 Task: Add a signature Haven Turner containing Have a great Thanksgiving Day, Haven Turner to email address softage.8@softage.net and add a folder Cycling
Action: Mouse moved to (309, 534)
Screenshot: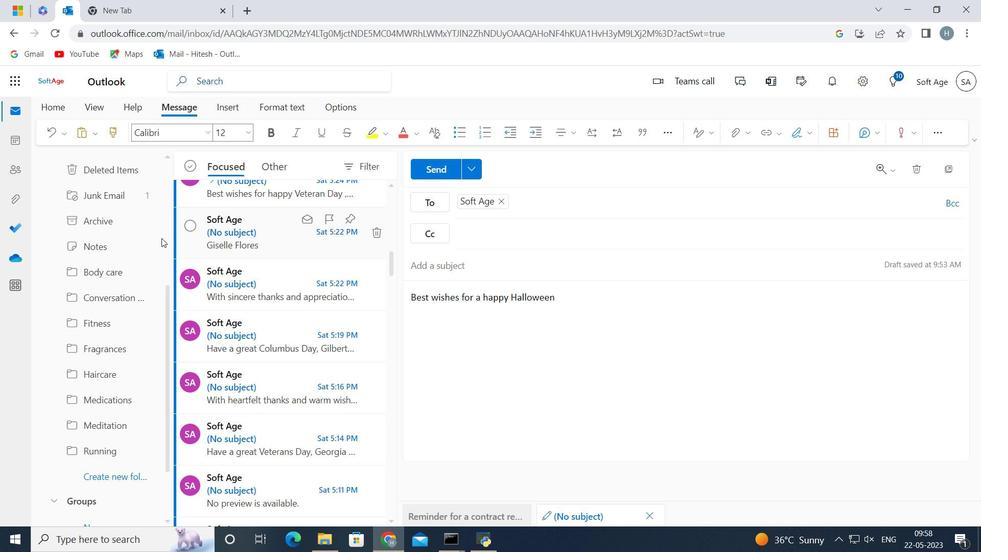 
Action: Mouse pressed left at (309, 534)
Screenshot: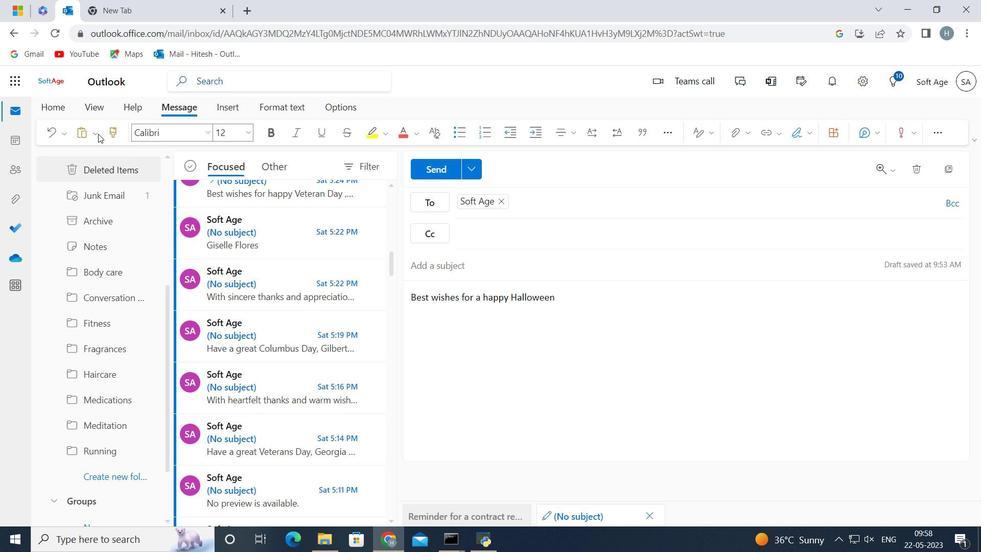 
Action: Mouse moved to (419, 270)
Screenshot: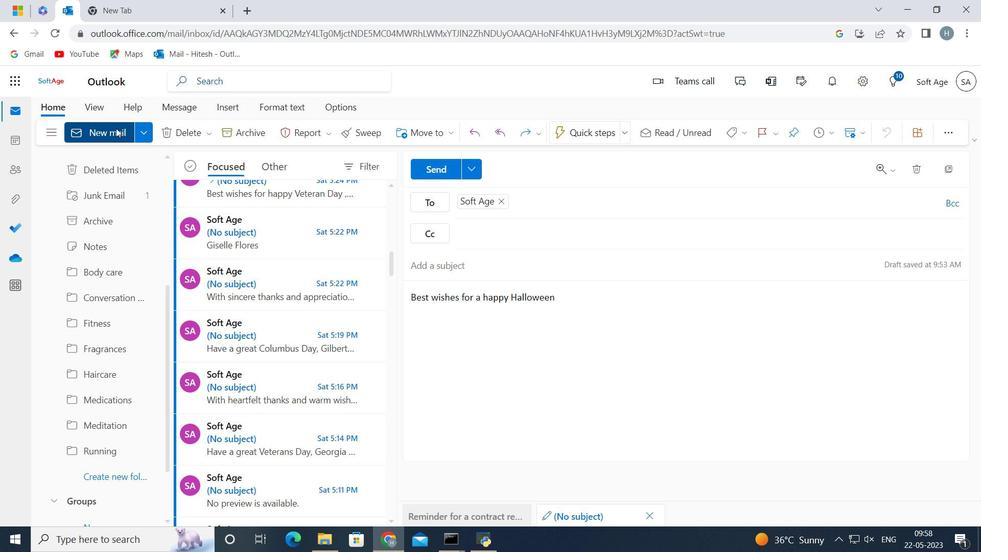 
Action: Mouse pressed left at (419, 270)
Screenshot: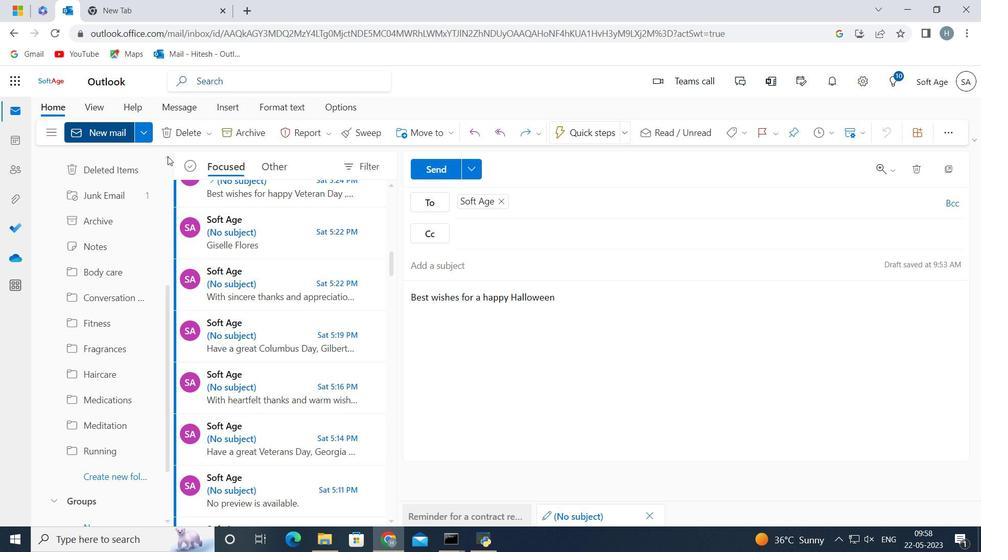 
Action: Mouse moved to (78, 90)
Screenshot: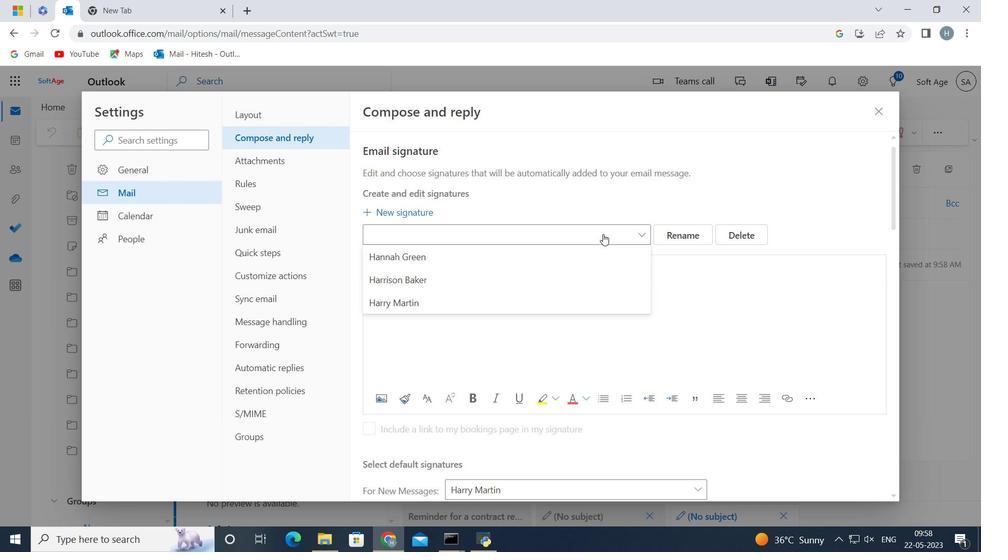 
Action: Mouse pressed left at (78, 90)
Screenshot: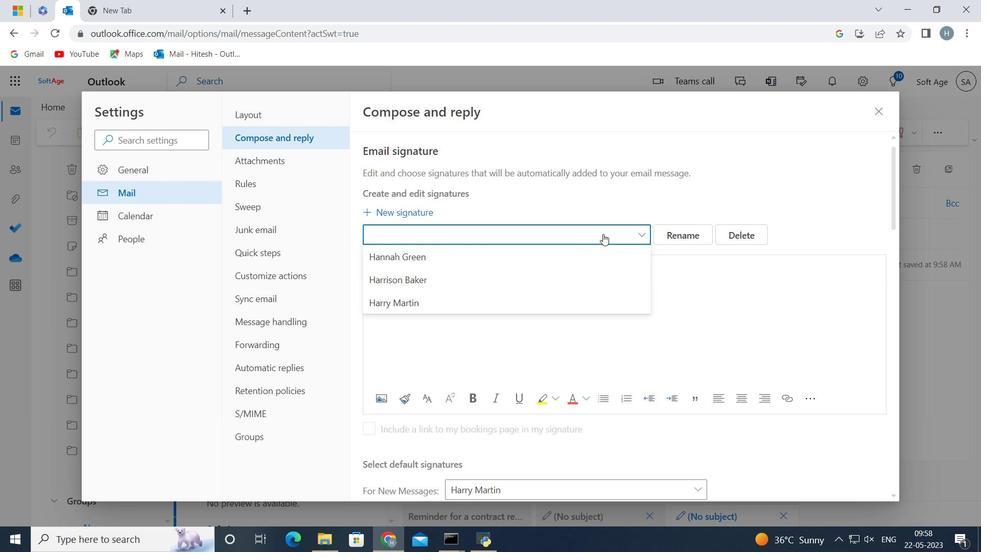 
Action: Mouse moved to (692, 84)
Screenshot: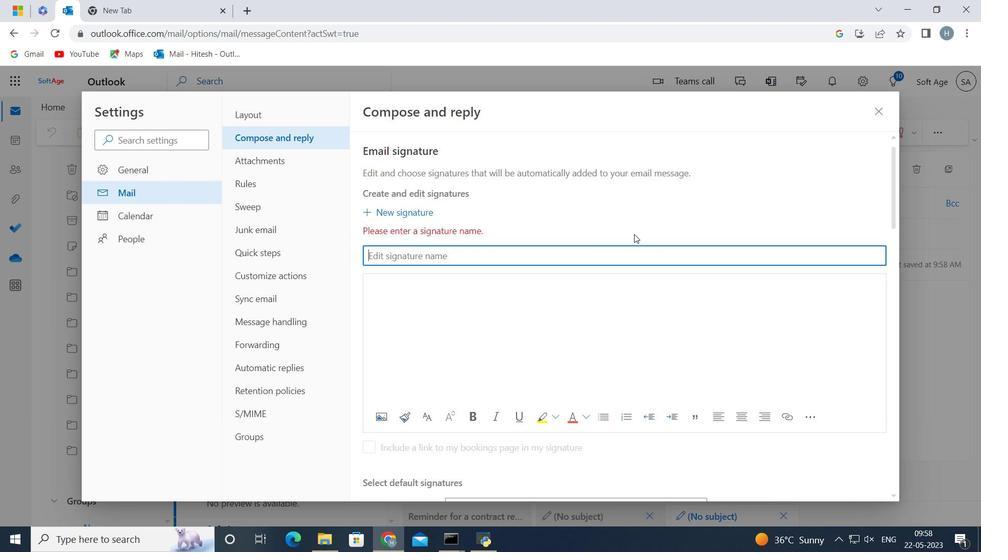 
Action: Mouse pressed left at (692, 84)
Screenshot: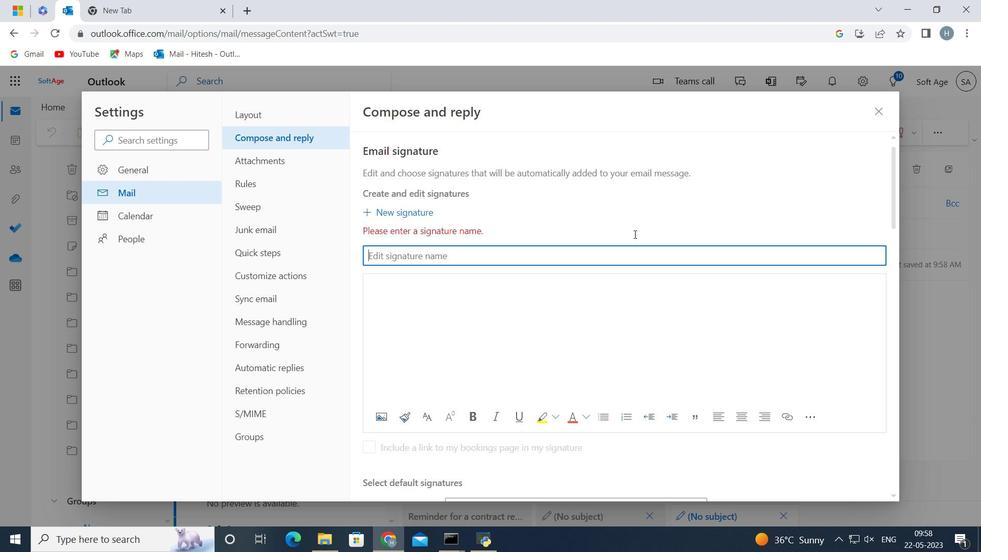 
Action: Mouse moved to (668, 152)
Screenshot: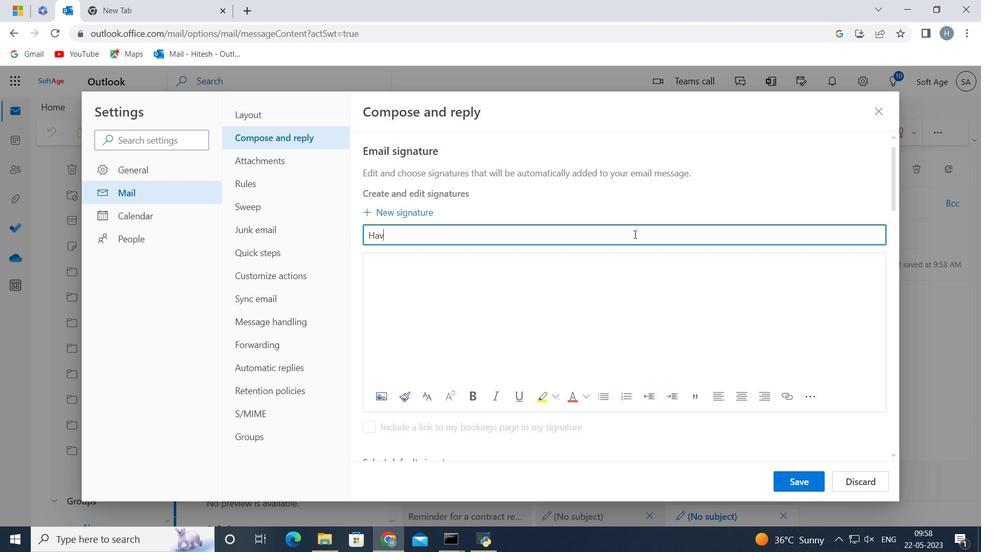 
Action: Mouse pressed left at (668, 152)
Screenshot: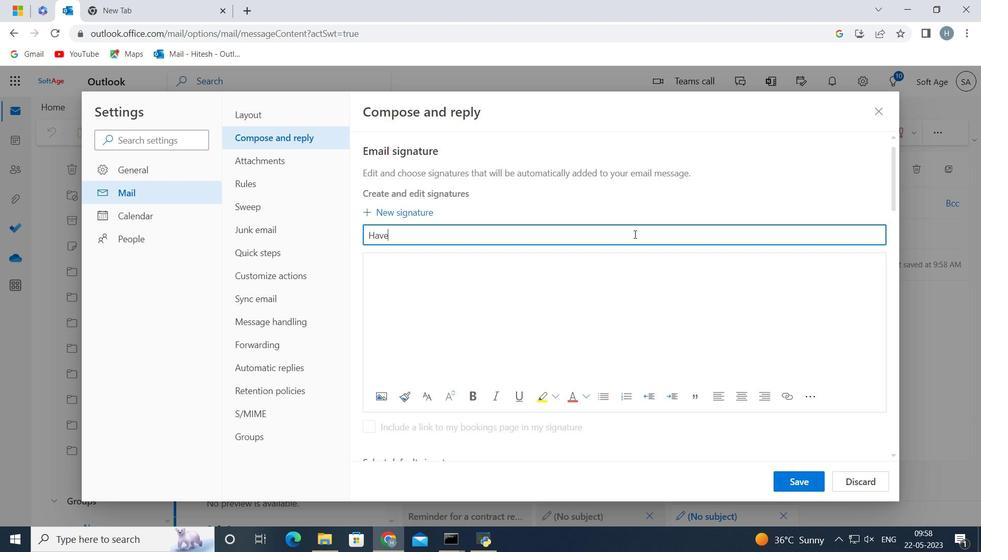 
Action: Mouse moved to (425, 152)
Screenshot: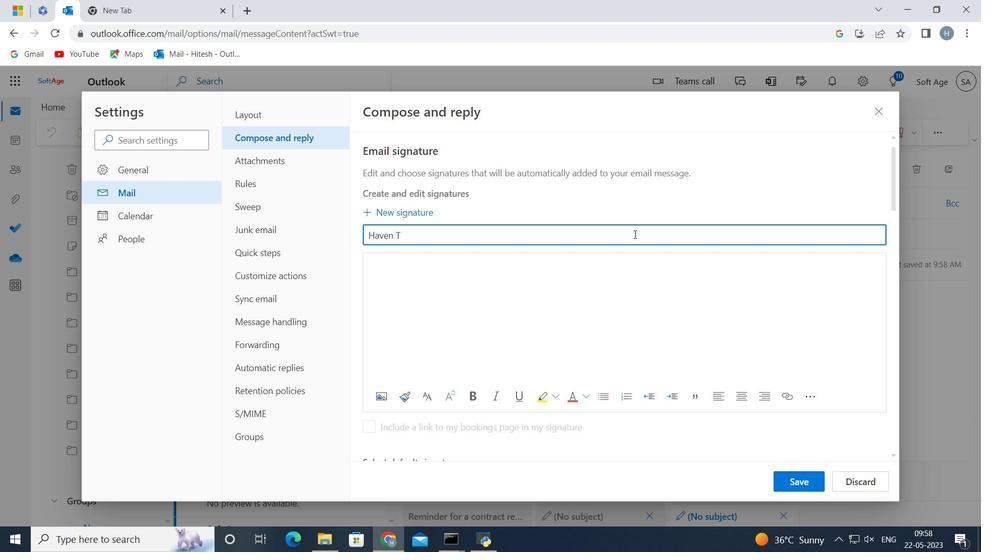 
Action: Mouse pressed left at (425, 152)
Screenshot: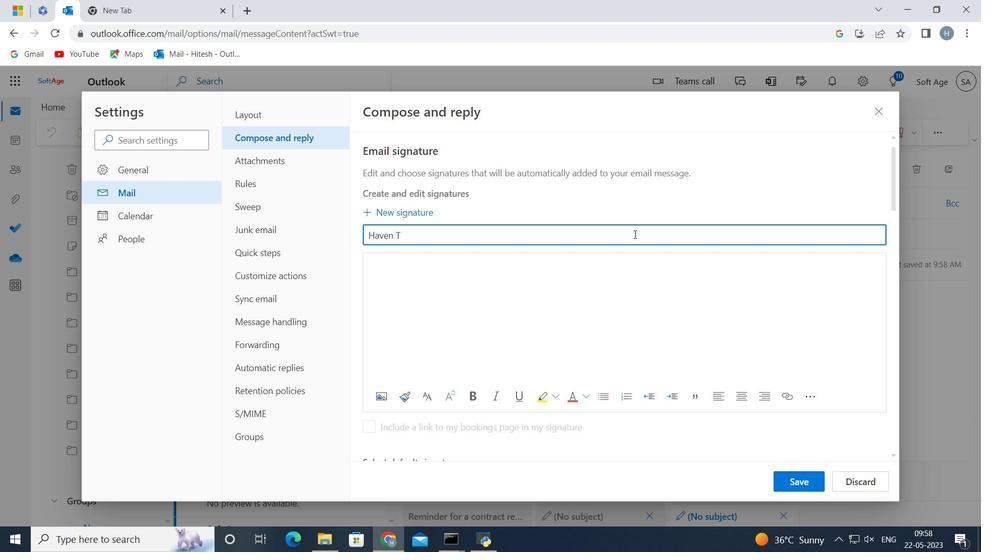 
Action: Mouse moved to (454, 171)
Screenshot: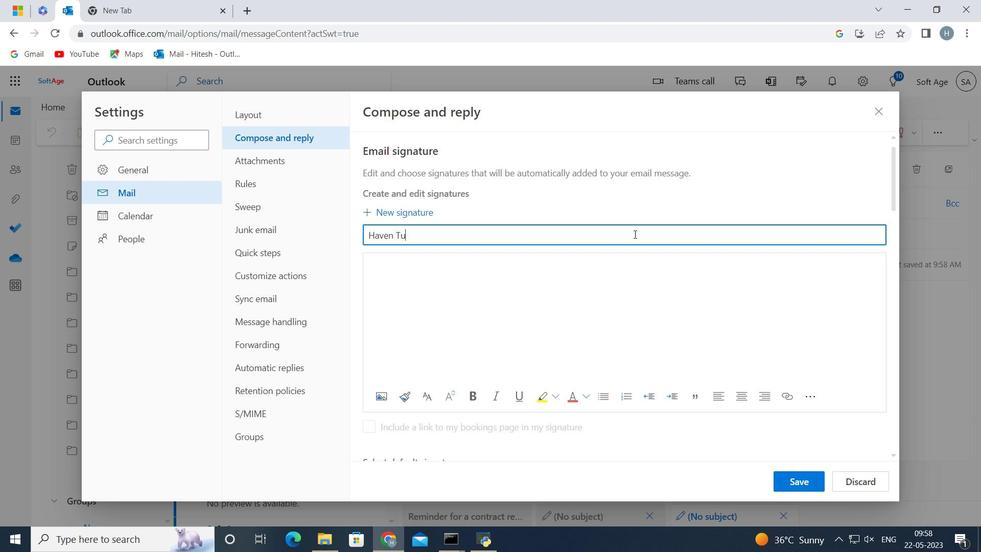 
Action: Mouse pressed left at (454, 171)
Screenshot: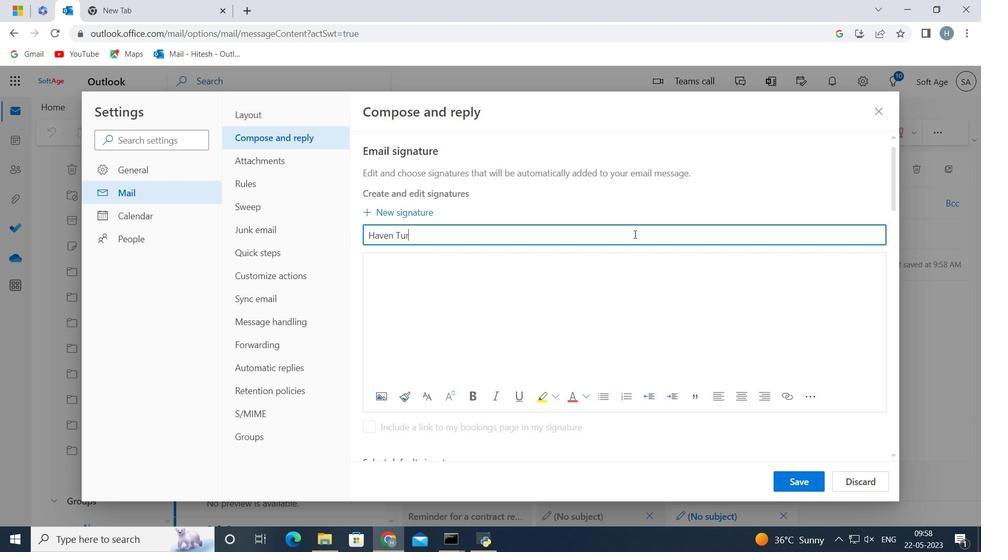 
Action: Key pressed <Key.caps_lock>H<Key.caps_lock>aven<Key.space><Key.caps_lock>T<Key.caps_lock>urner
Screenshot: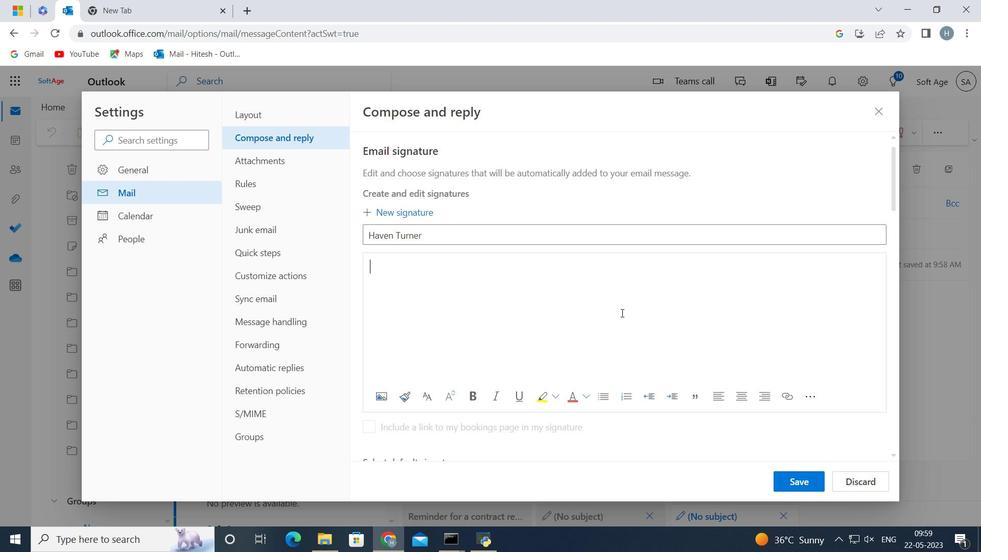 
Action: Mouse moved to (451, 212)
Screenshot: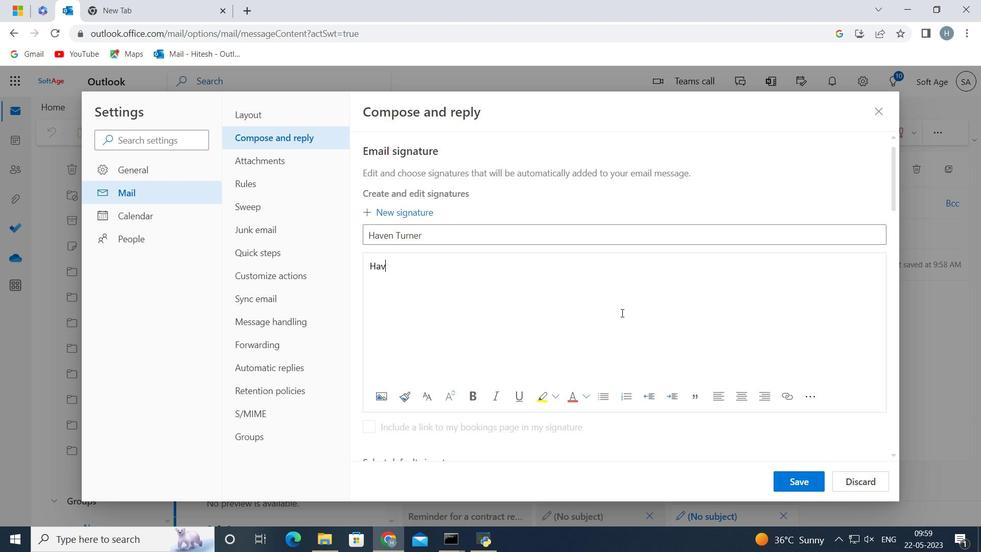 
Action: Mouse pressed left at (451, 212)
Screenshot: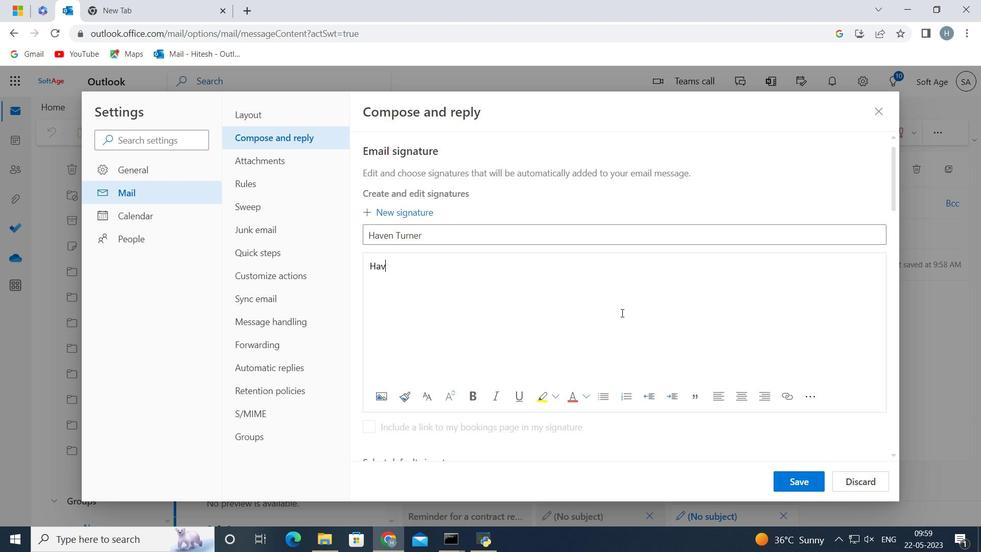 
Action: Key pressed <Key.caps_lock>H<Key.caps_lock>ave<Key.space>a<Key.space>great<Key.space><Key.caps_lock>T<Key.caps_lock>hanksgiving<Key.space><Key.caps_lock>D<Key.caps_lock>ay,<Key.enter>
Screenshot: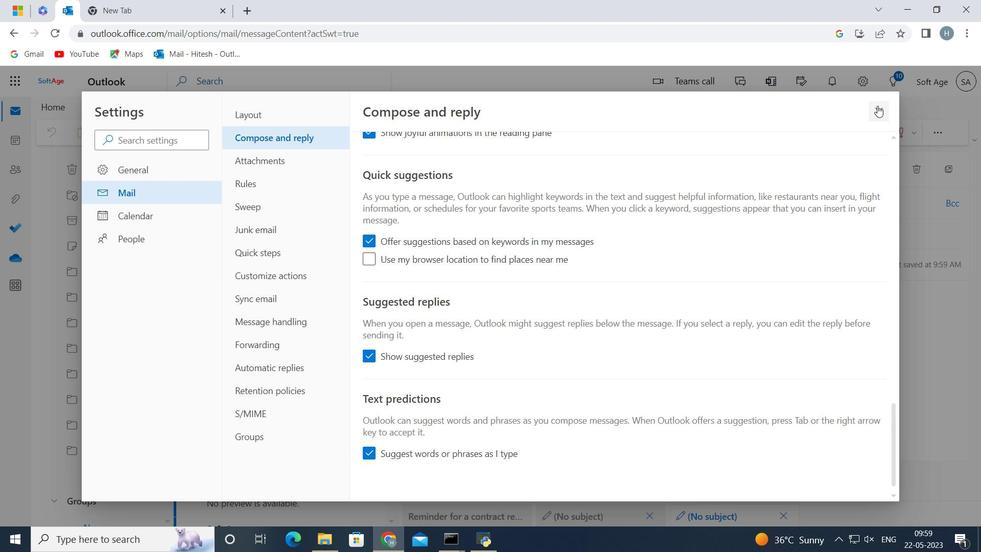 
Action: Mouse moved to (276, 313)
Screenshot: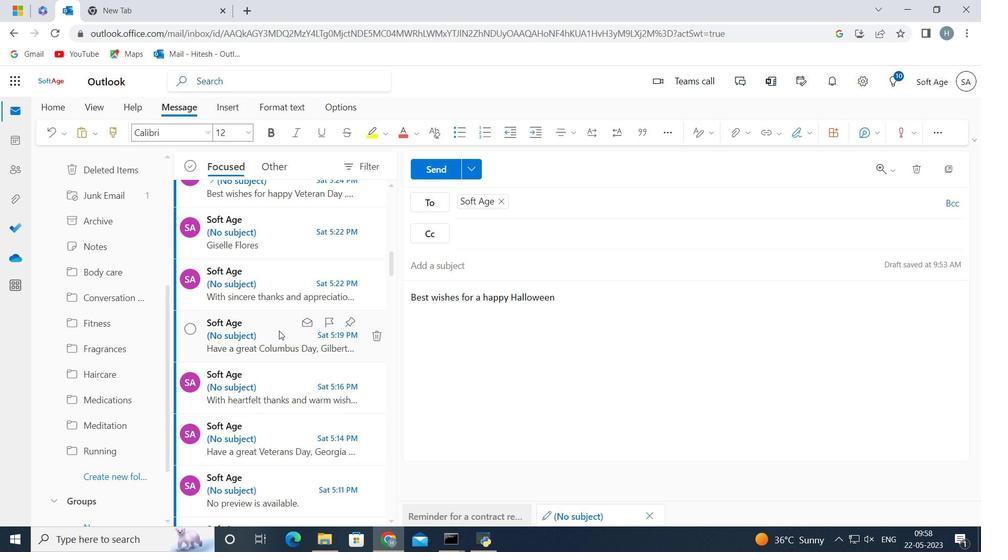 
Action: Key pressed <Key.caps_lock>
Screenshot: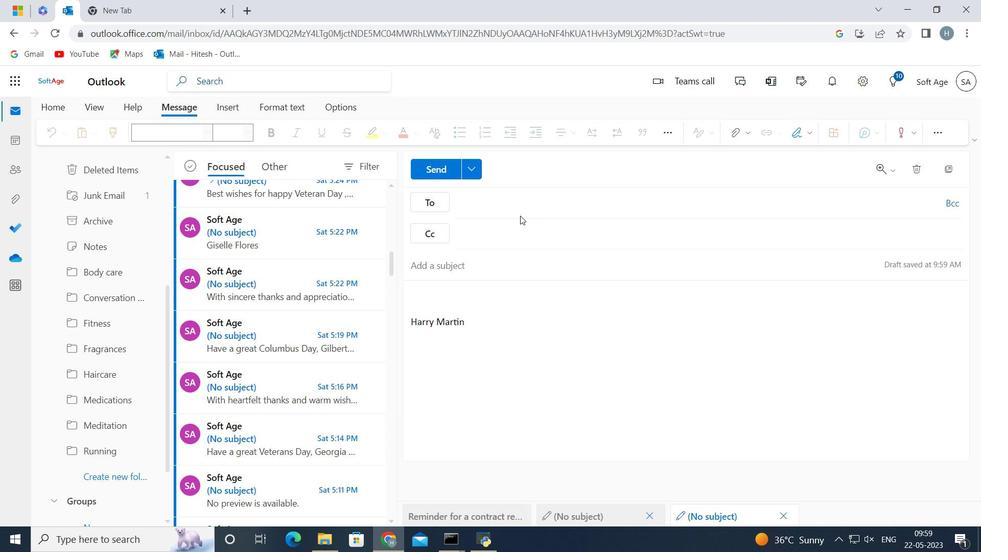 
Action: Mouse moved to (178, 247)
Screenshot: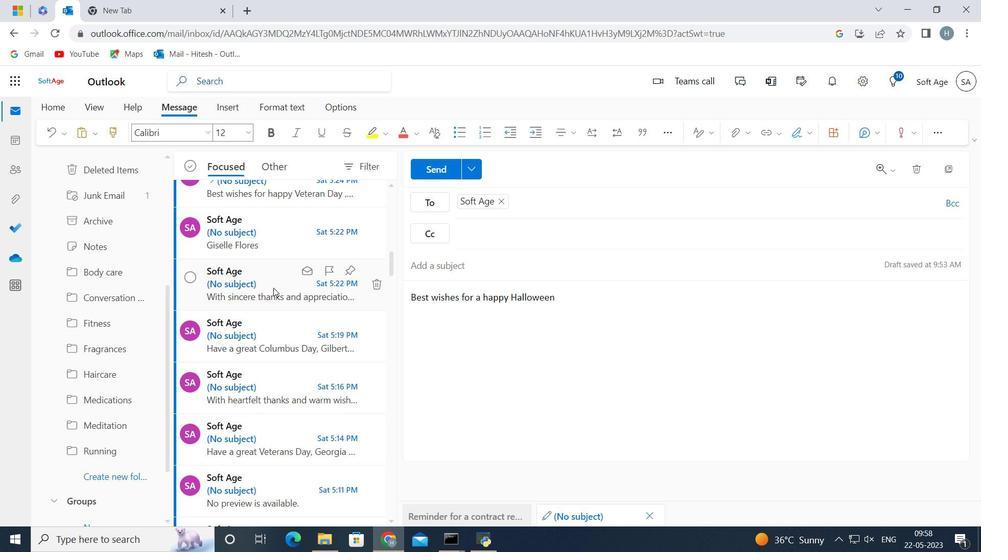 
Action: Key pressed H
Screenshot: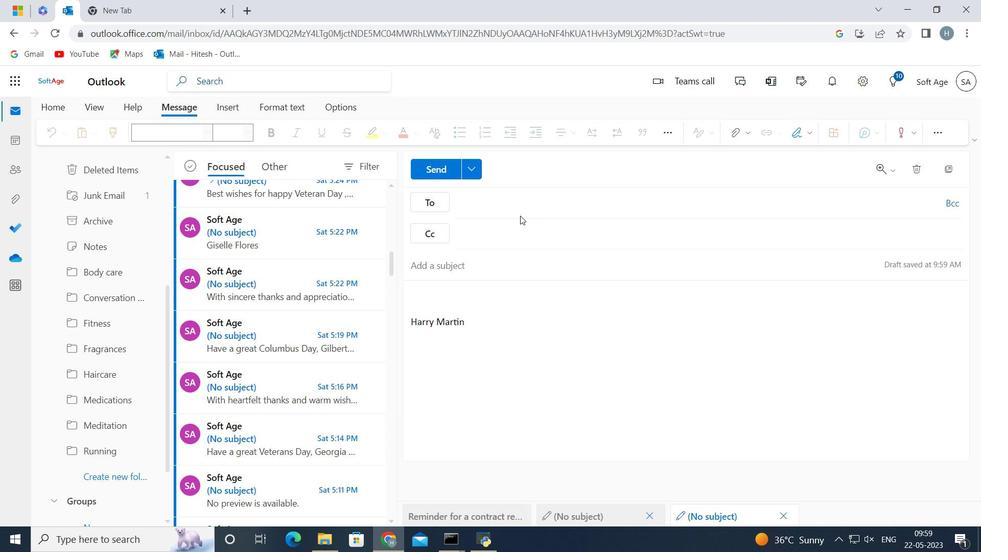 
Action: Mouse moved to (157, 226)
Screenshot: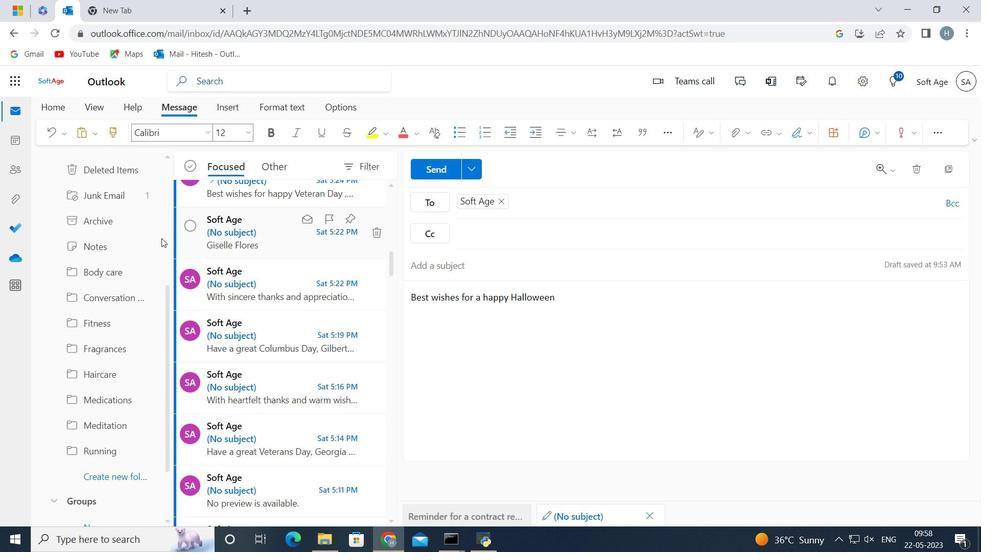 
Action: Key pressed <Key.caps_lock>
Screenshot: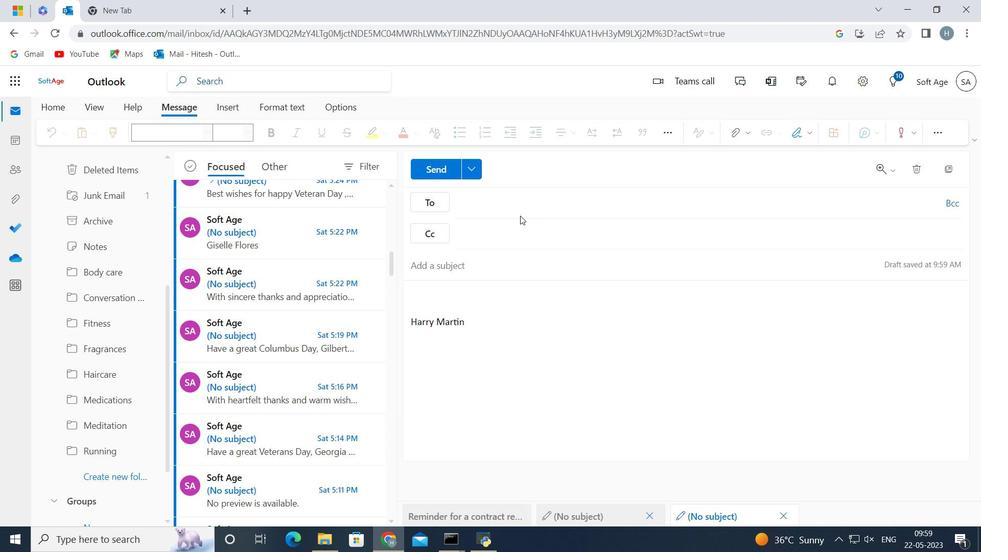 
Action: Mouse moved to (66, 108)
Screenshot: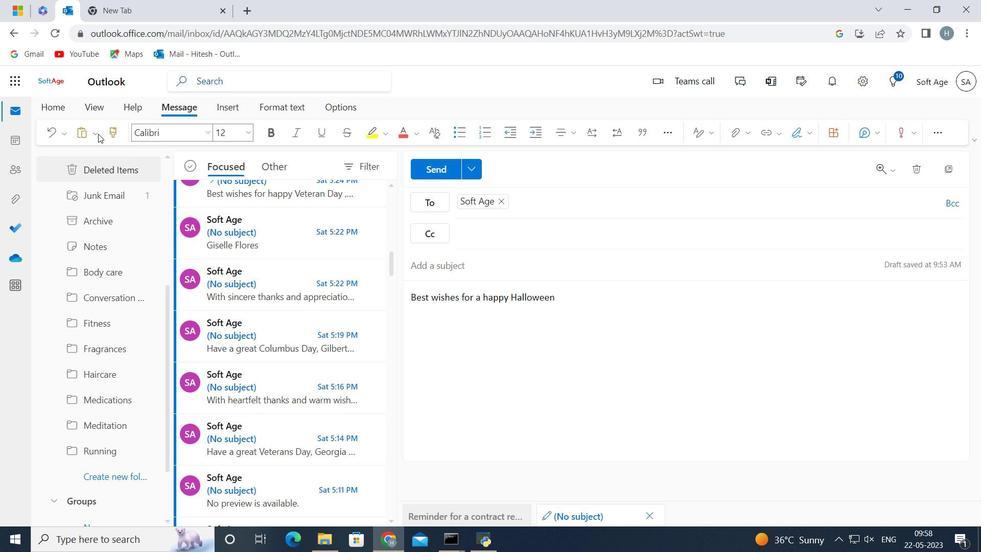 
Action: Key pressed av
Screenshot: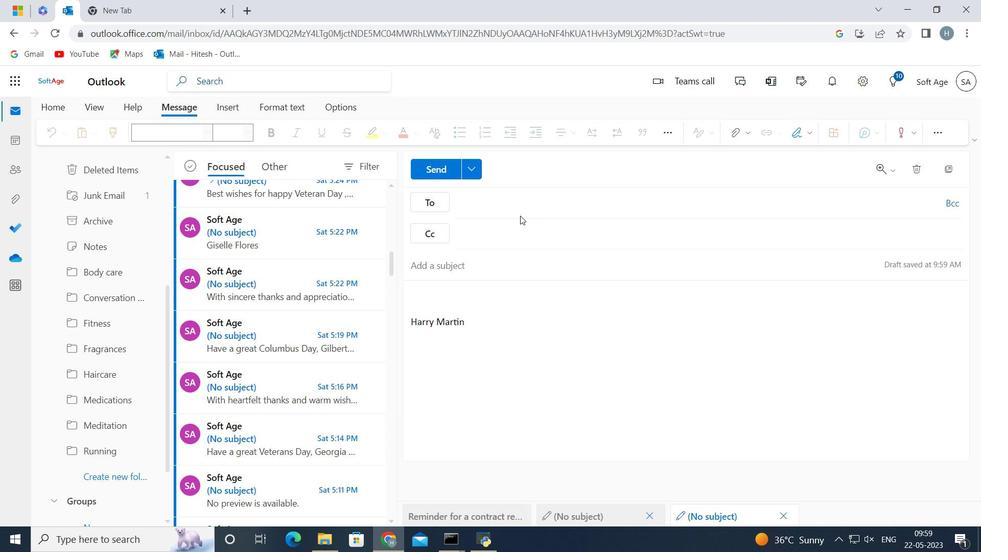 
Action: Mouse moved to (55, 104)
Screenshot: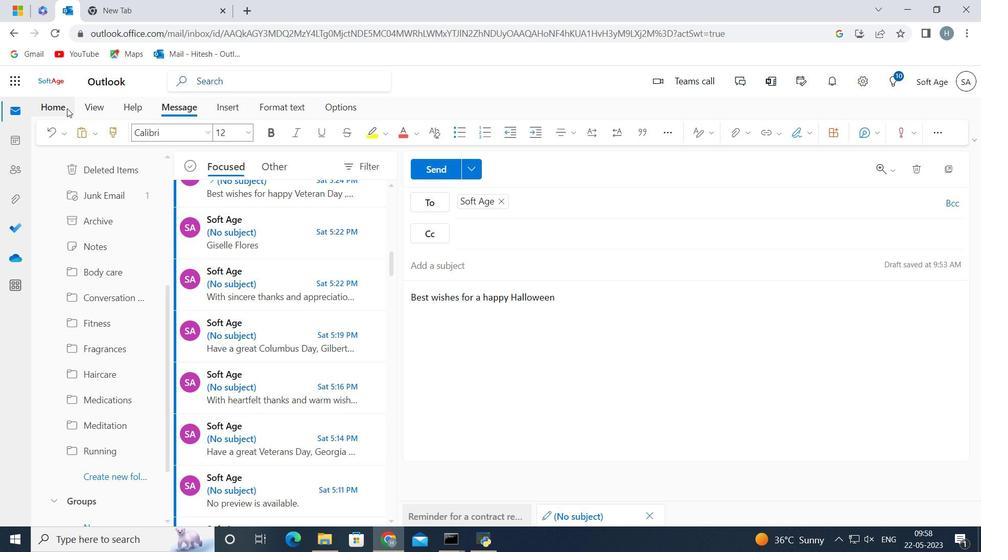 
Action: Key pressed e
Screenshot: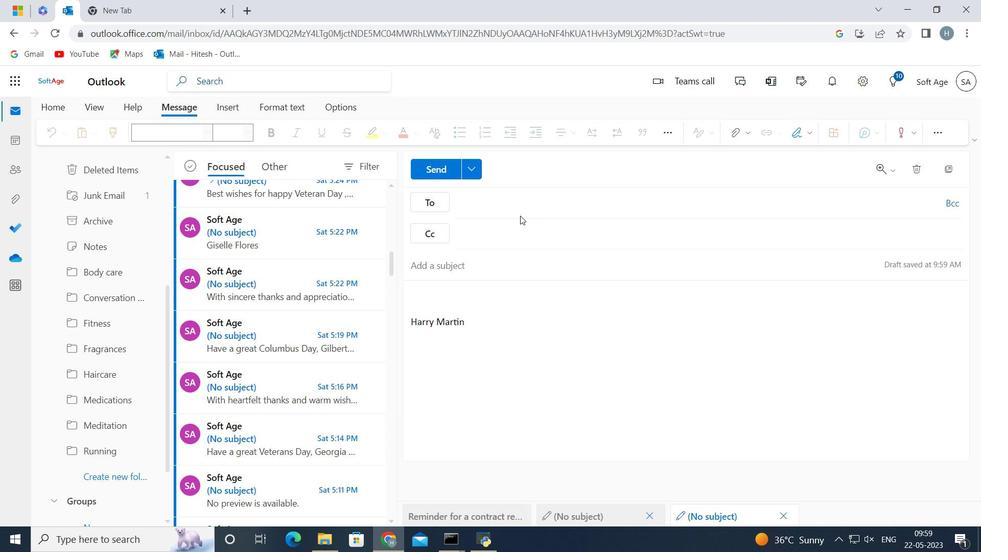 
Action: Mouse pressed left at (55, 104)
Screenshot: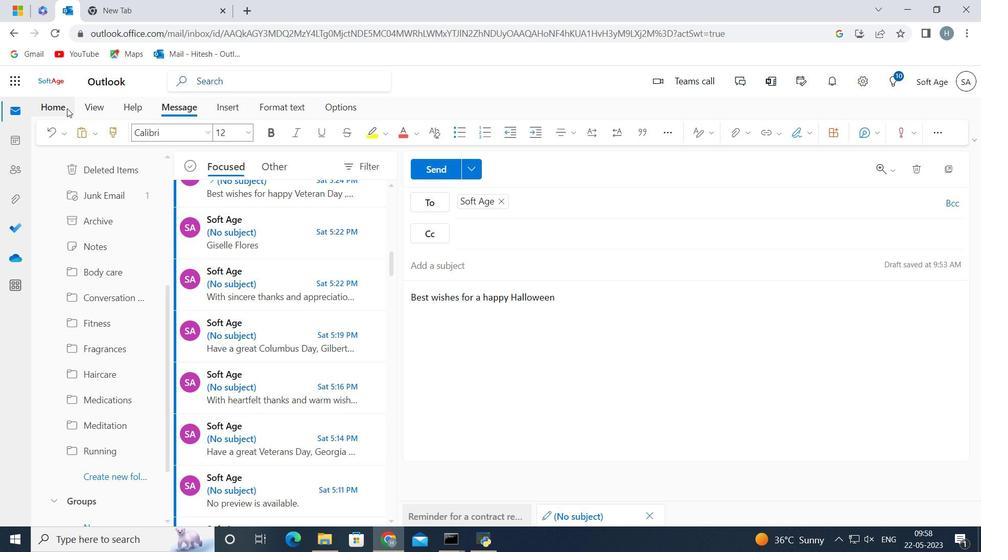 
Action: Key pressed n<Key.space>
Screenshot: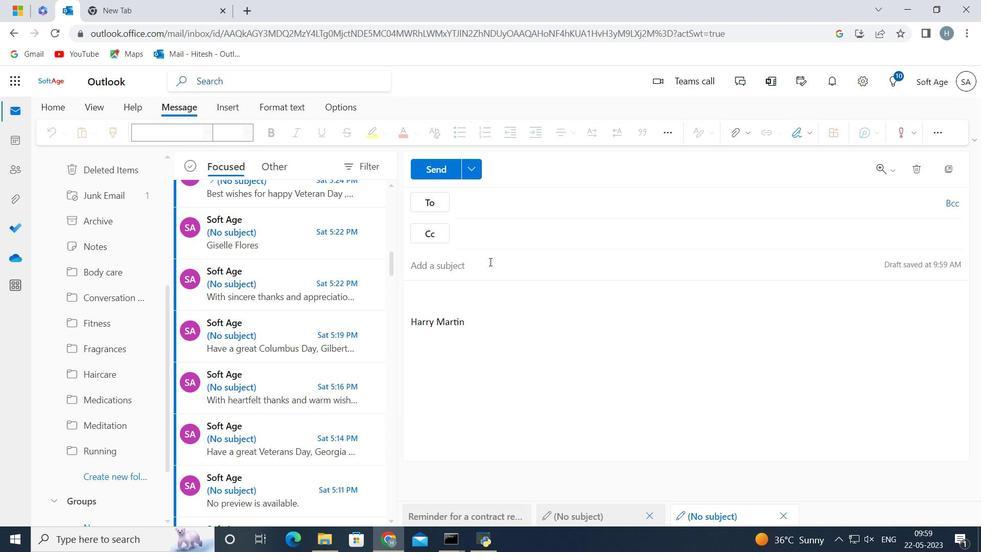 
Action: Mouse moved to (98, 118)
Screenshot: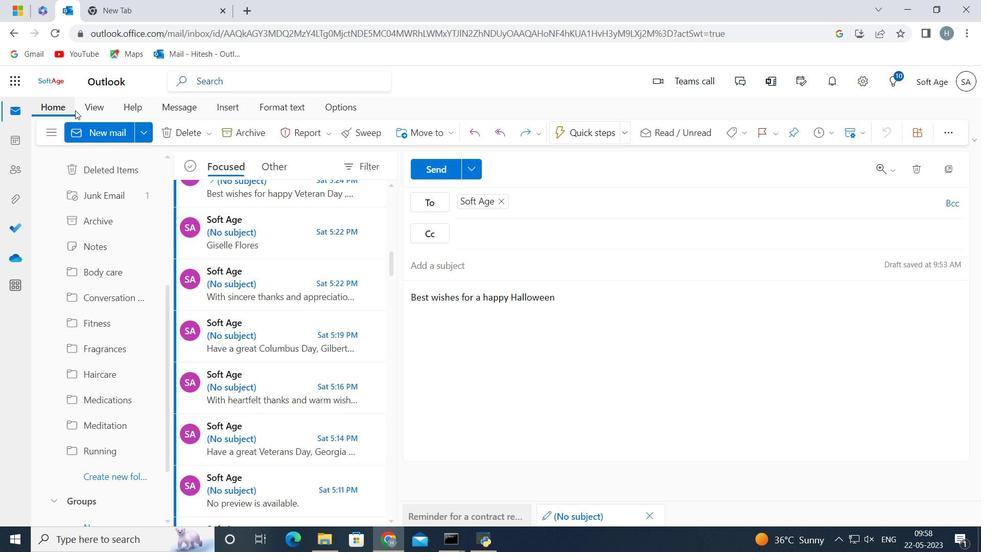 
Action: Key pressed <Key.caps_lock>
Screenshot: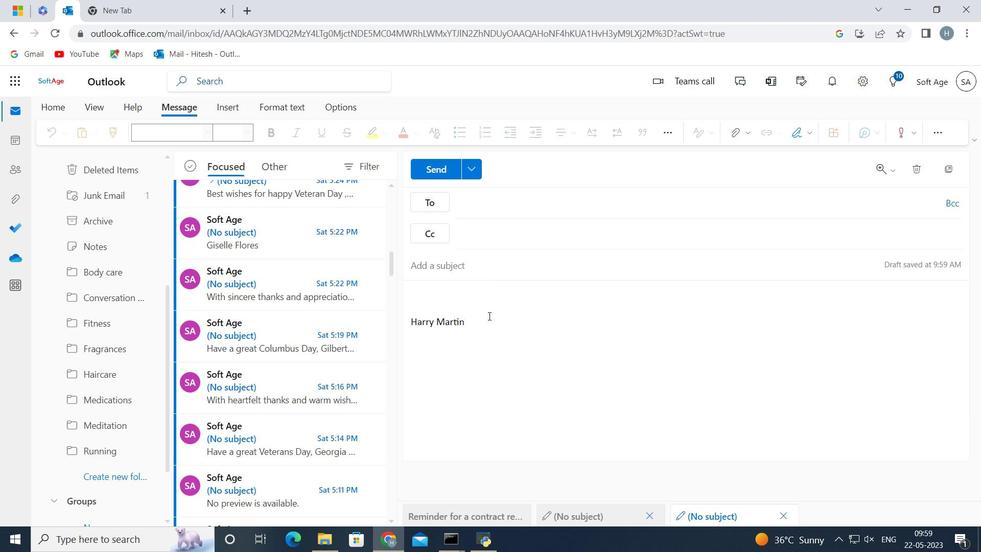
Action: Mouse moved to (116, 128)
Screenshot: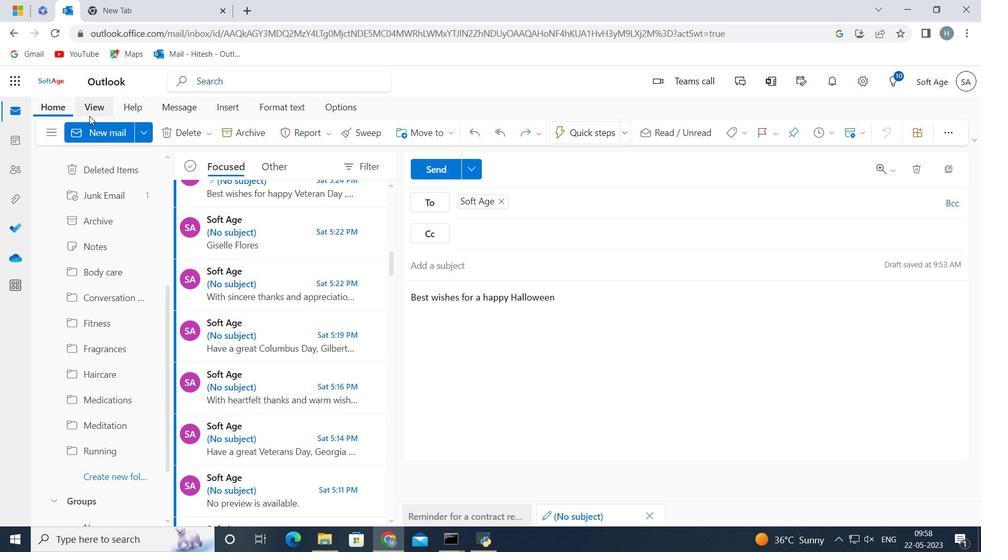 
Action: Key pressed T<Key.caps_lock>u
Screenshot: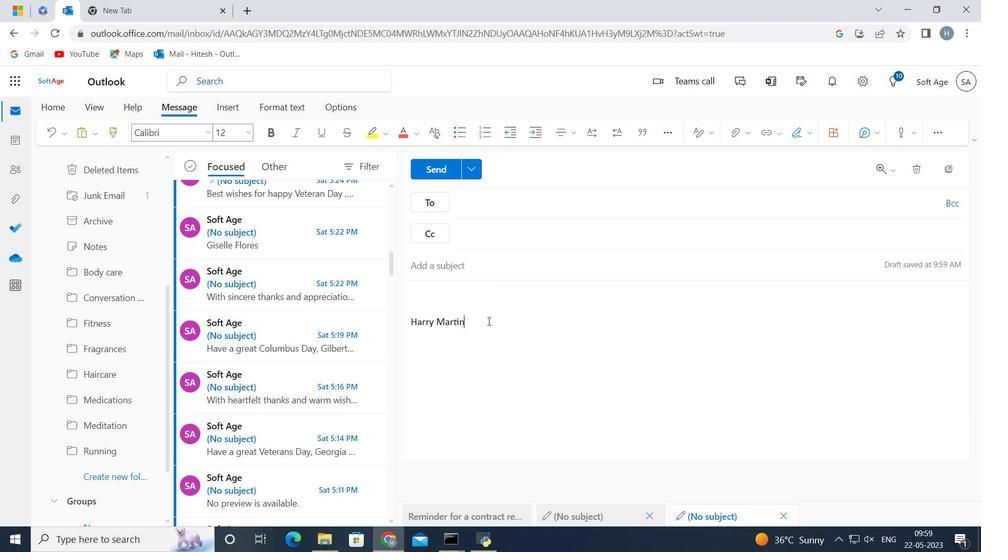 
Action: Mouse pressed left at (116, 128)
Screenshot: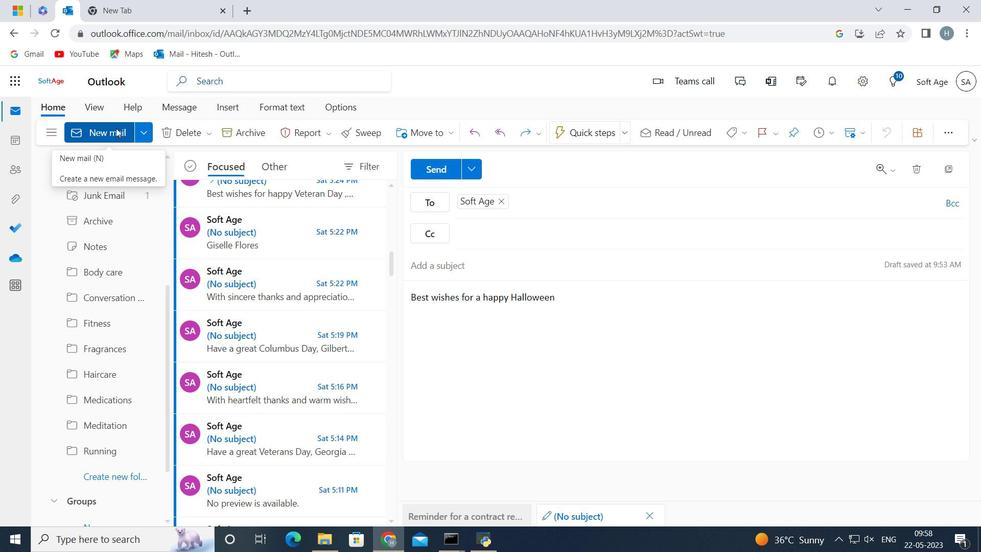 
Action: Key pressed rne
Screenshot: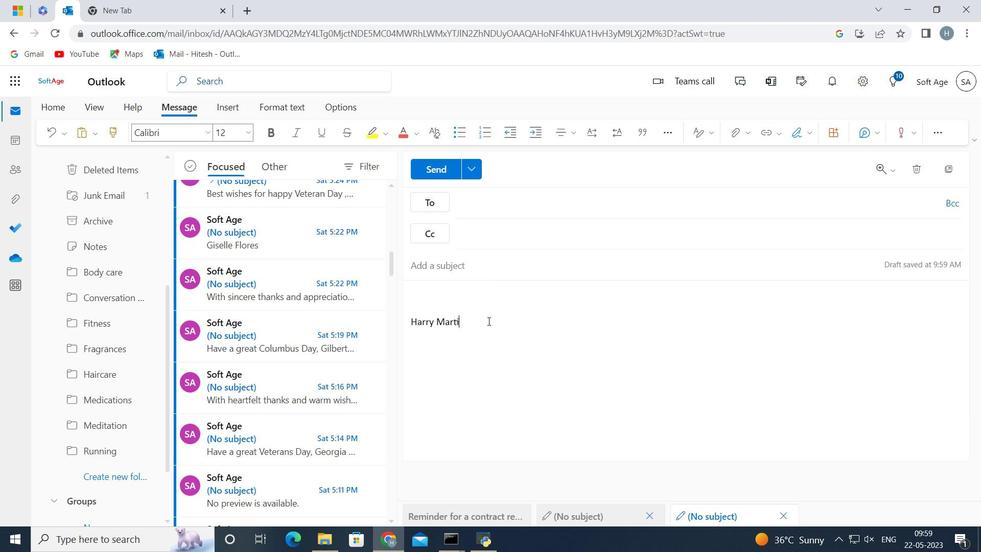 
Action: Mouse moved to (196, 168)
Screenshot: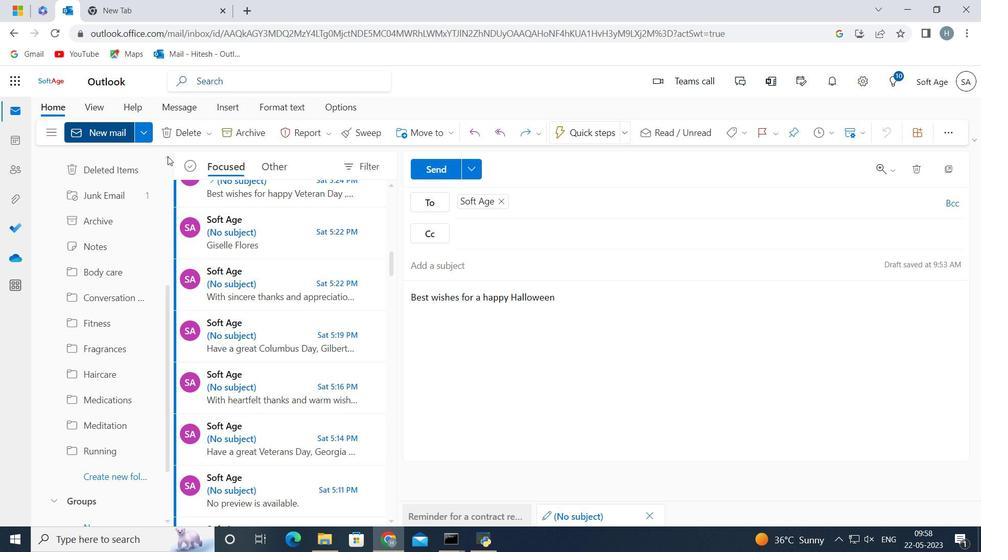 
Action: Key pressed r
Screenshot: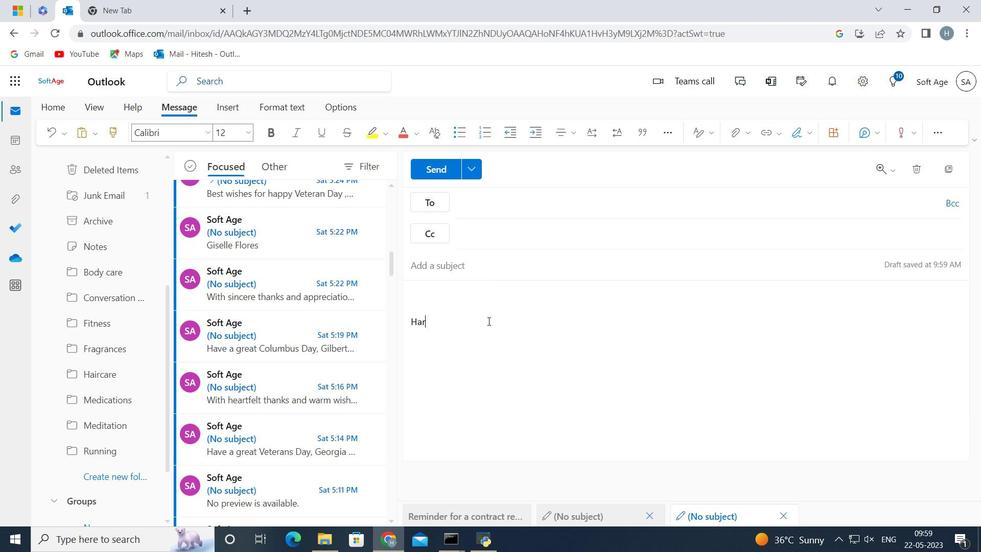 
Action: Mouse moved to (800, 130)
Screenshot: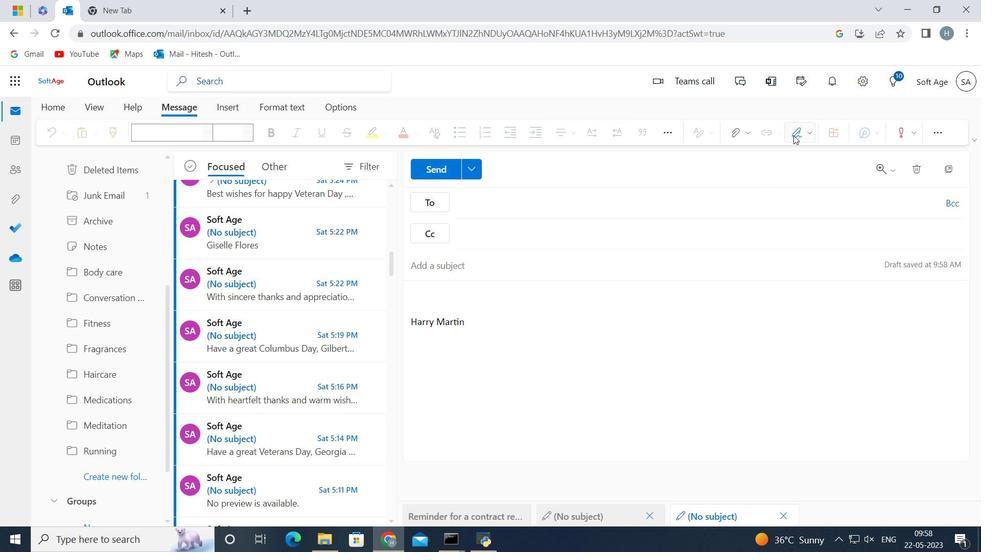 
Action: Mouse pressed left at (800, 130)
Screenshot: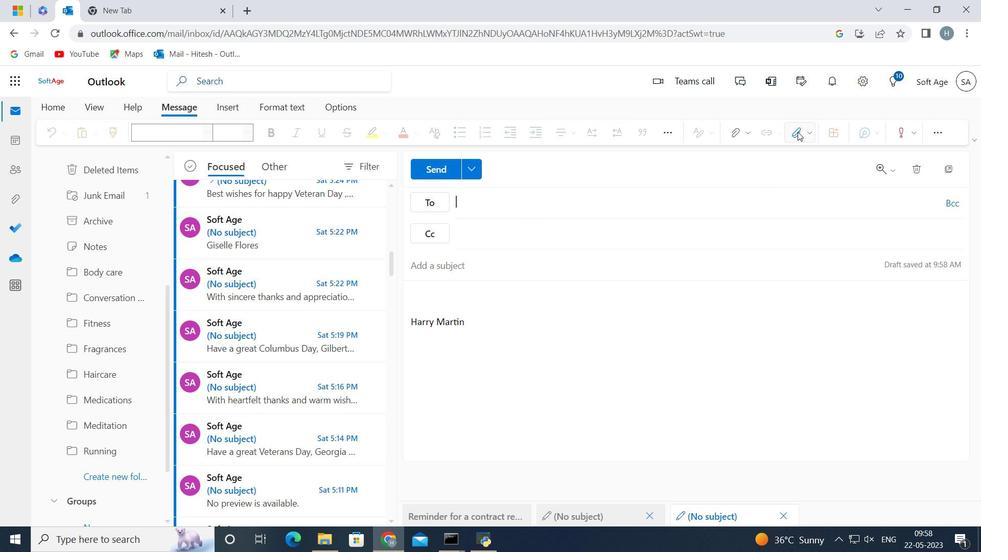 
Action: Mouse pressed left at (737, 491)
Screenshot: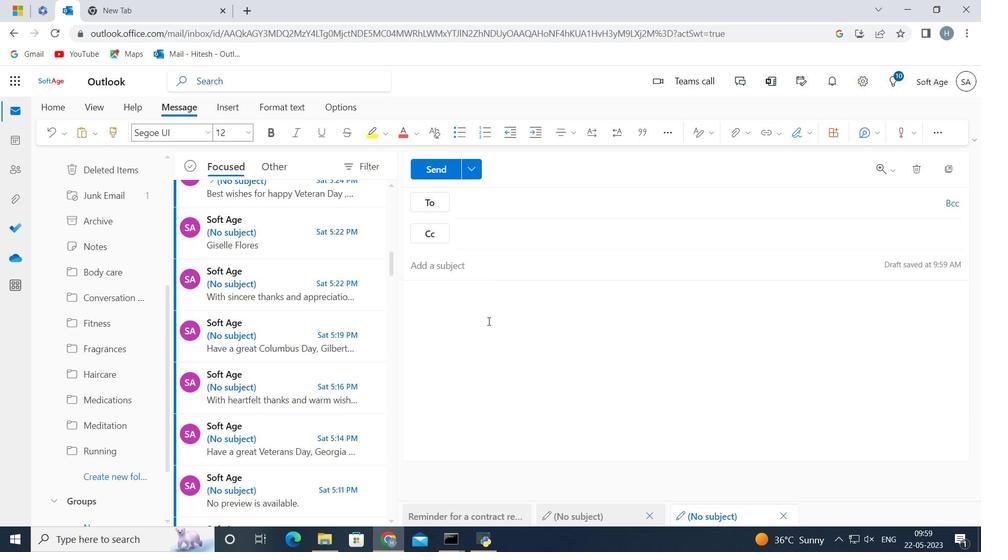 
Action: Mouse moved to (799, 76)
Screenshot: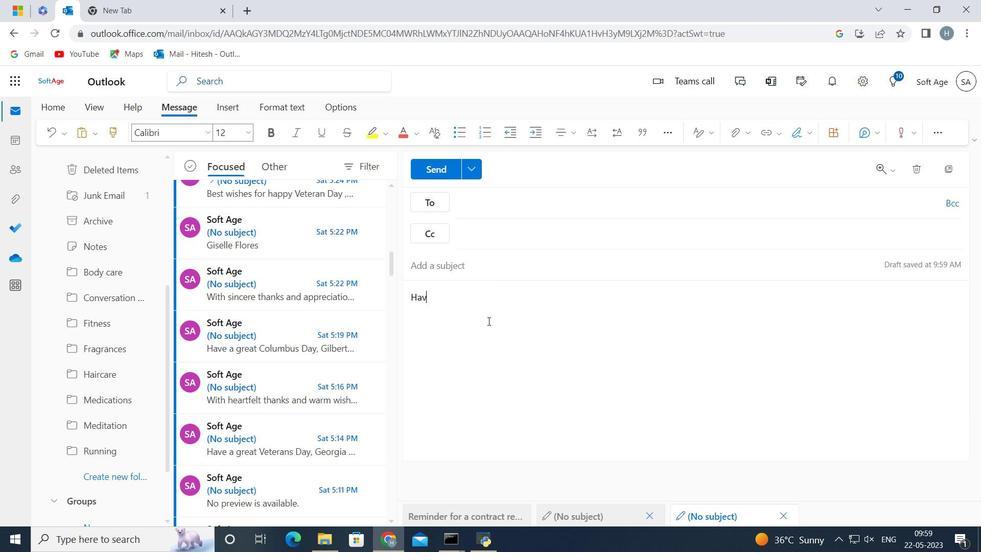 
Action: Mouse pressed left at (772, 228)
Screenshot: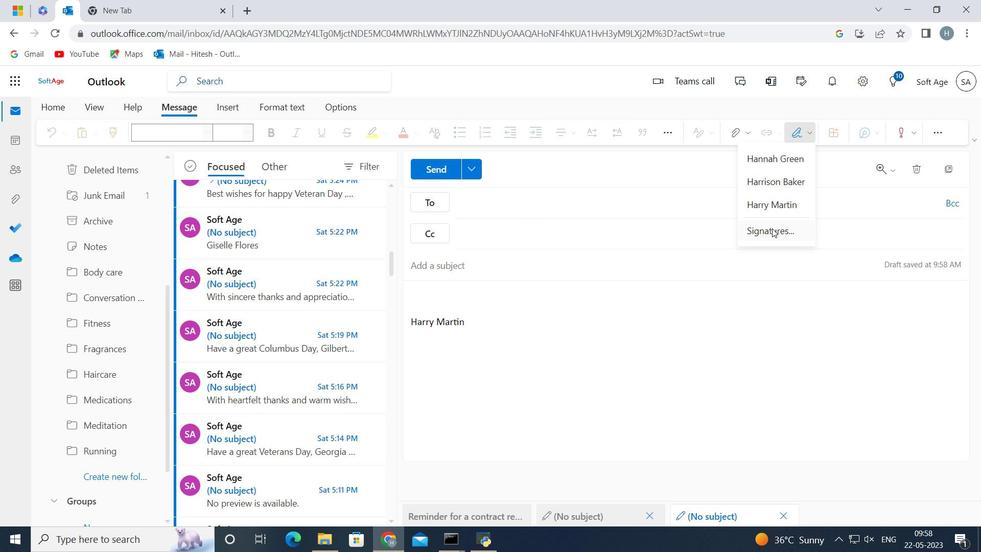 
Action: Mouse moved to (799, 74)
Screenshot: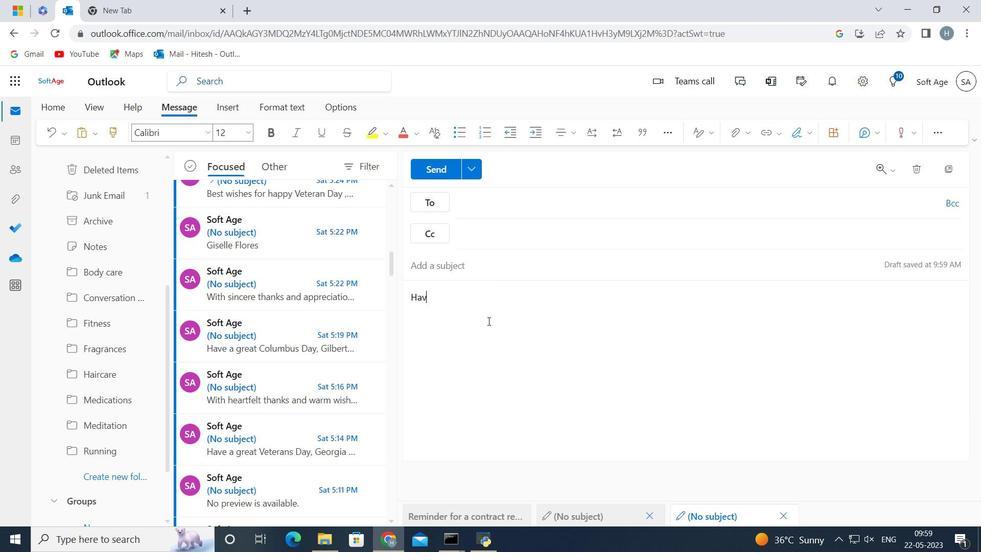 
Action: Mouse pressed left at (799, 74)
Screenshot: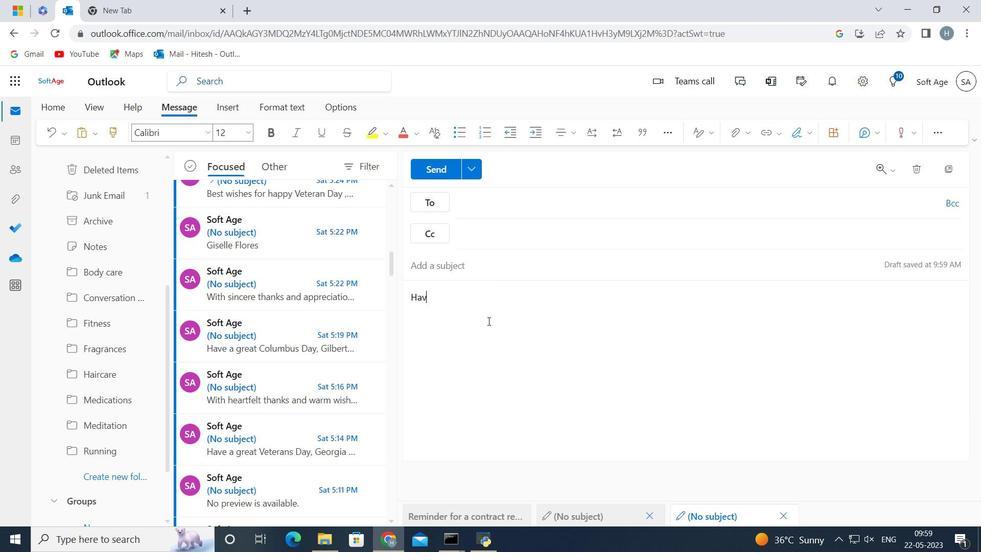 
Action: Mouse moved to (638, 235)
Screenshot: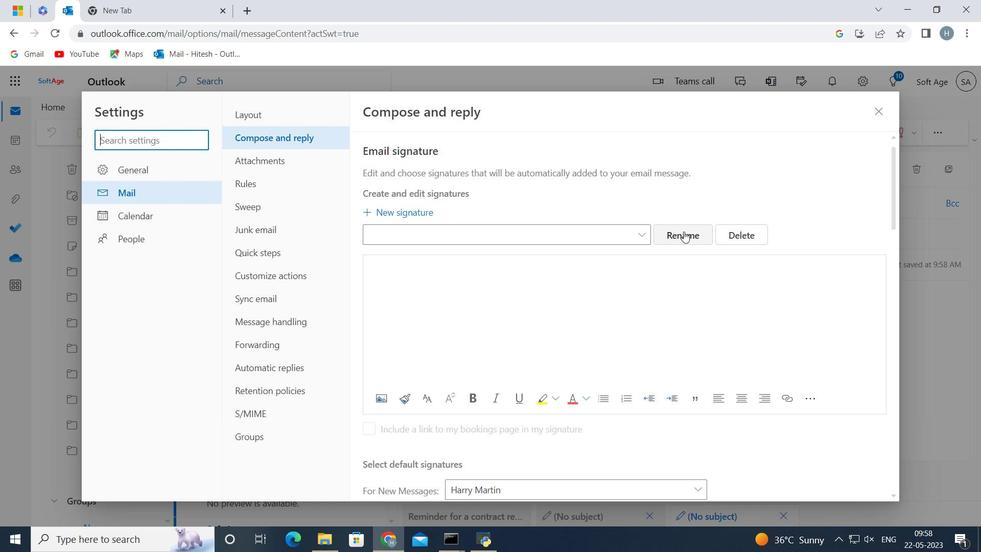 
Action: Mouse pressed left at (965, 79)
Screenshot: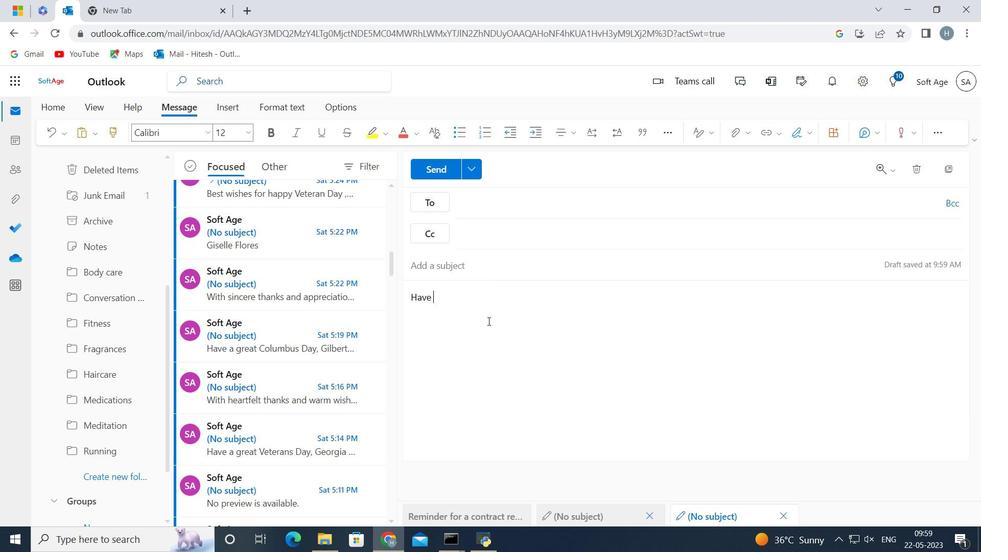 
Action: Mouse moved to (694, 87)
Screenshot: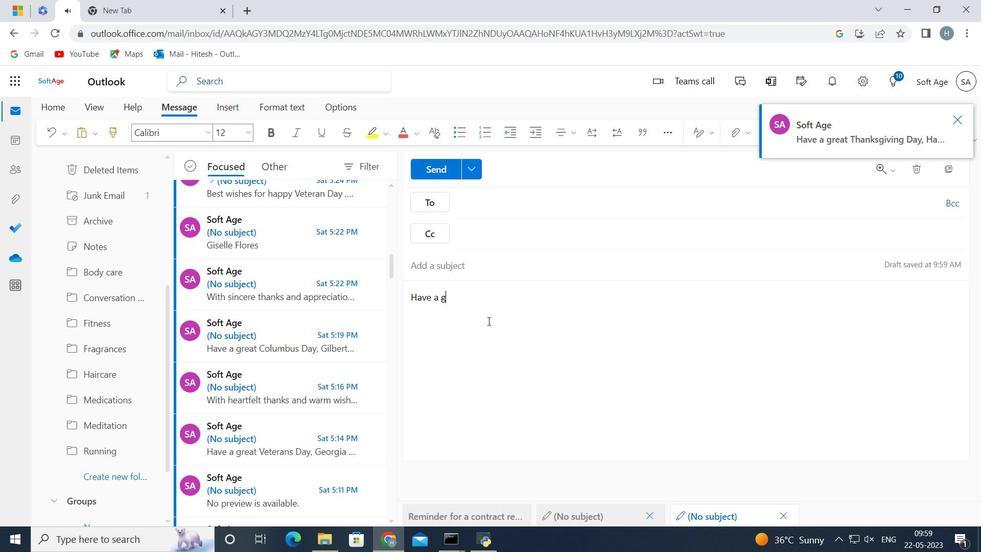 
Action: Mouse pressed left at (694, 87)
Screenshot: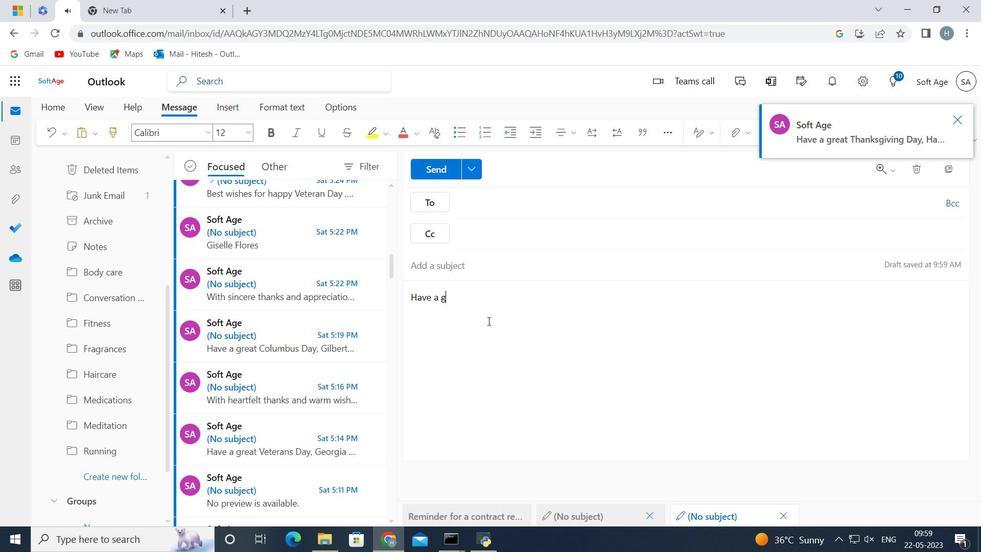 
Action: Mouse pressed left at (603, 234)
Screenshot: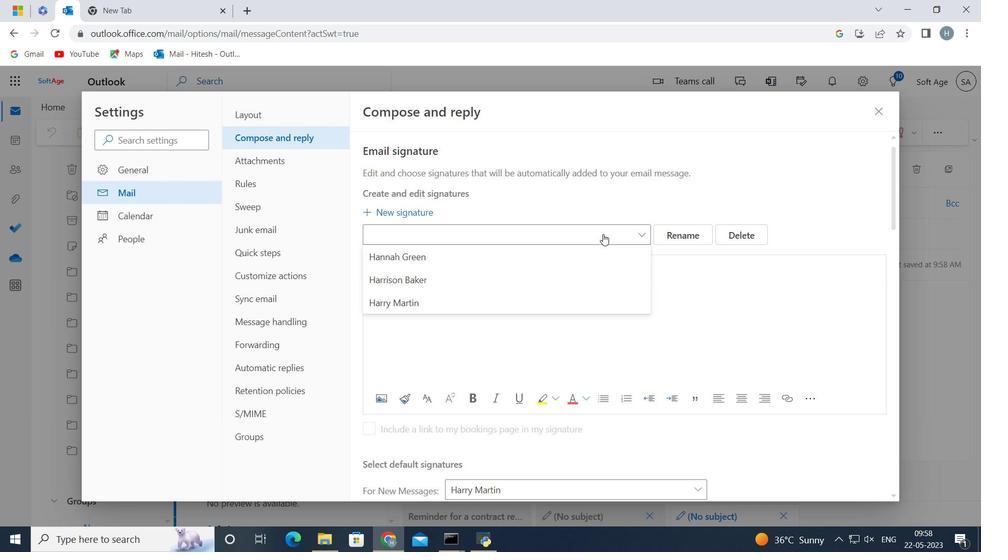 
Action: Mouse moved to (670, 139)
Screenshot: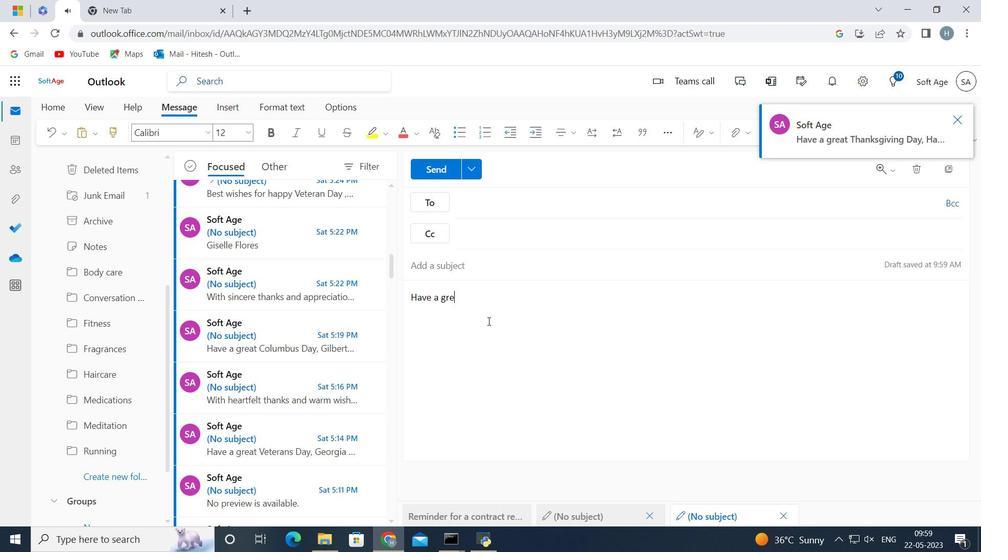
Action: Mouse pressed left at (674, 232)
Screenshot: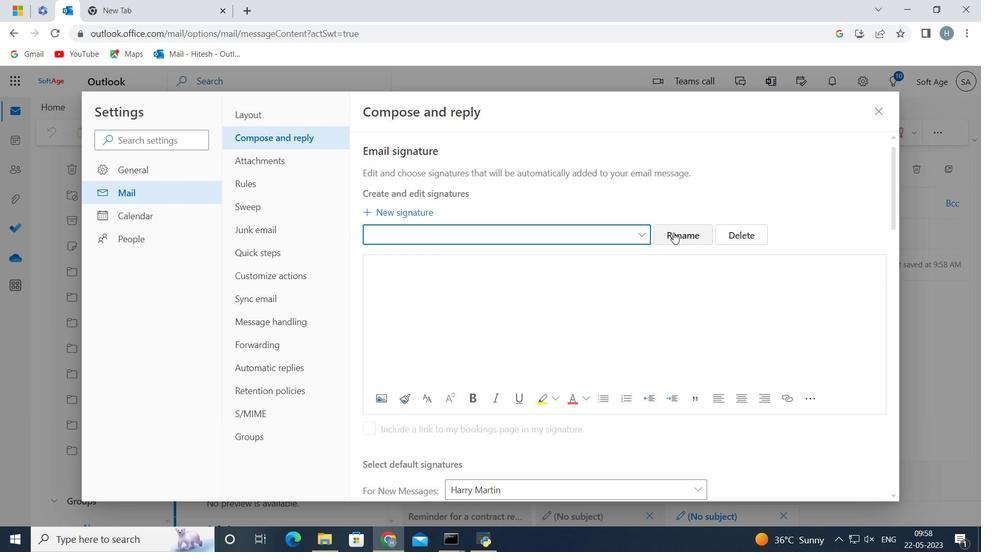 
Action: Mouse moved to (640, 234)
Screenshot: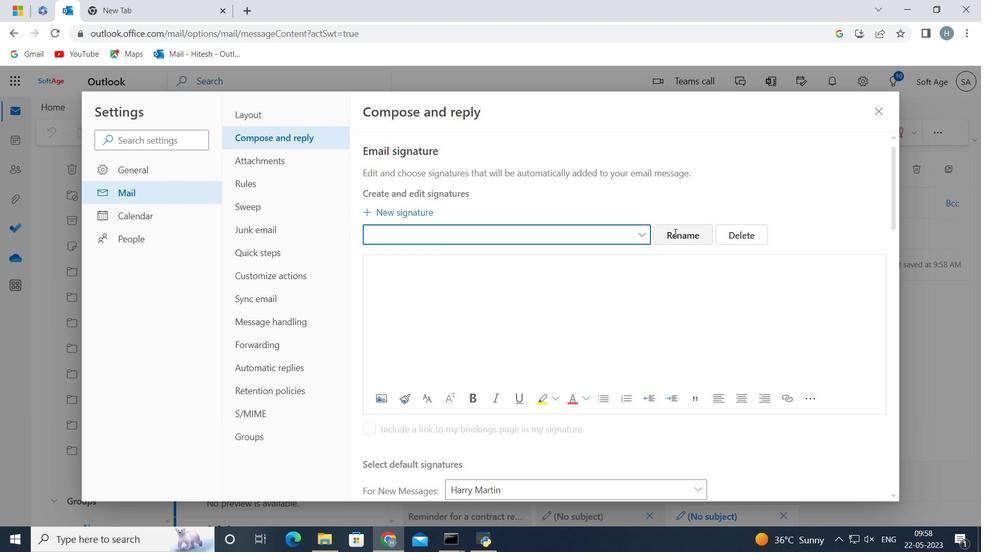 
Action: Mouse pressed left at (669, 143)
Screenshot: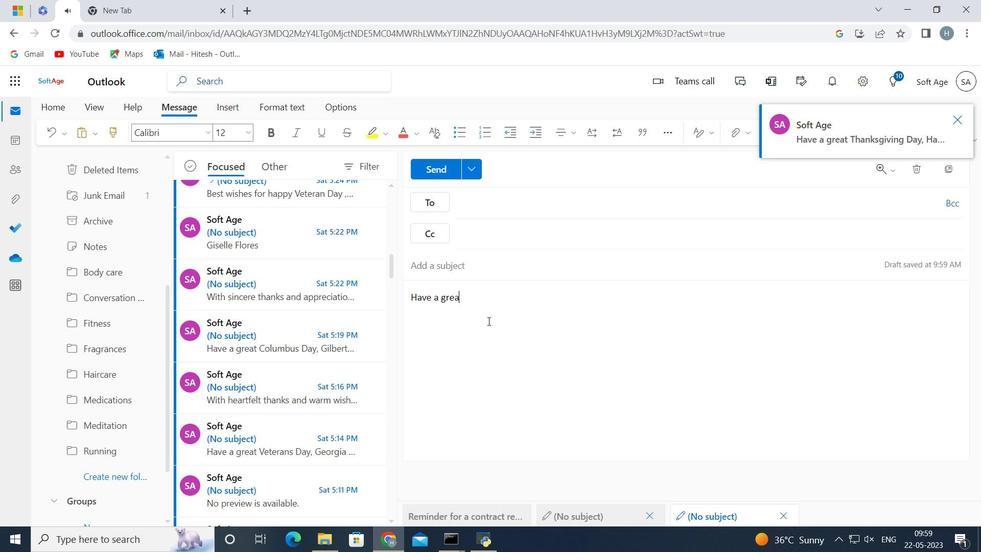 
Action: Mouse moved to (655, 144)
Screenshot: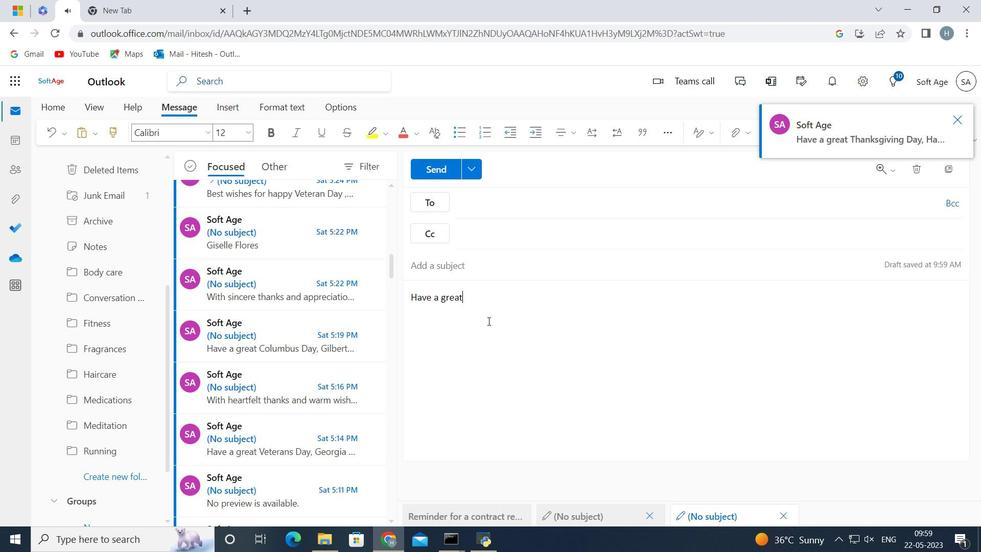 
Action: Mouse pressed left at (634, 234)
Screenshot: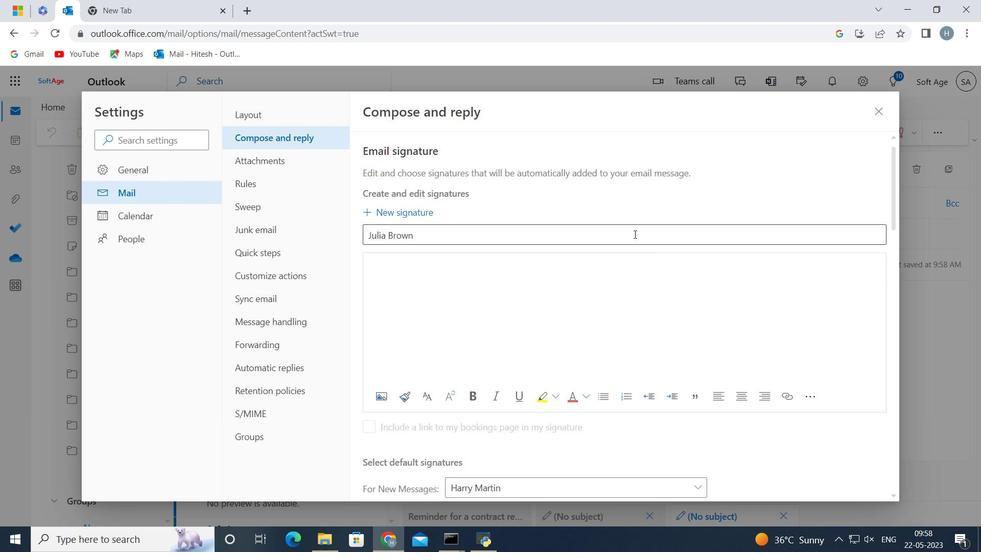 
Action: Mouse moved to (435, 152)
Screenshot: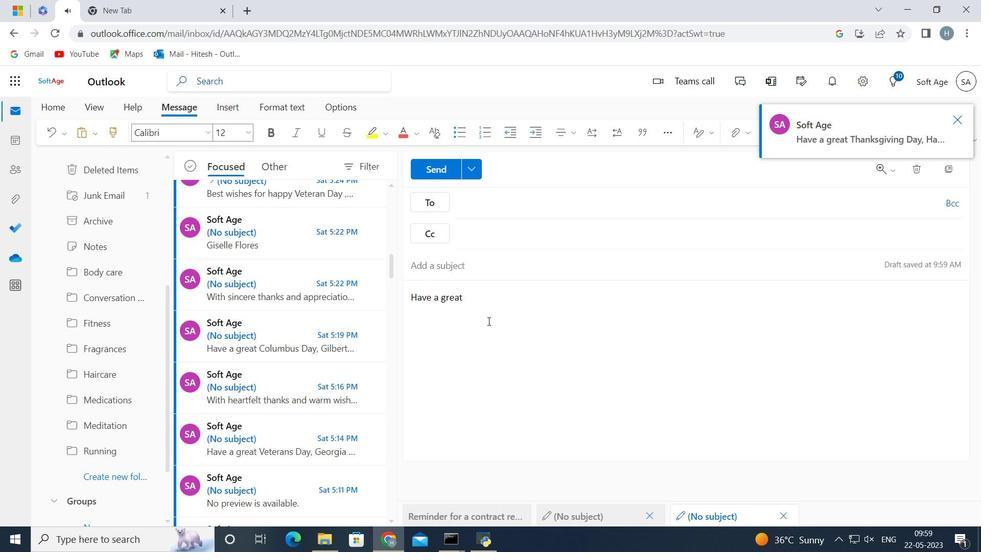 
Action: Key pressed <Key.backspace>
Screenshot: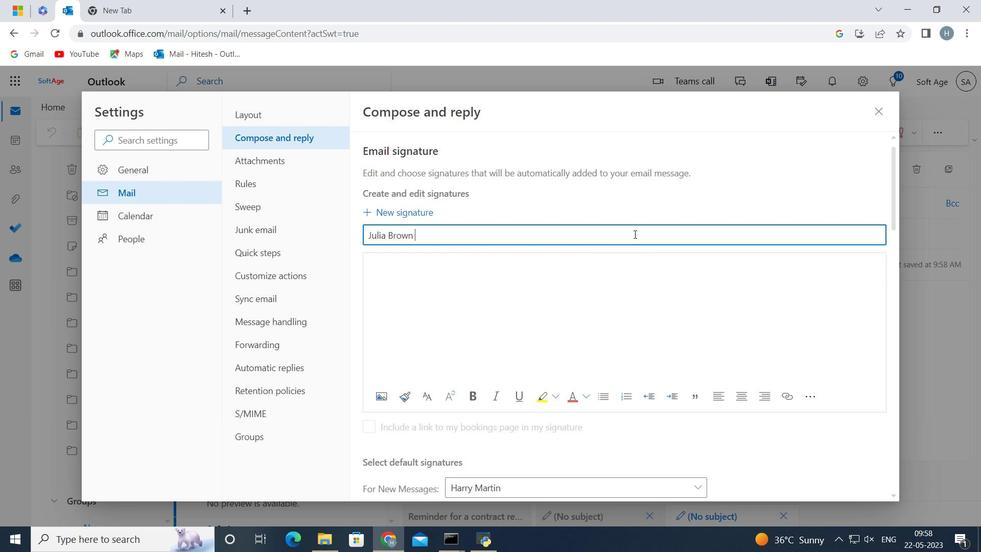 
Action: Mouse moved to (423, 138)
Screenshot: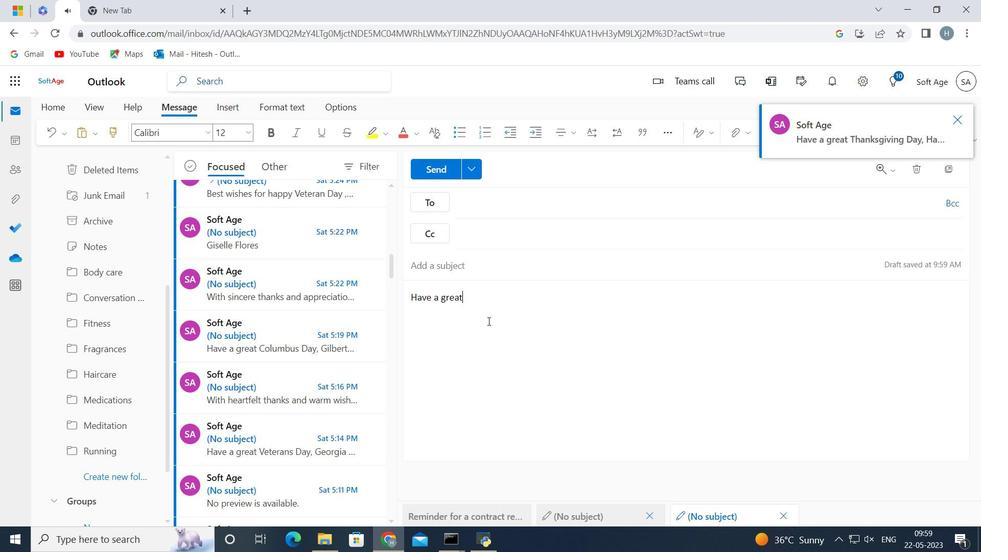 
Action: Key pressed <Key.backspace>
Screenshot: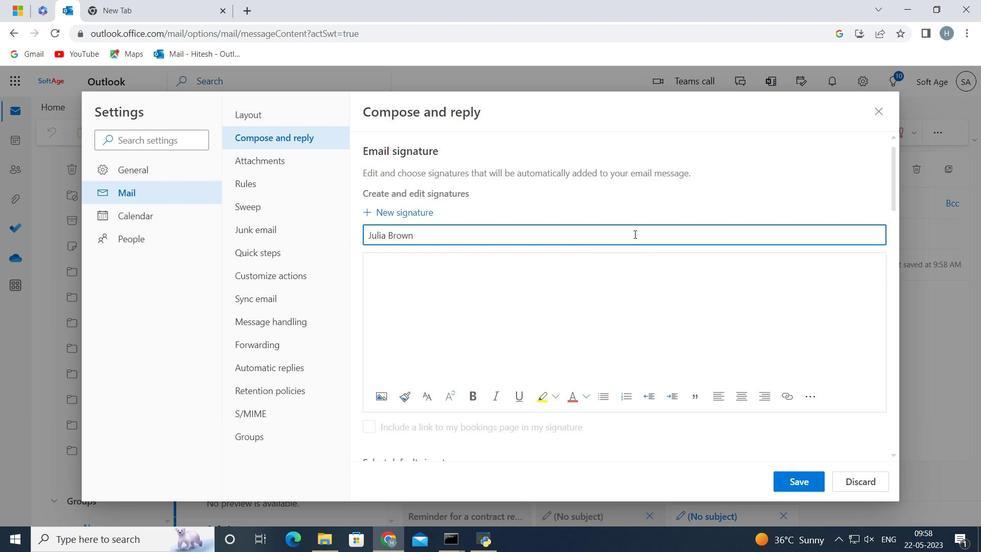 
Action: Mouse moved to (422, 140)
Screenshot: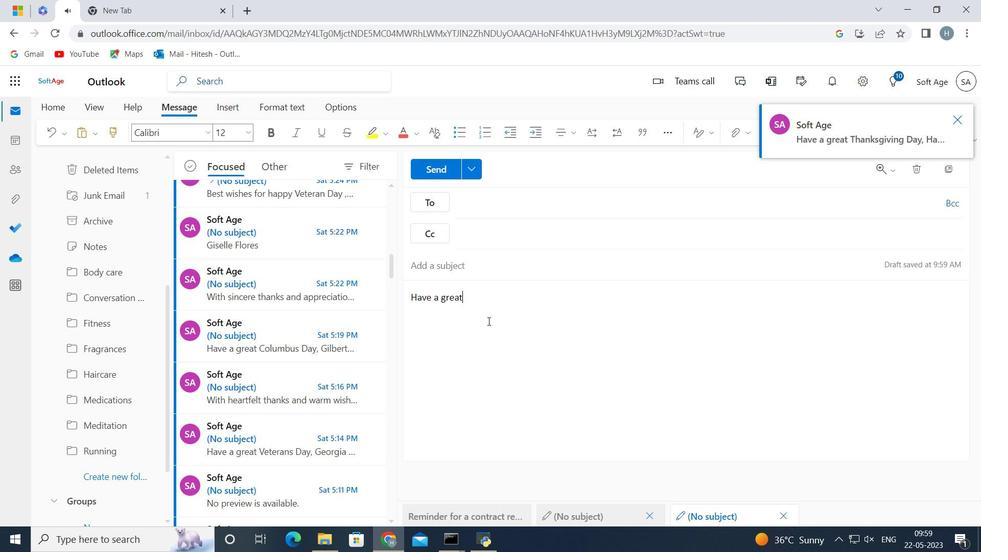 
Action: Key pressed <Key.backspace>
Screenshot: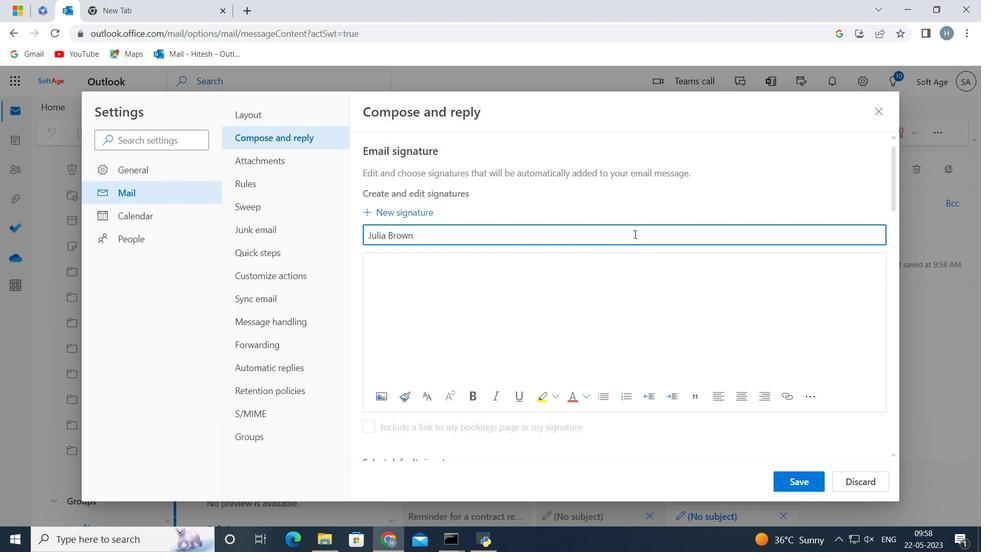 
Action: Mouse moved to (422, 141)
Screenshot: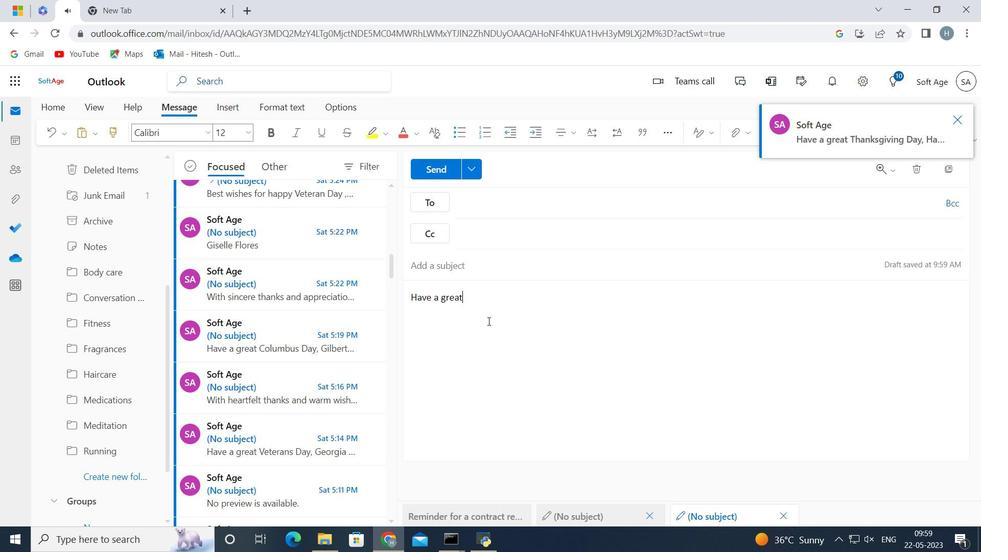 
Action: Key pressed <Key.backspace><Key.backspace>
Screenshot: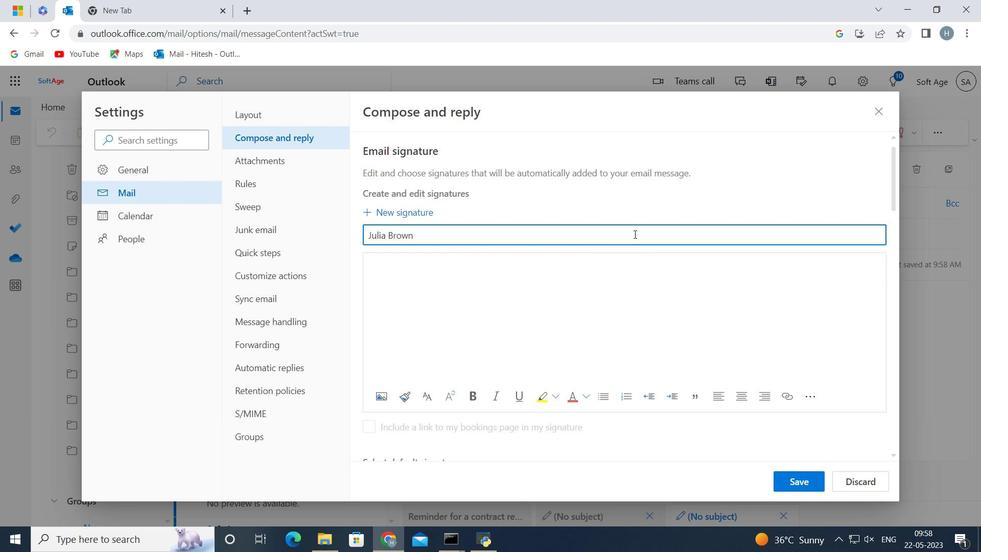
Action: Mouse moved to (421, 141)
Screenshot: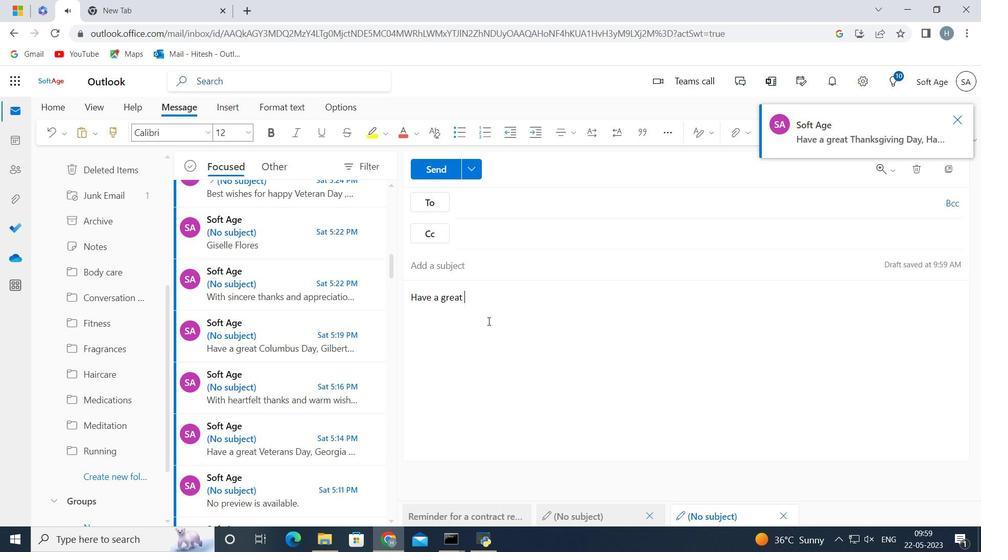 
Action: Key pressed <Key.backspace>
Screenshot: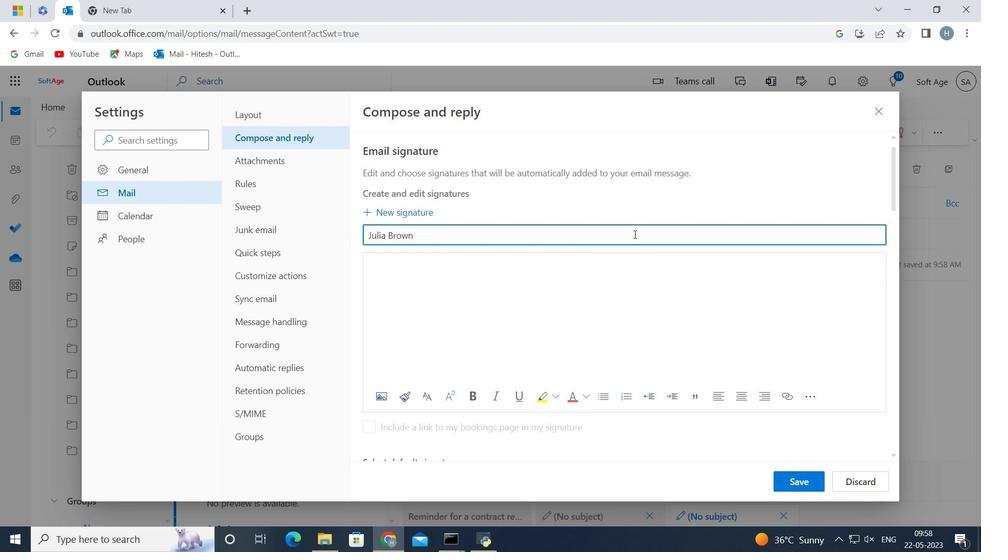 
Action: Mouse moved to (421, 142)
Screenshot: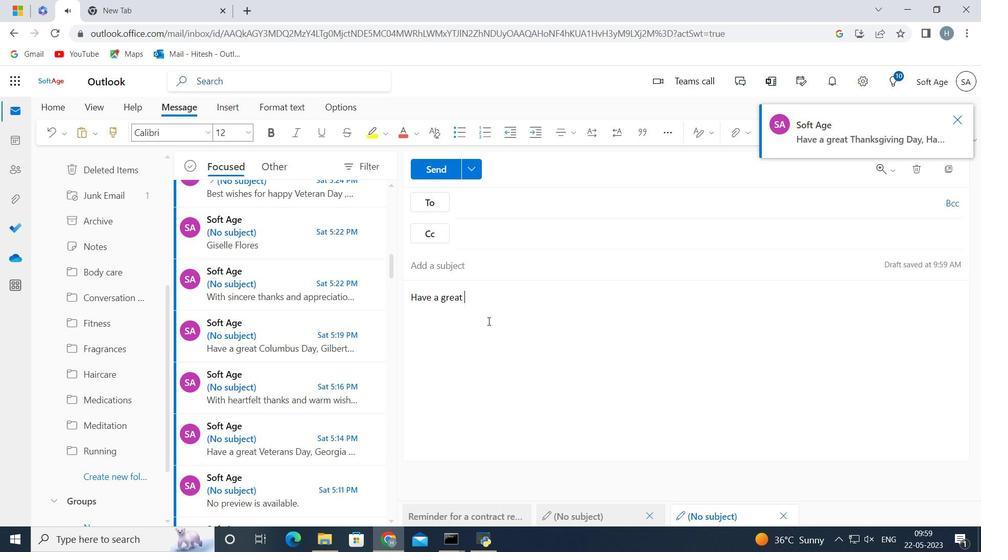 
Action: Key pressed <Key.backspace><Key.backspace>
Screenshot: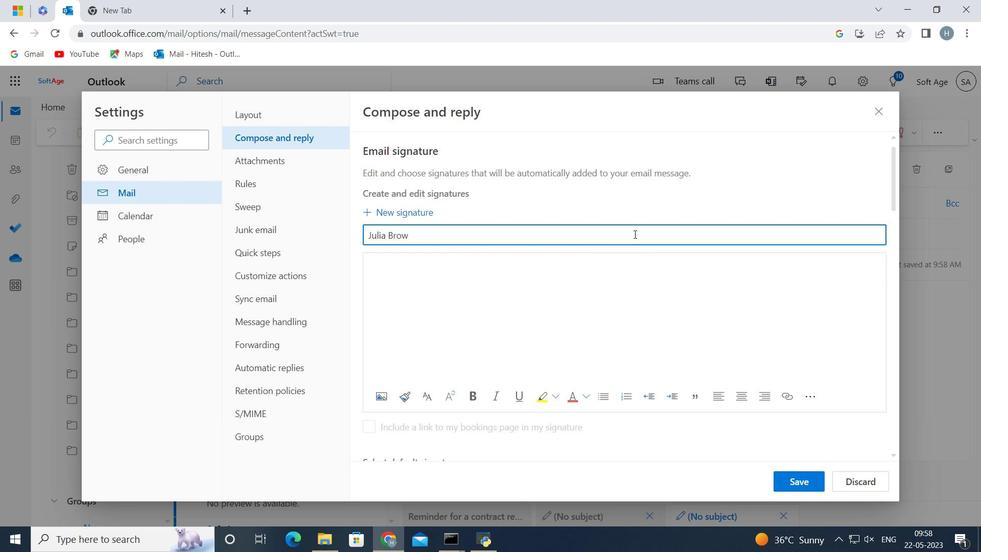 
Action: Mouse moved to (421, 143)
Screenshot: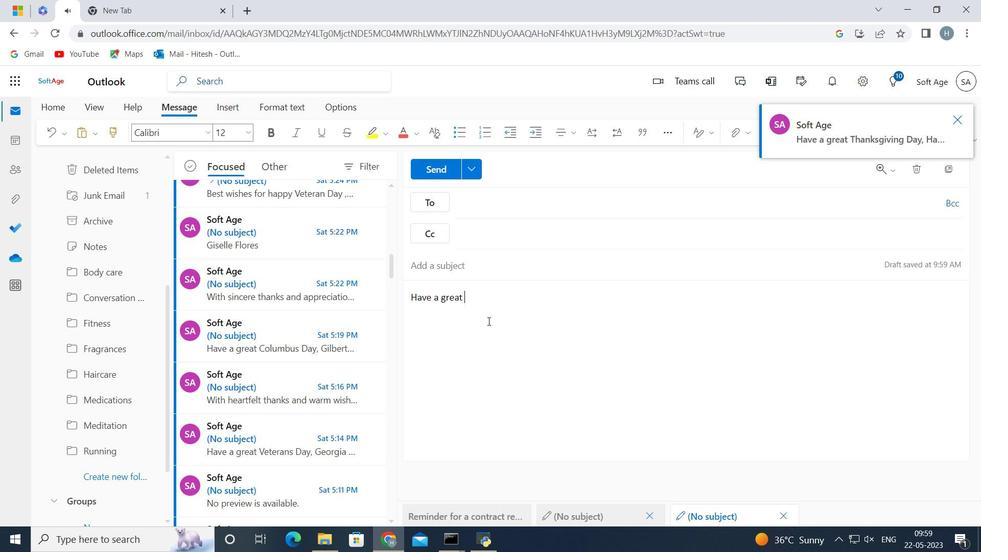 
Action: Key pressed <Key.backspace>
Screenshot: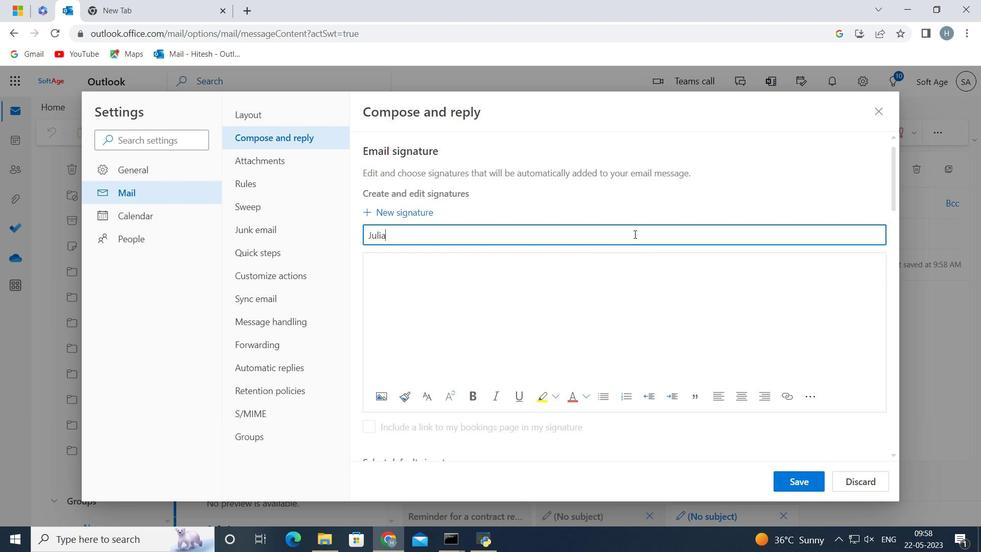 
Action: Mouse pressed left at (421, 143)
Screenshot: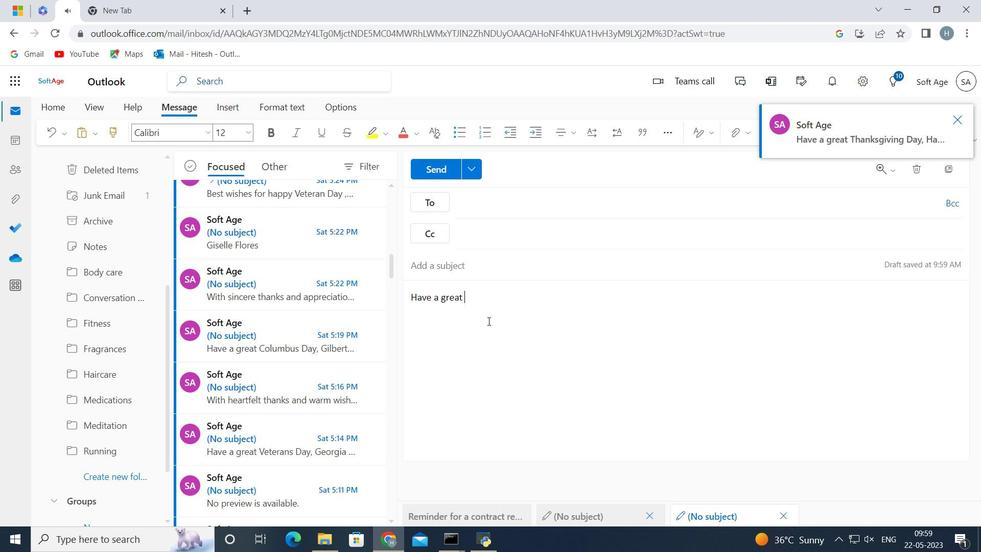 
Action: Key pressed <Key.backspace><Key.backspace><Key.backspace><Key.backspace><Key.backspace>so<Key.shift>fHtageav.e8n<Key.shift>@<Key.space><Key.shift>Tsuroftangeer.net
Screenshot: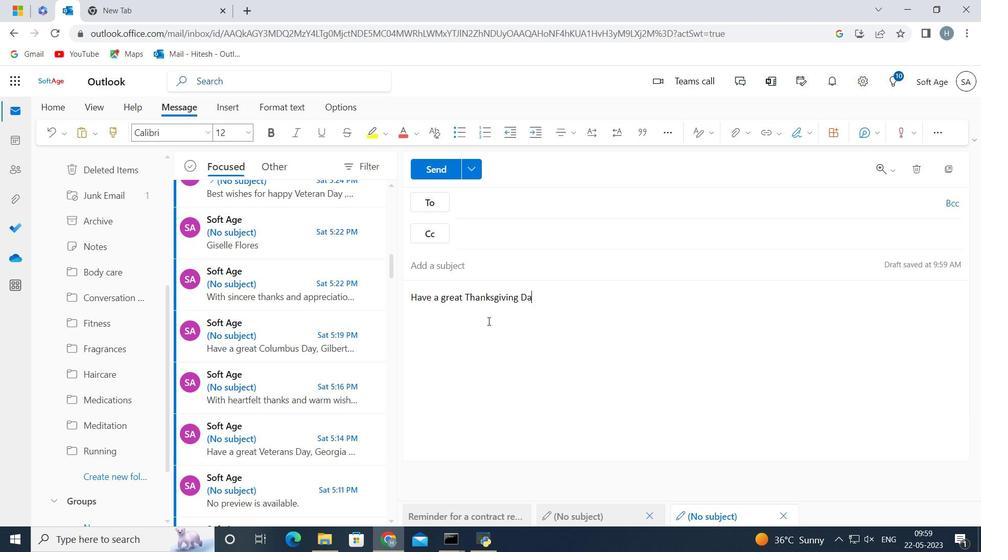 
Action: Mouse moved to (728, 397)
Screenshot: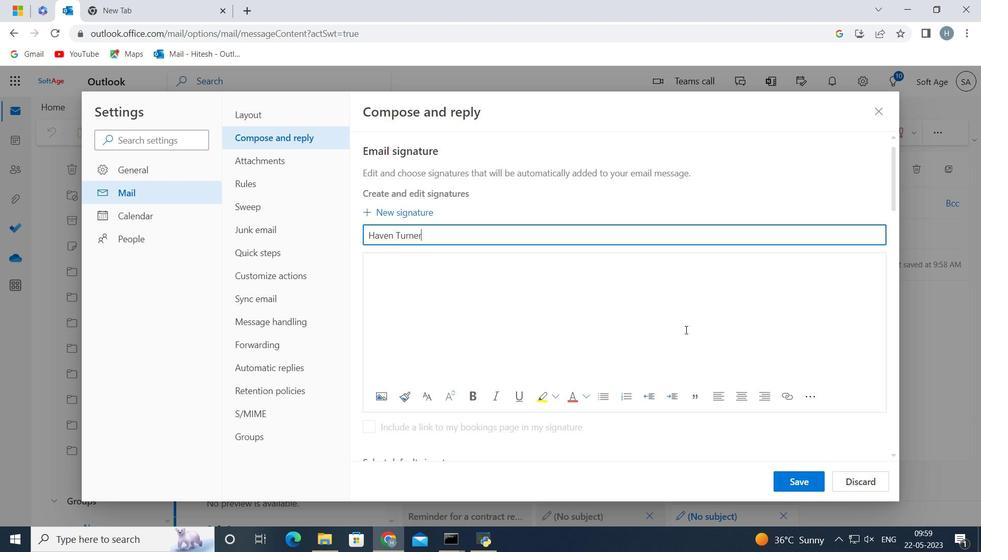
Action: Mouse pressed left at (420, 177)
Screenshot: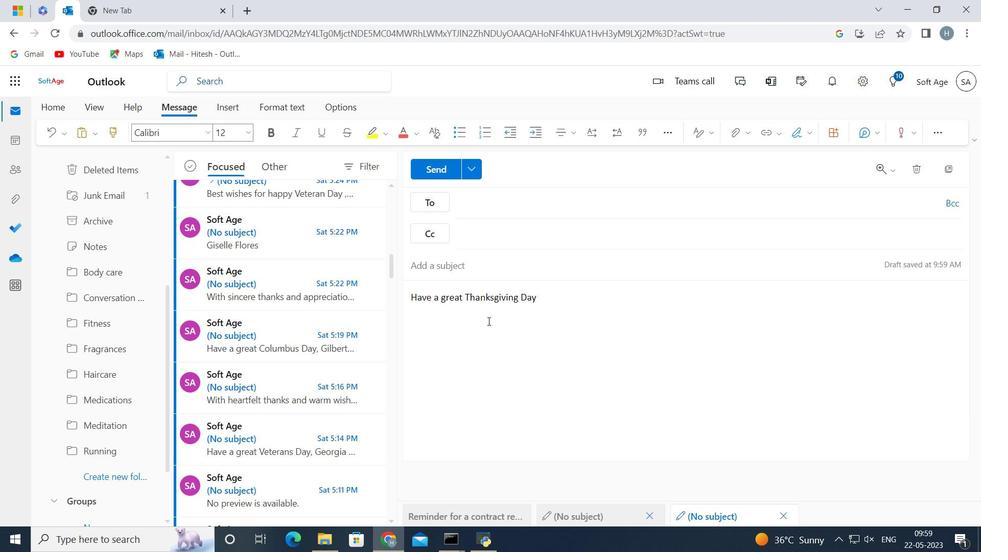 
Action: Mouse moved to (108, 343)
Screenshot: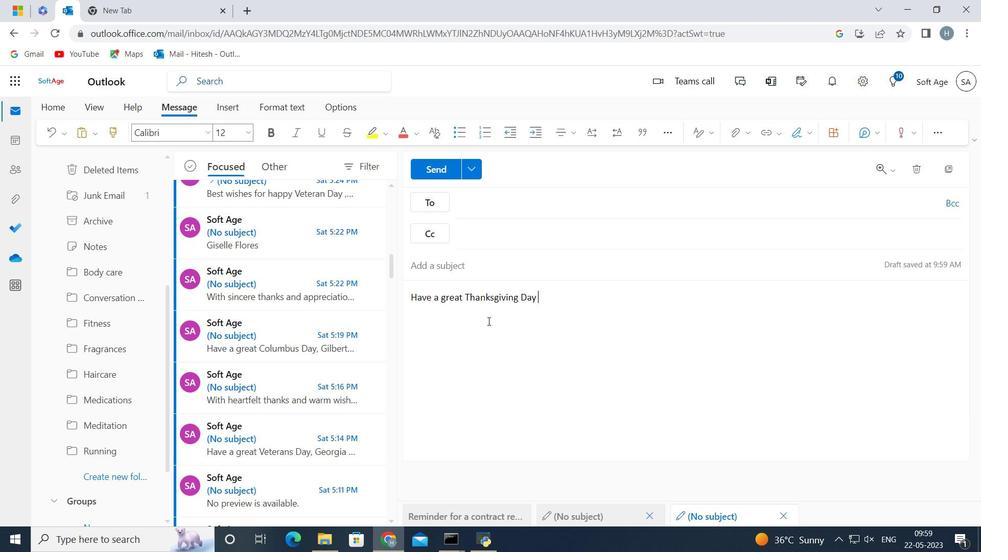 
Action: Mouse pressed left at (621, 312)
Screenshot: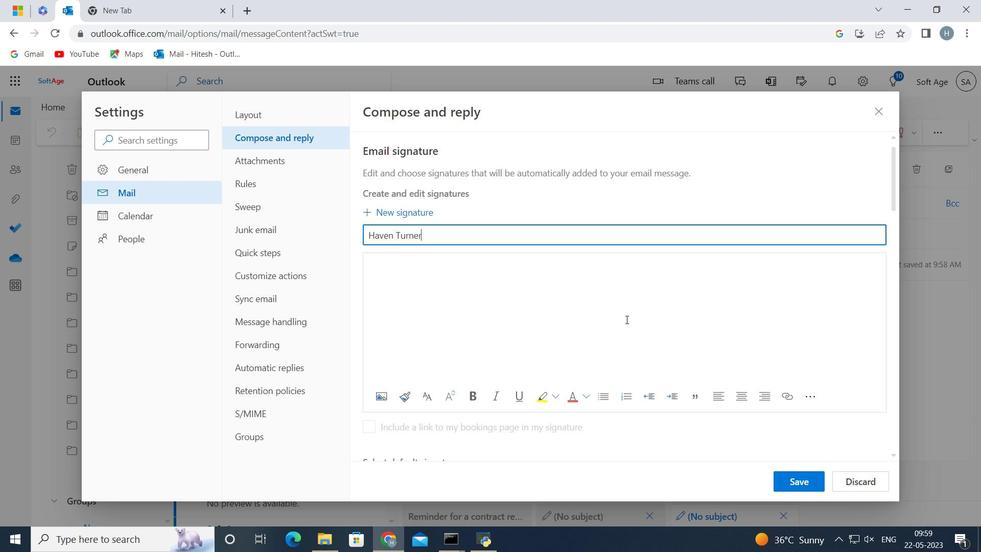 
Action: Mouse moved to (65, 240)
Screenshot: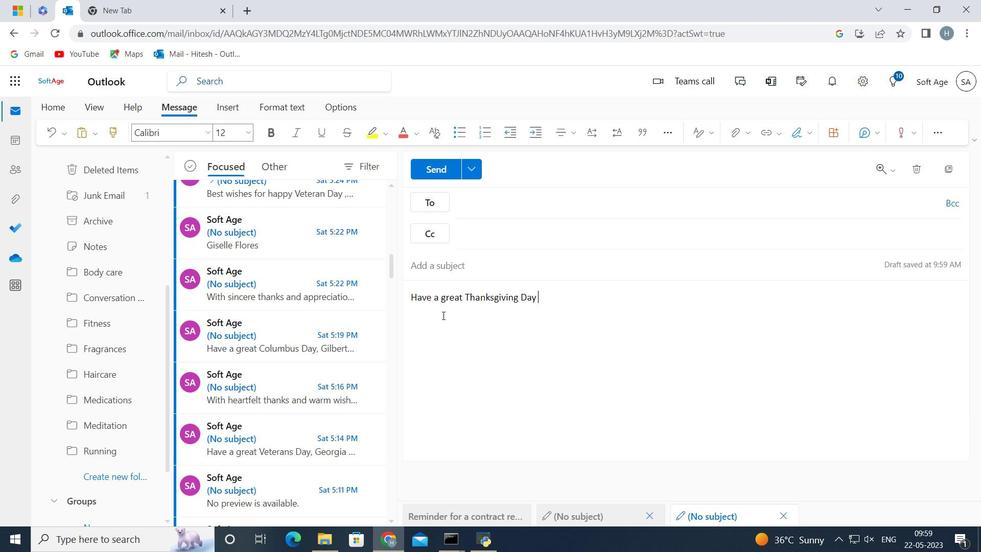 
Action: Key pressed <Key.shift>
Screenshot: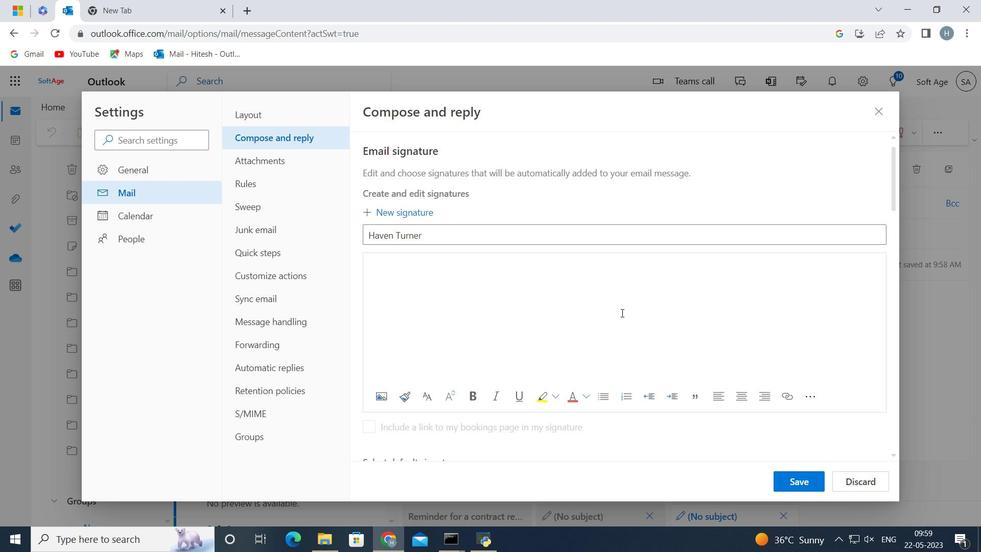 
Action: Mouse pressed left at (65, 240)
Screenshot: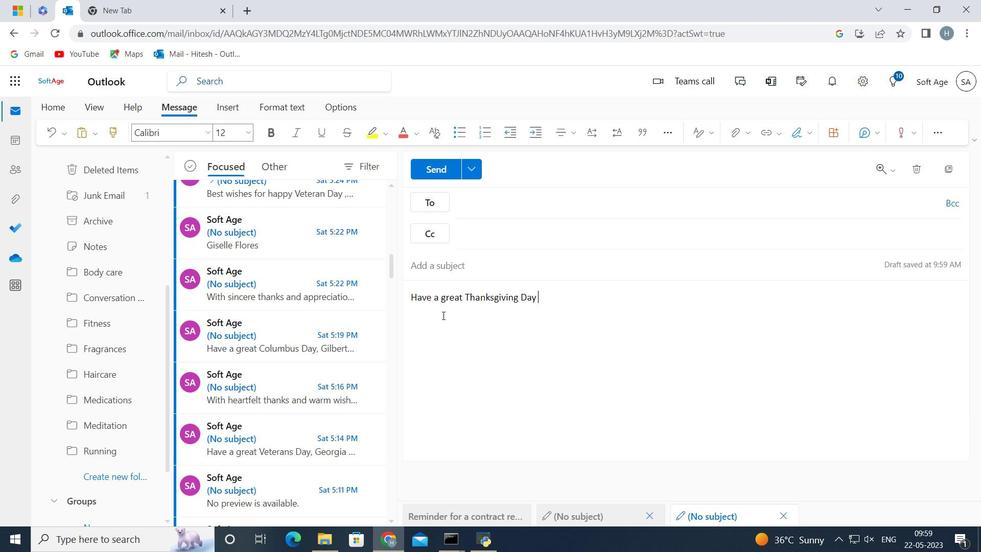 
Action: Key pressed H
Screenshot: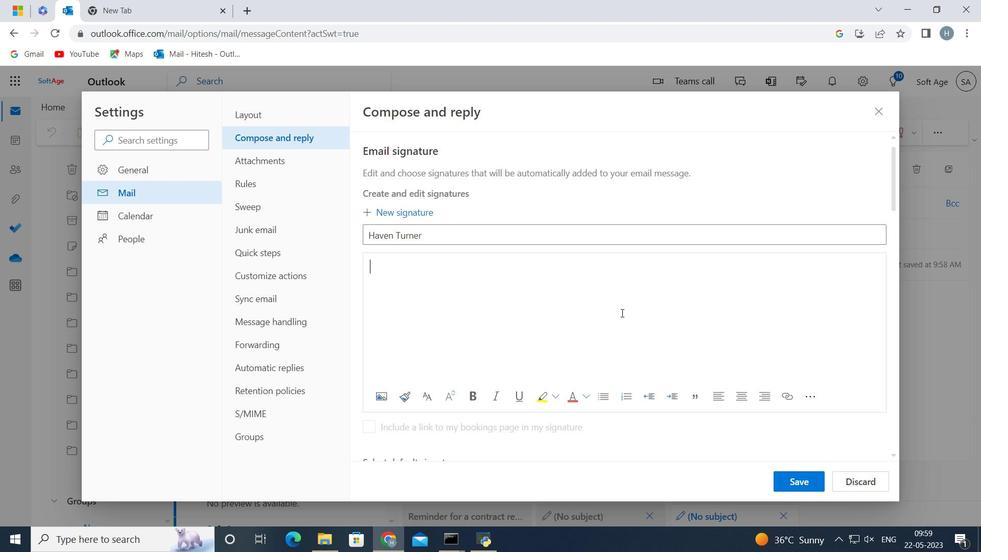 
Action: Mouse moved to (104, 412)
Screenshot: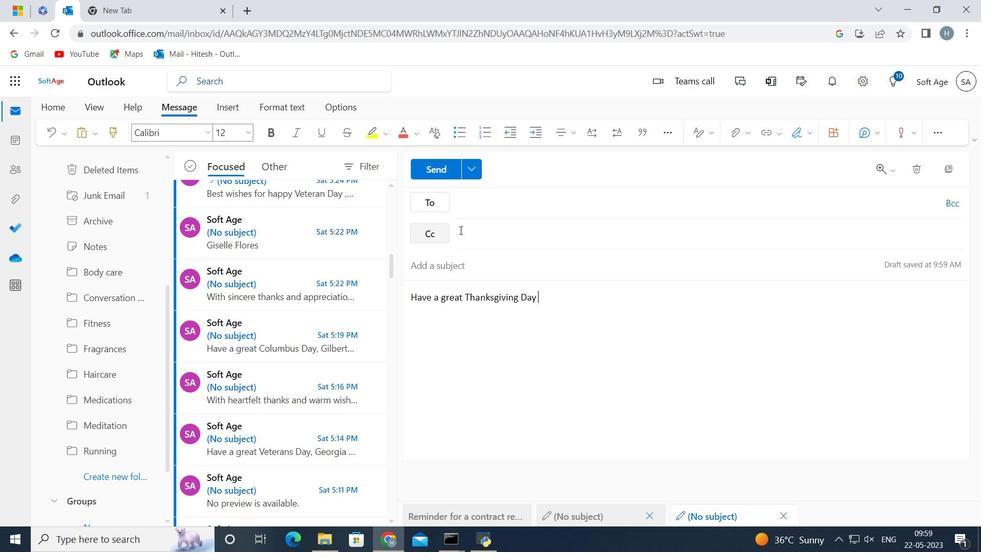
Action: Key pressed a
Screenshot: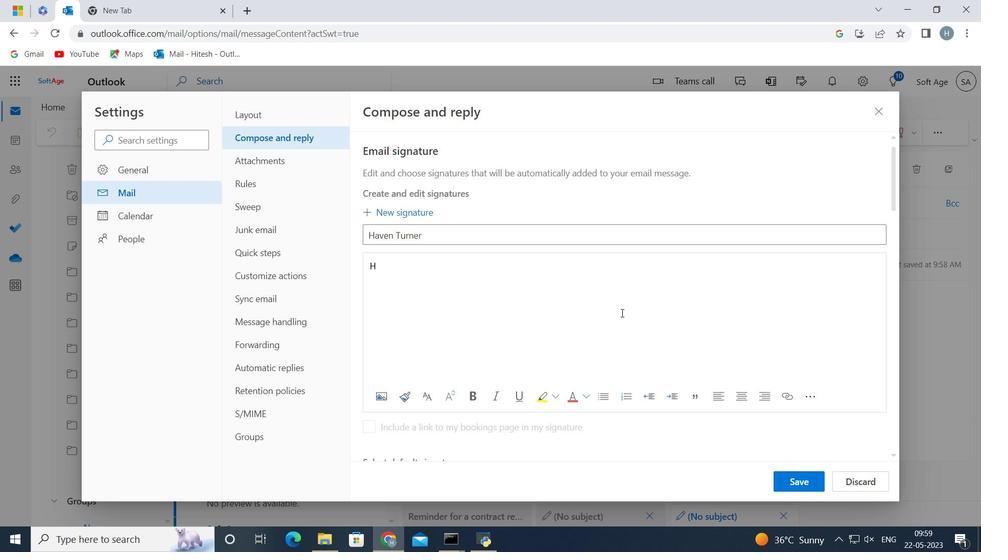 
Action: Mouse scrolled (104, 411) with delta (0, 0)
Screenshot: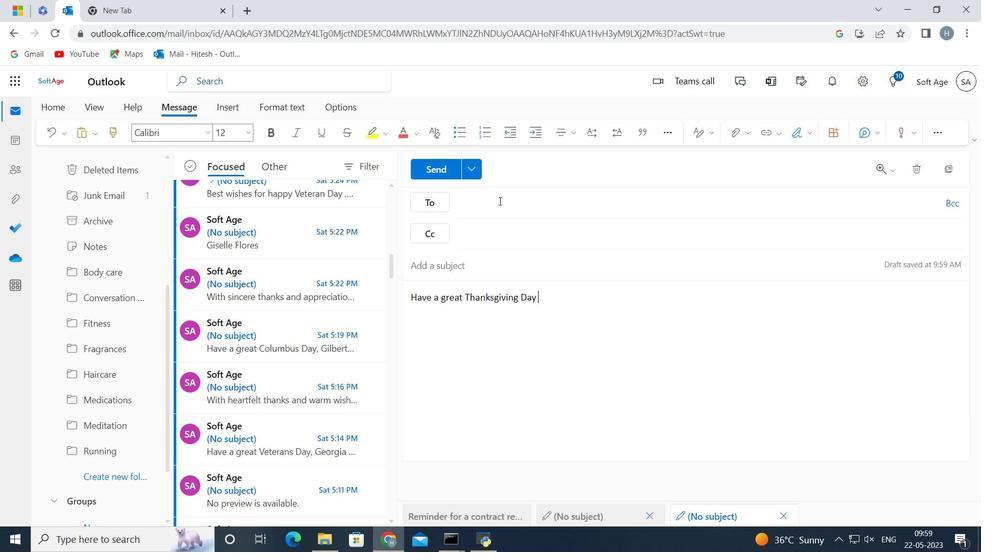 
Action: Mouse scrolled (104, 411) with delta (0, 0)
Screenshot: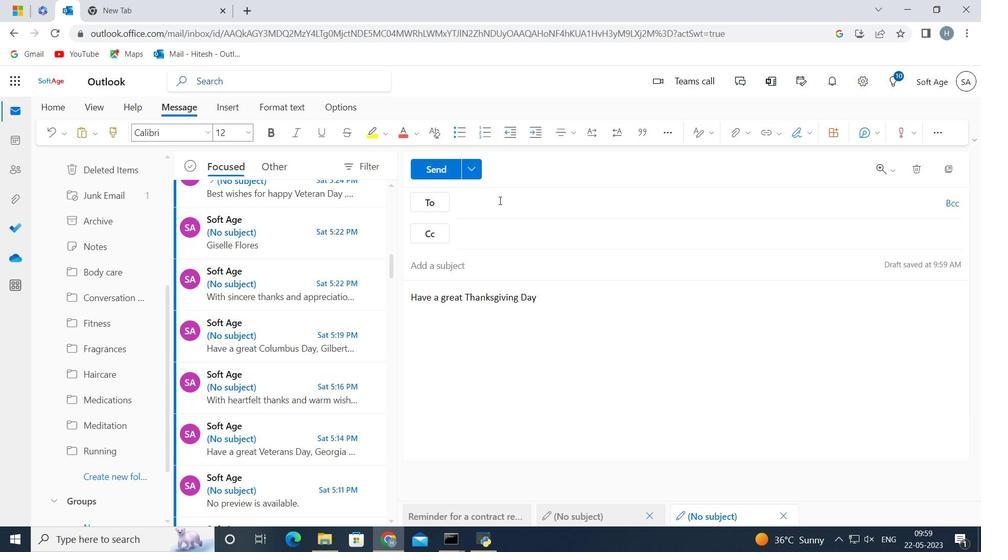 
Action: Mouse scrolled (104, 411) with delta (0, 0)
Screenshot: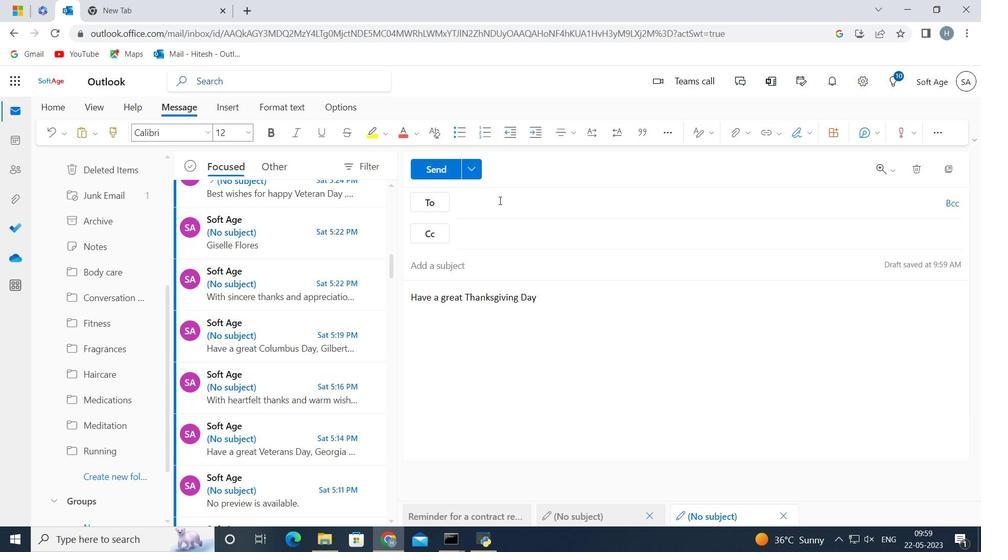 
Action: Mouse scrolled (104, 411) with delta (0, 0)
Screenshot: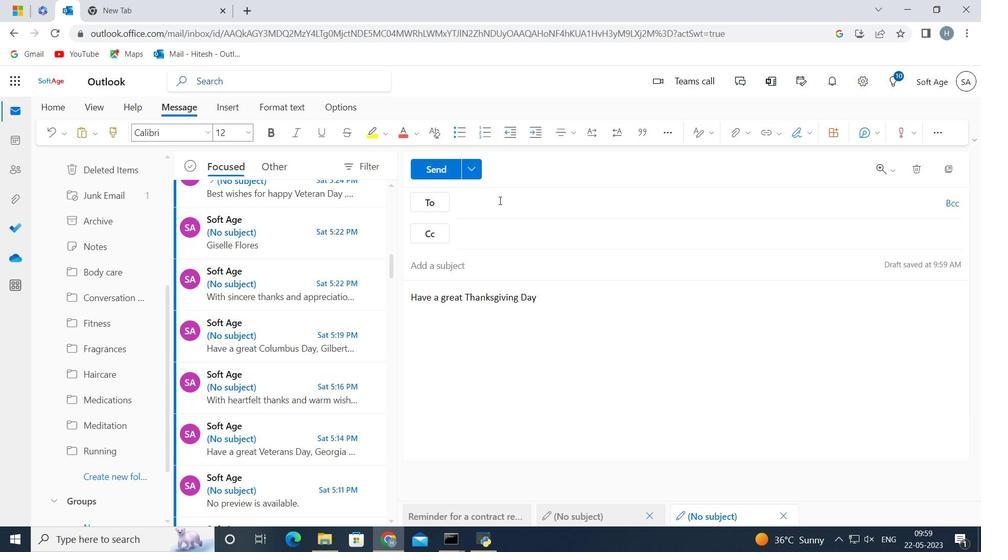 
Action: Key pressed v
Screenshot: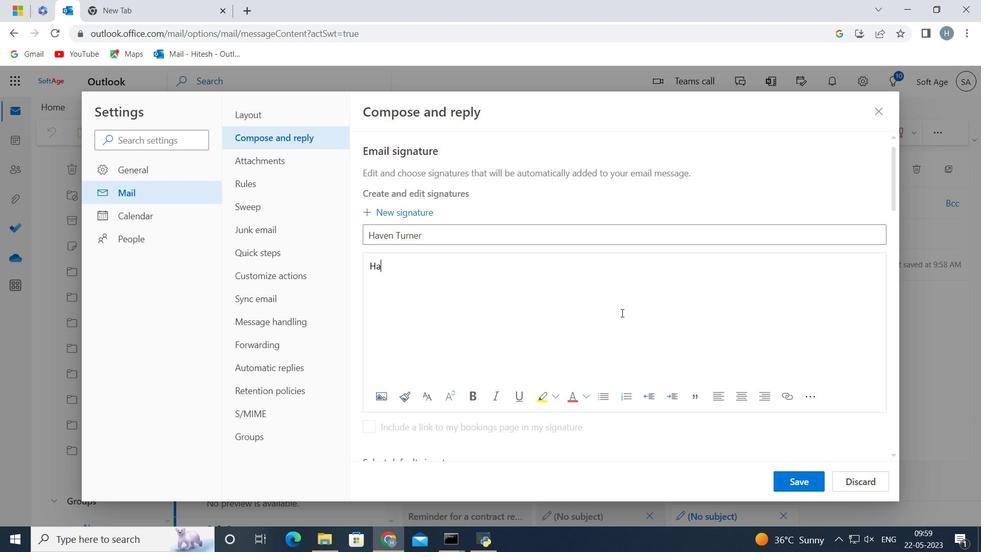 
Action: Mouse scrolled (104, 411) with delta (0, 0)
Screenshot: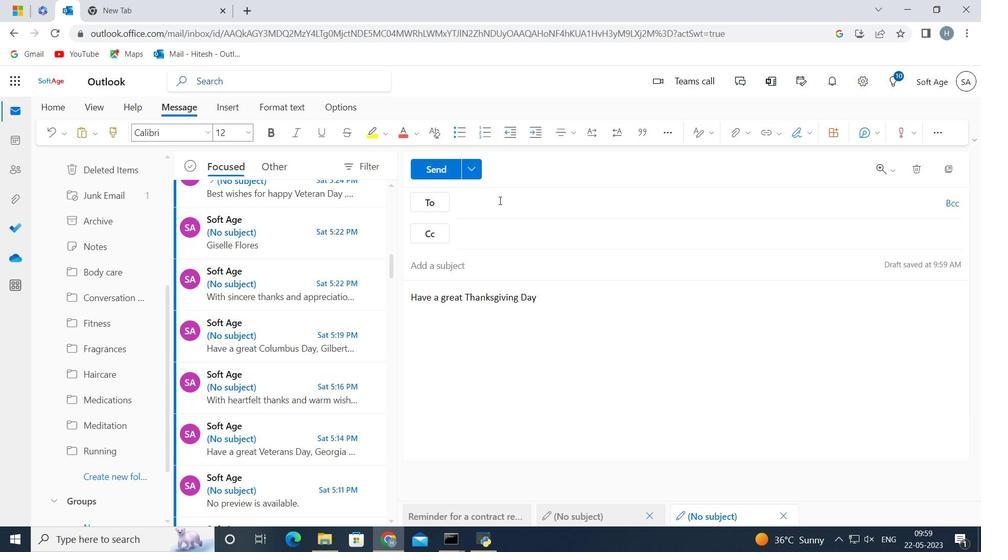 
Action: Mouse scrolled (104, 411) with delta (0, 0)
Screenshot: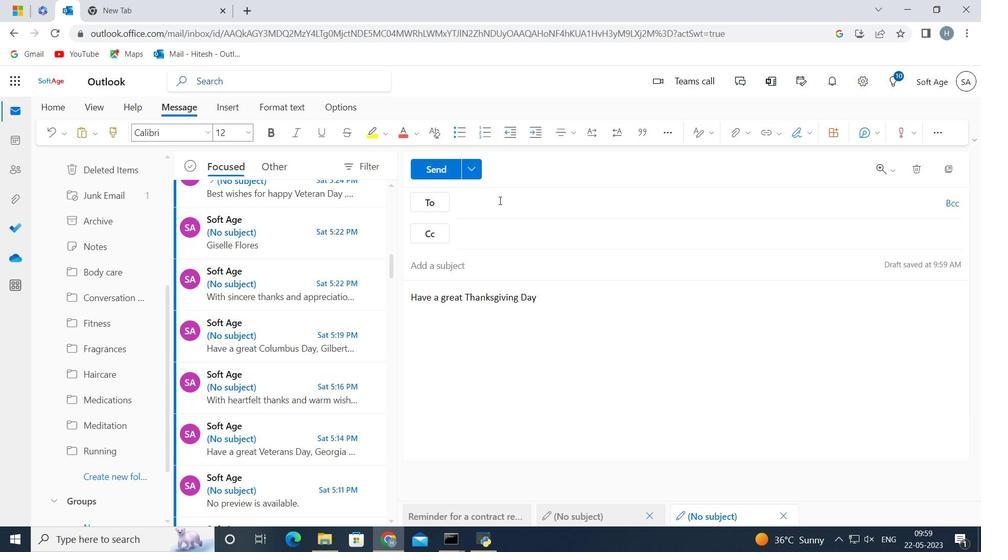 
Action: Key pressed e
Screenshot: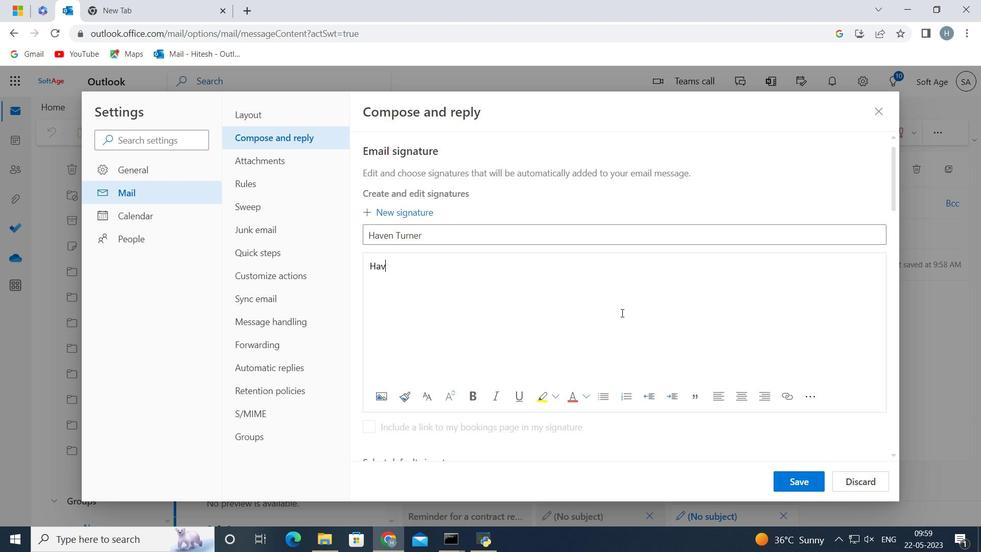 
Action: Mouse scrolled (104, 411) with delta (0, 0)
Screenshot: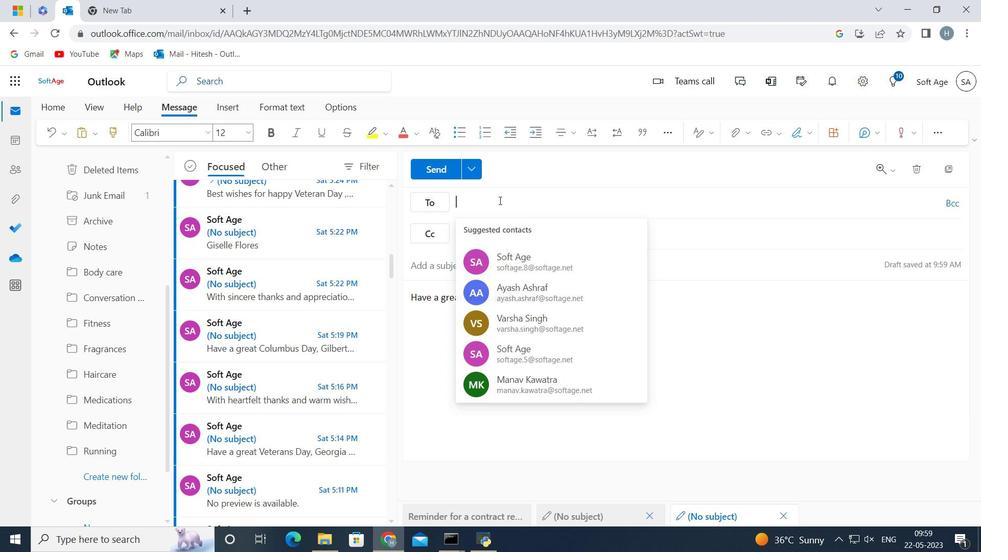 
Action: Mouse scrolled (104, 411) with delta (0, 0)
Screenshot: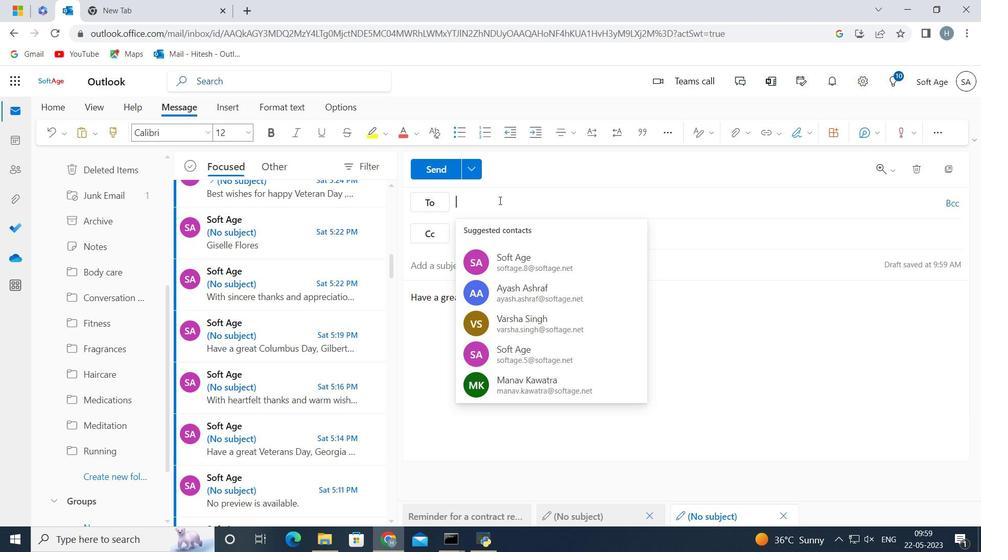 
Action: Mouse scrolled (104, 411) with delta (0, 0)
Screenshot: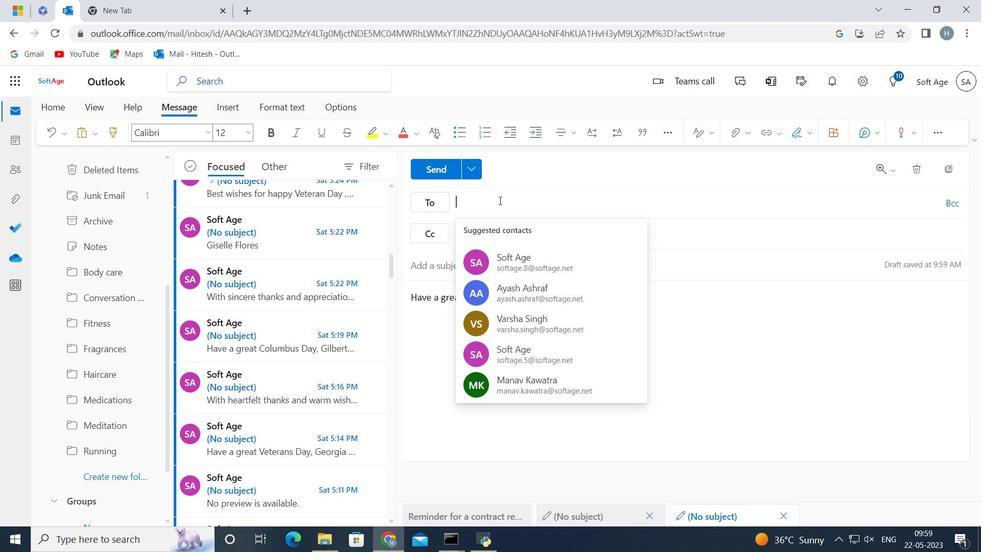 
Action: Mouse scrolled (104, 411) with delta (0, 0)
Screenshot: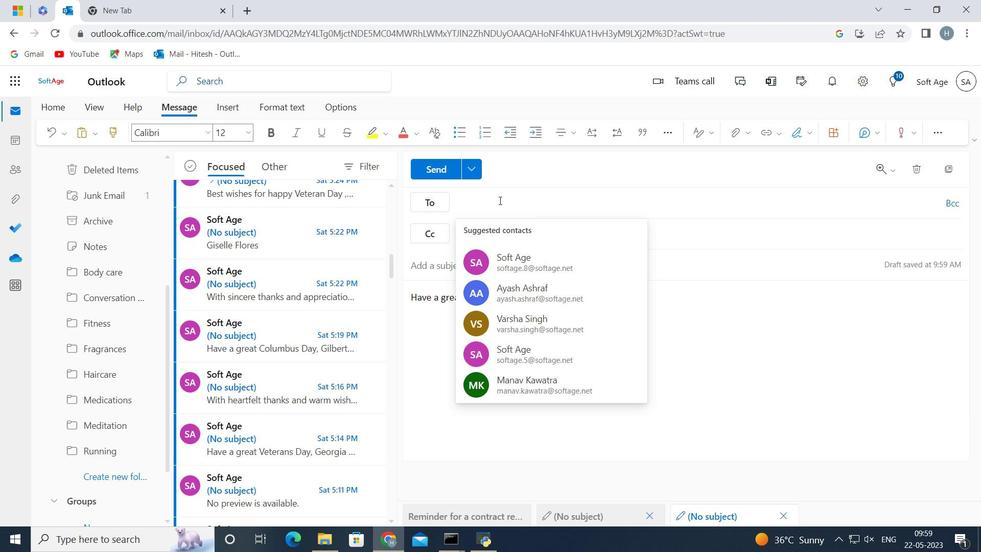 
Action: Mouse scrolled (104, 411) with delta (0, 0)
Screenshot: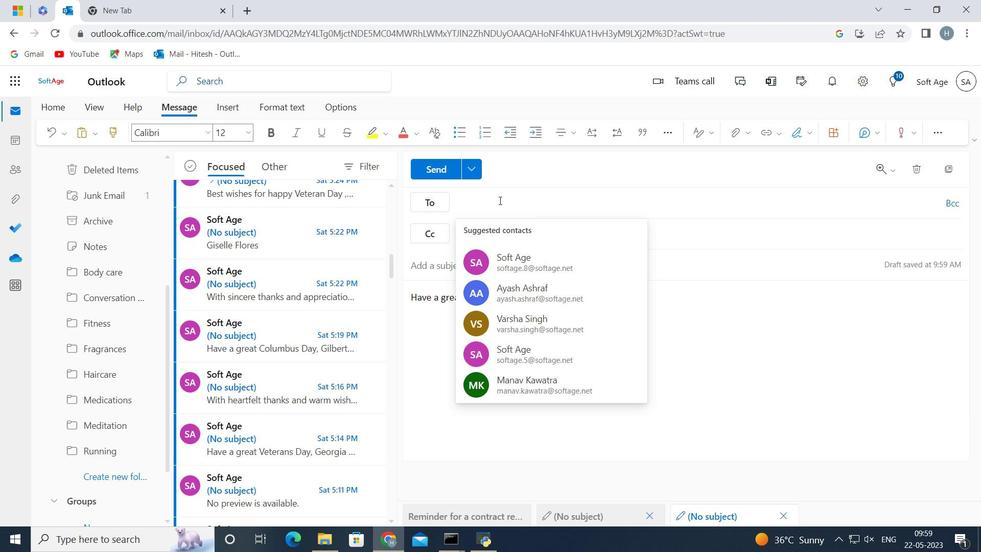 
Action: Key pressed n
Screenshot: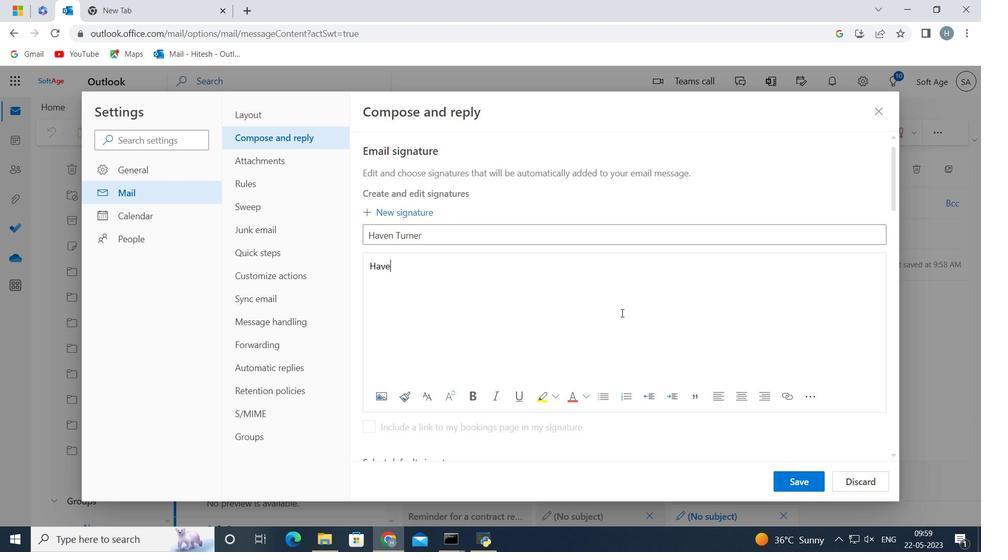 
Action: Mouse scrolled (104, 411) with delta (0, 0)
Screenshot: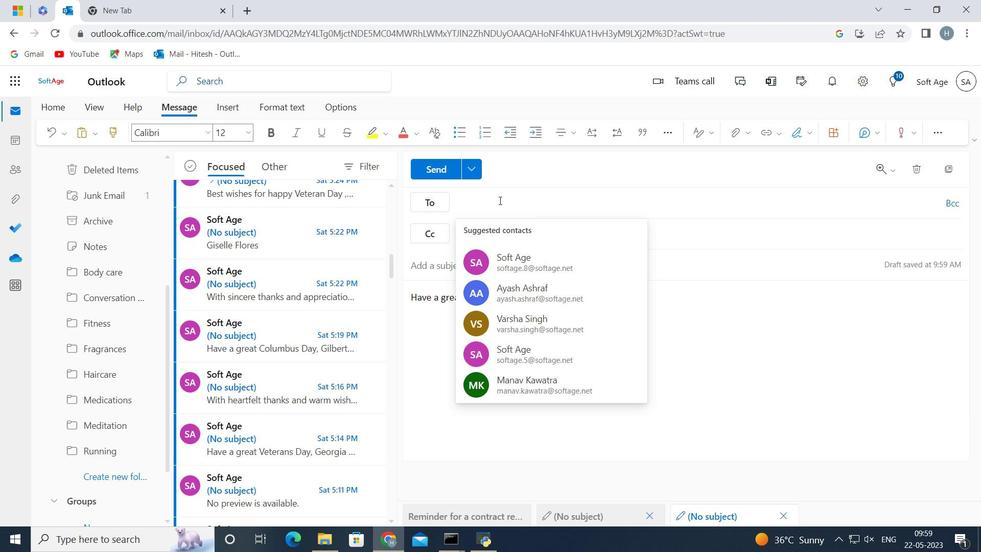 
Action: Mouse scrolled (104, 411) with delta (0, 0)
Screenshot: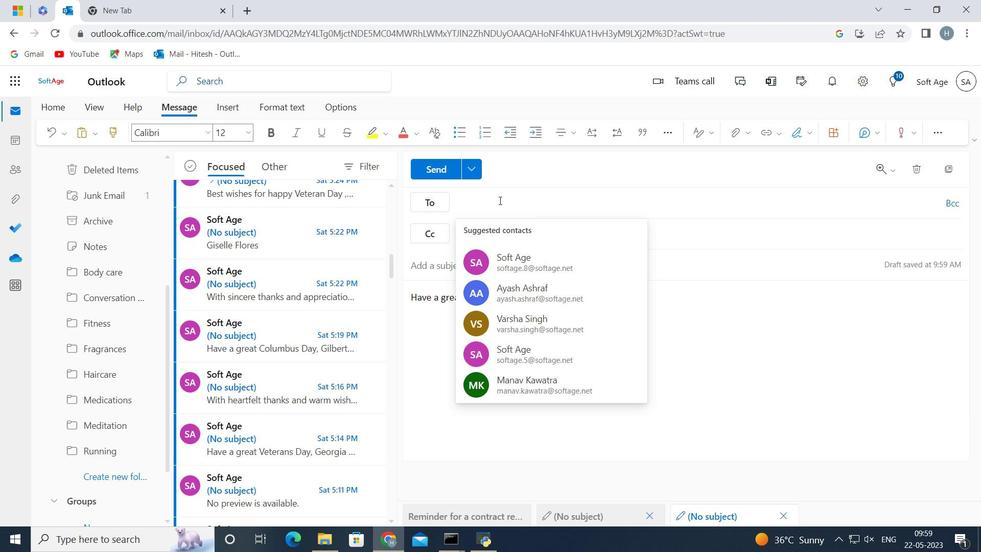 
Action: Mouse scrolled (104, 411) with delta (0, 0)
Screenshot: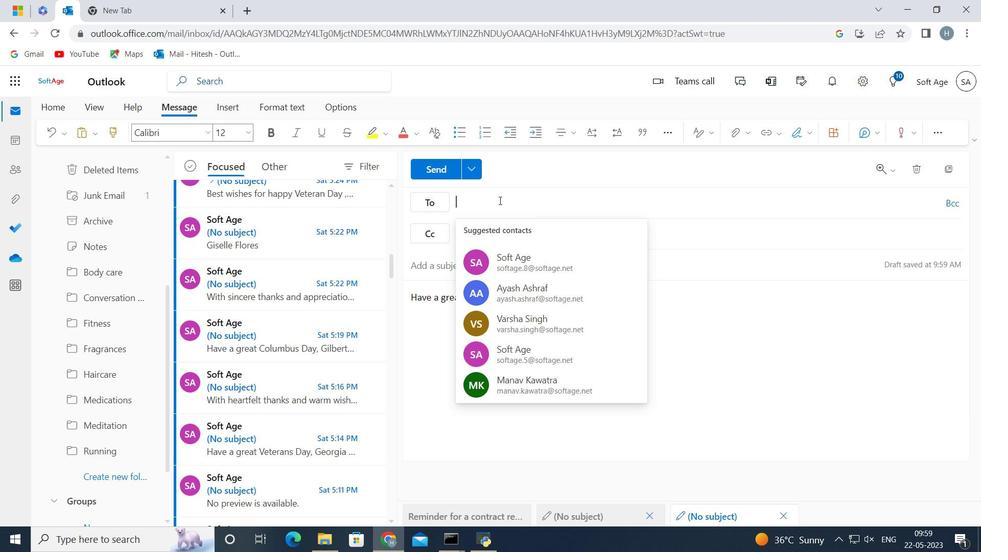
Action: Mouse scrolled (104, 411) with delta (0, 0)
Screenshot: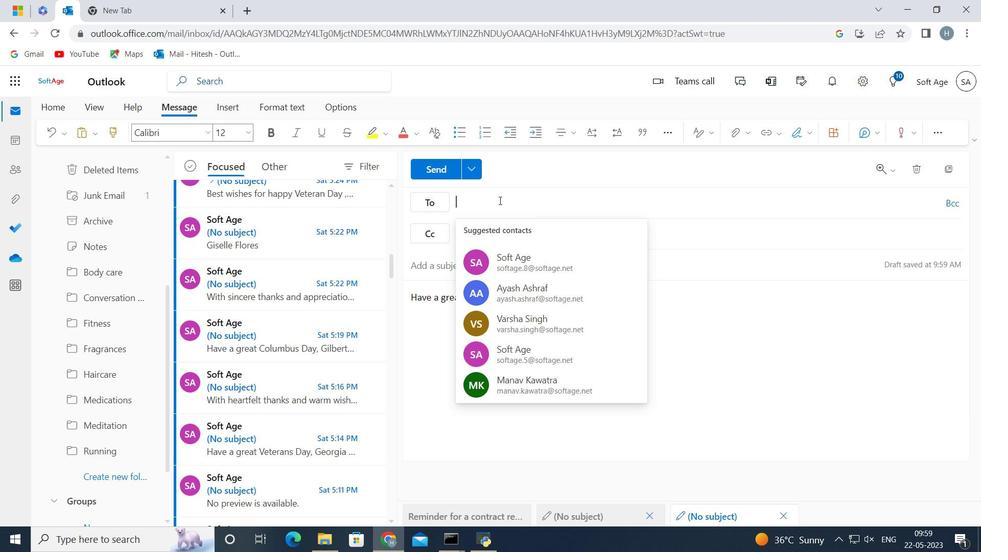 
Action: Mouse scrolled (104, 411) with delta (0, 0)
Screenshot: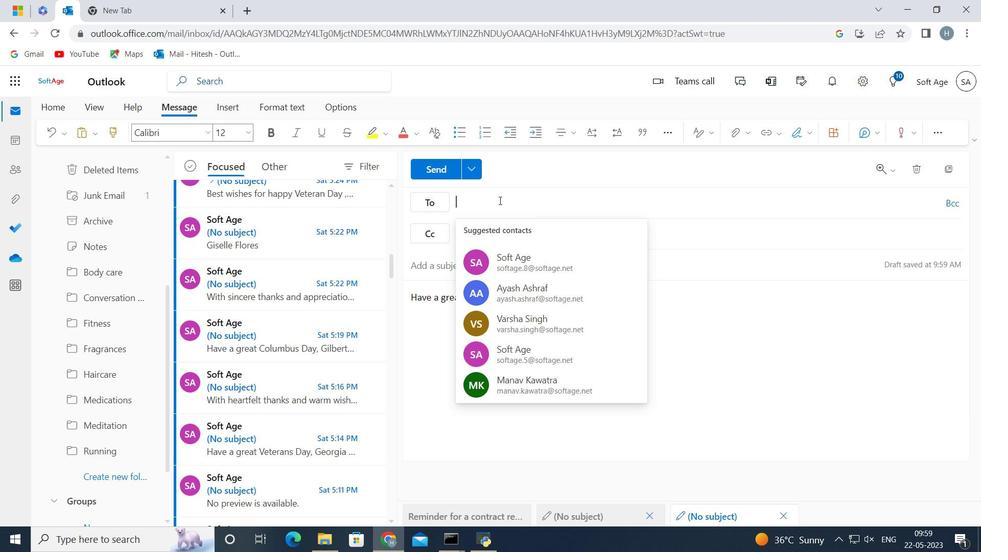 
Action: Key pressed <Key.space>
Screenshot: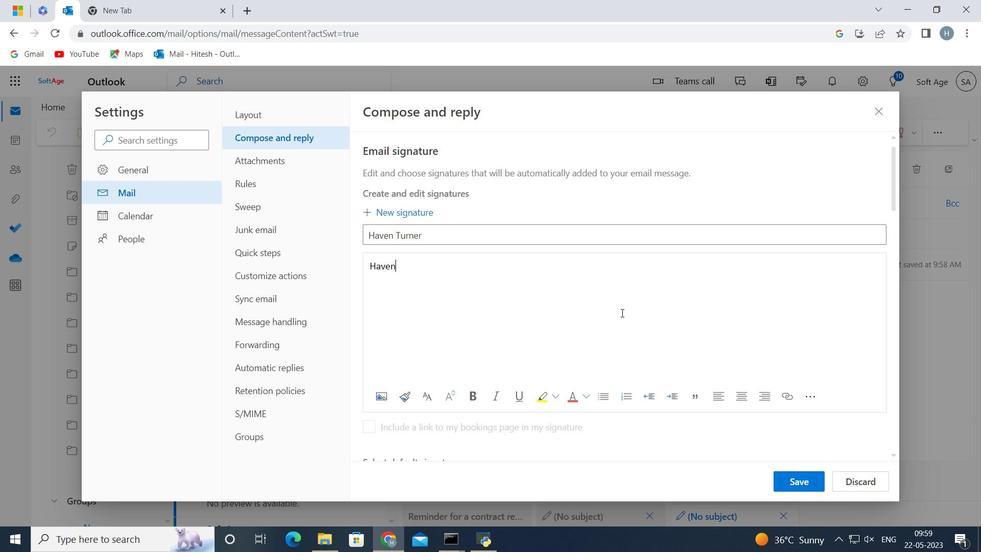 
Action: Mouse scrolled (104, 411) with delta (0, 0)
Screenshot: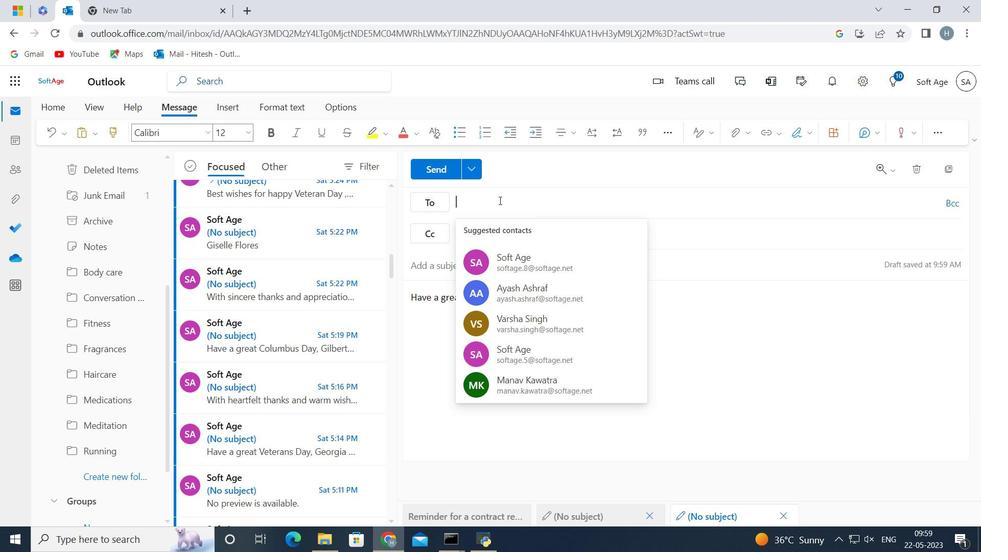 
Action: Mouse scrolled (104, 411) with delta (0, 0)
Screenshot: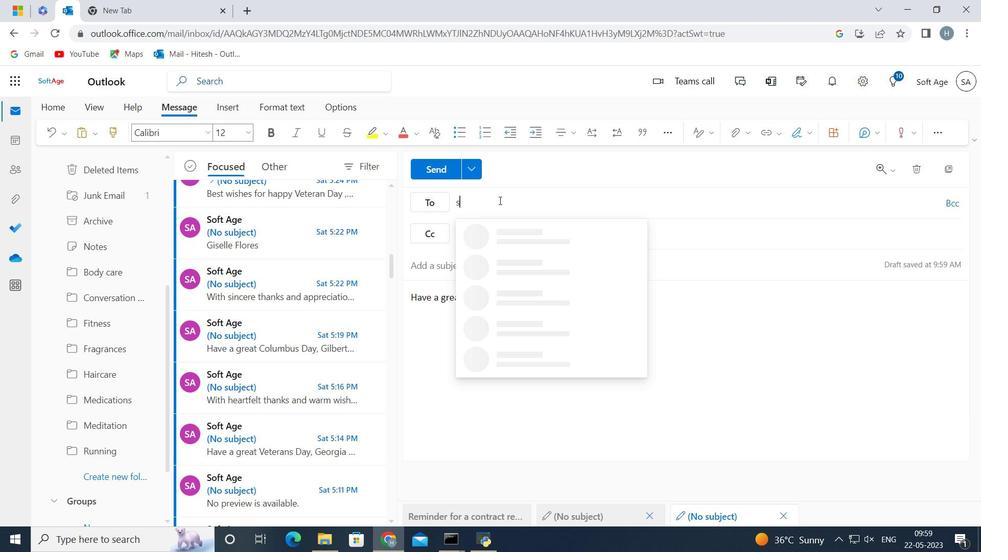 
Action: Key pressed <Key.shift>
Screenshot: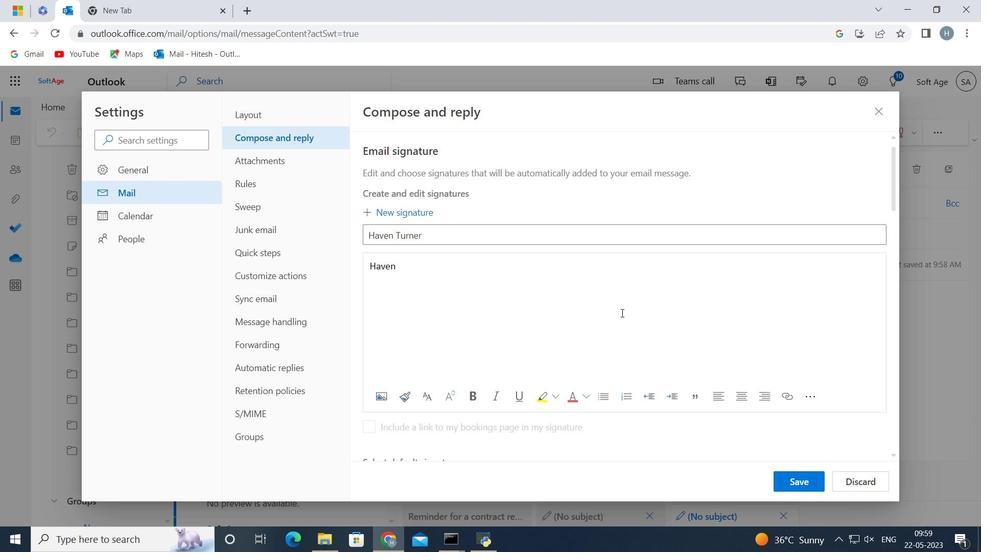 
Action: Mouse moved to (97, 421)
Screenshot: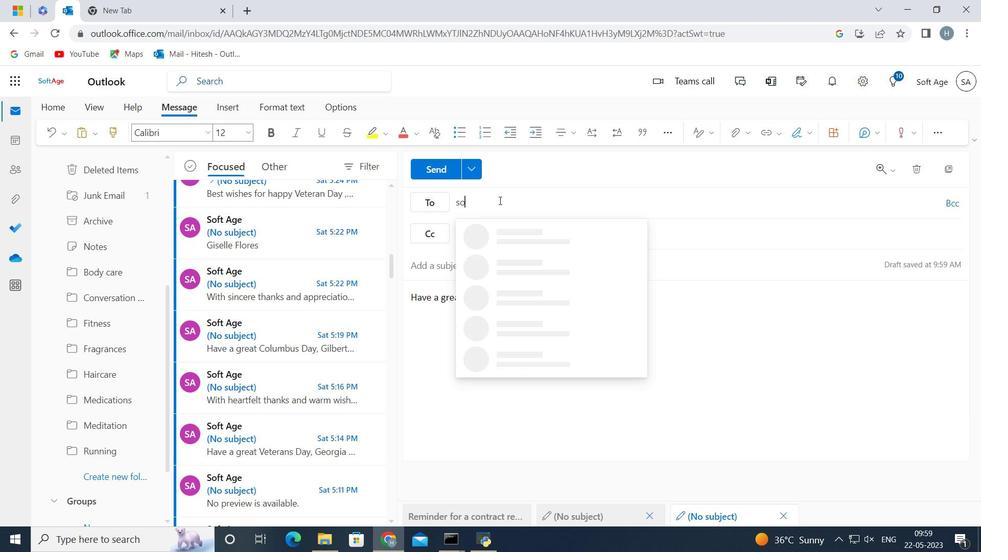 
Action: Key pressed T
Screenshot: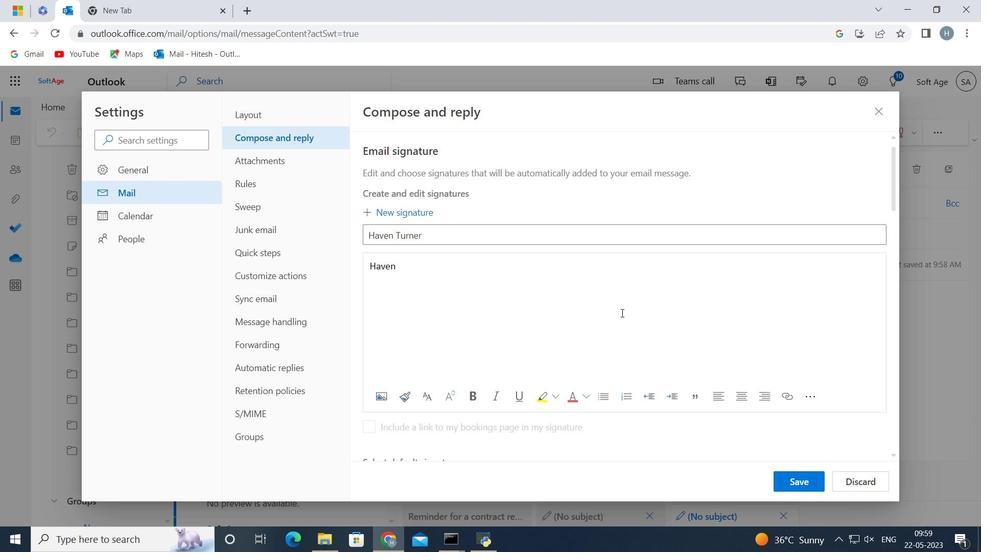 
Action: Mouse moved to (95, 423)
Screenshot: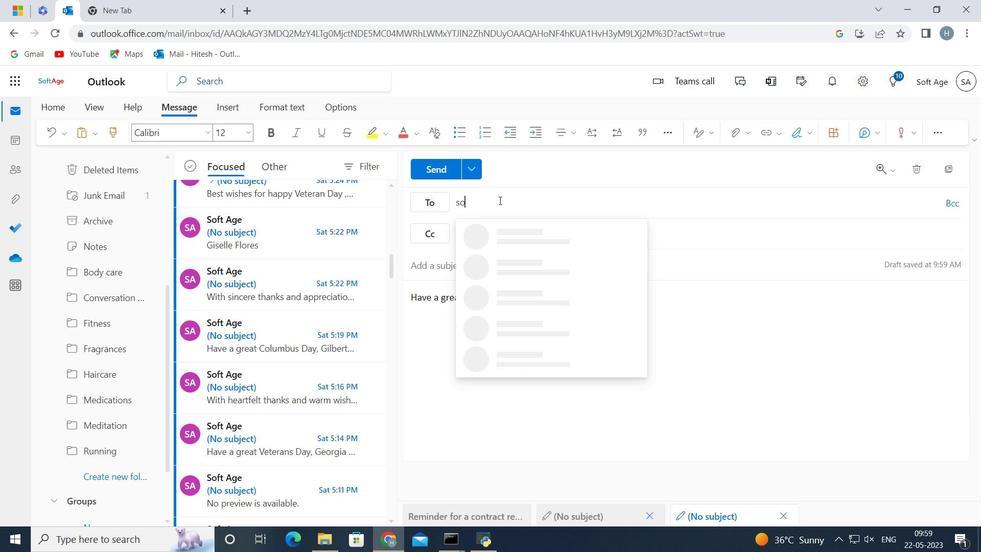 
Action: Mouse pressed left at (95, 423)
Screenshot: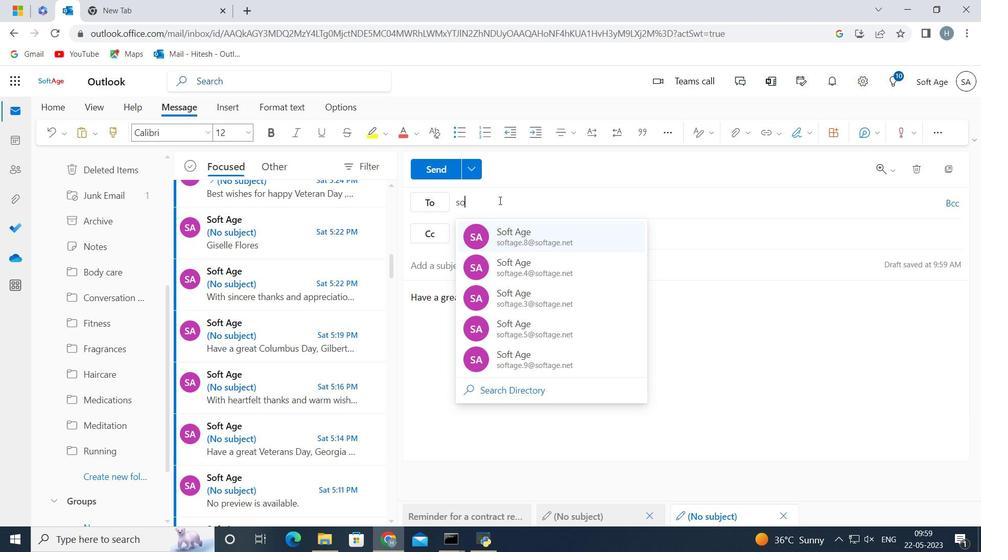 
Action: Mouse moved to (72, 427)
Screenshot: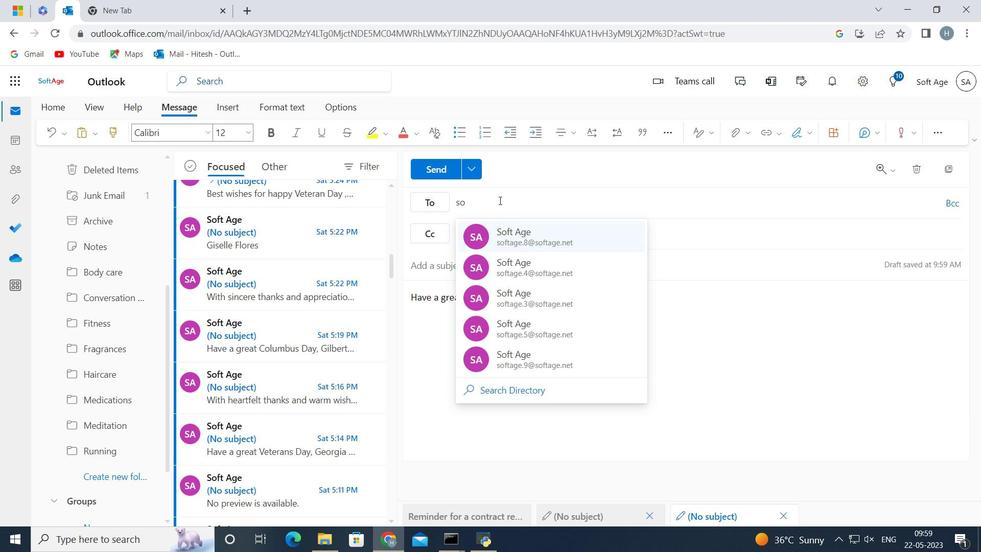 
Action: Mouse pressed left at (72, 427)
Screenshot: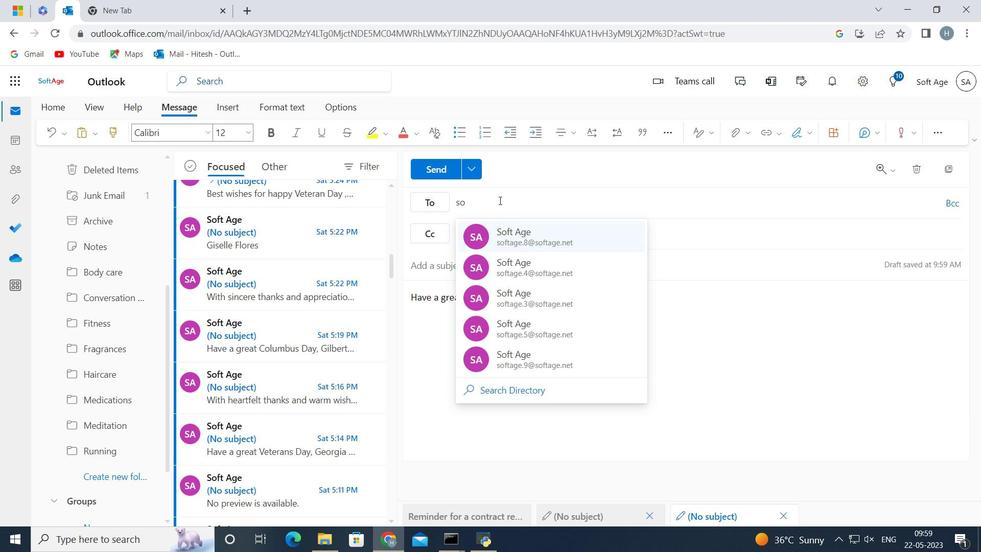 
Action: Mouse moved to (71, 427)
Screenshot: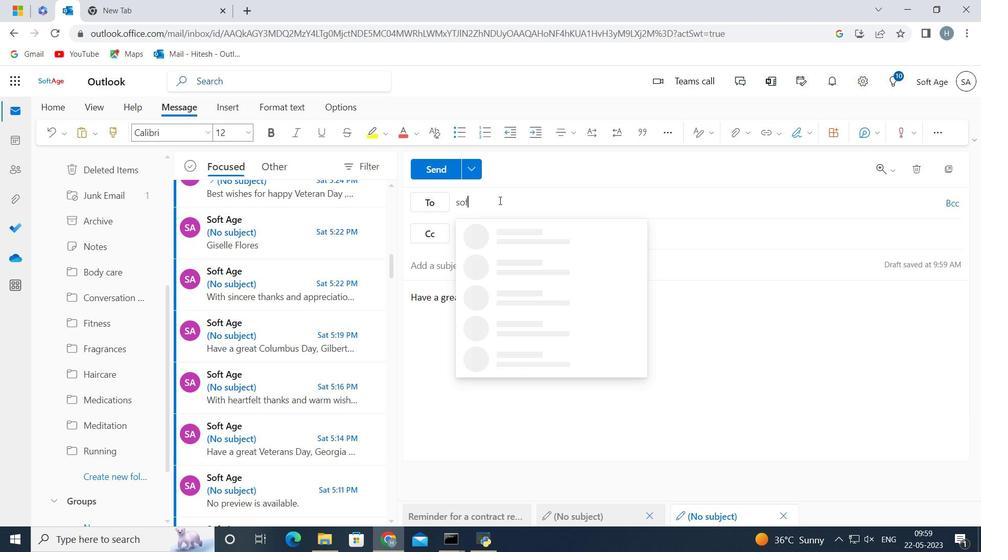 
Action: Key pressed ur<Key.caps_lock>nCe<Key.caps_lock>yrcli
Screenshot: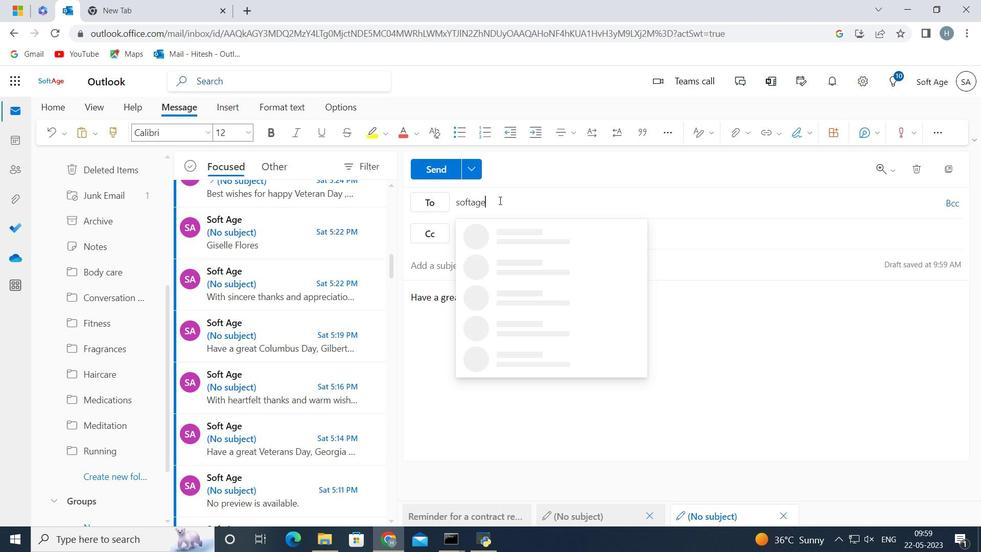 
Action: Mouse moved to (666, 393)
Screenshot: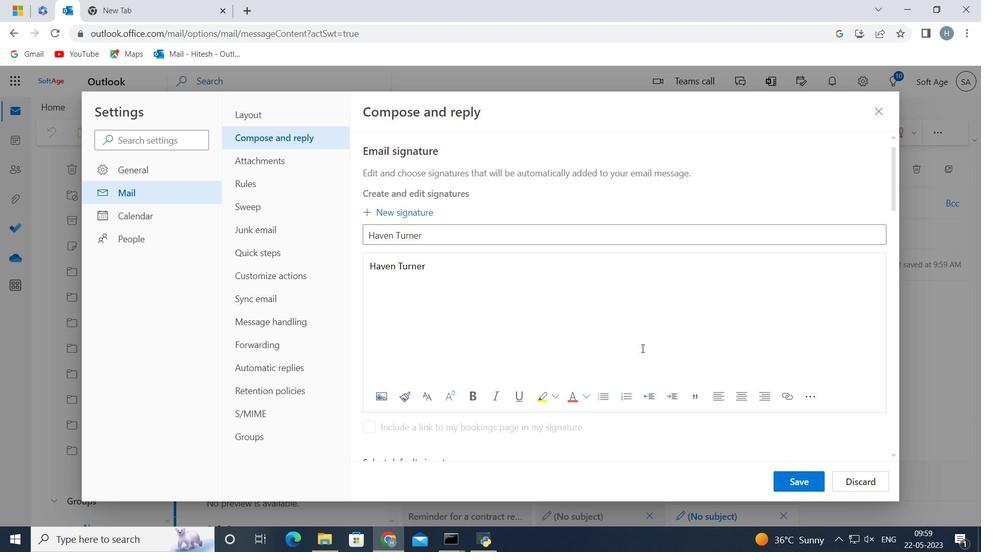 
Action: Key pressed n
Screenshot: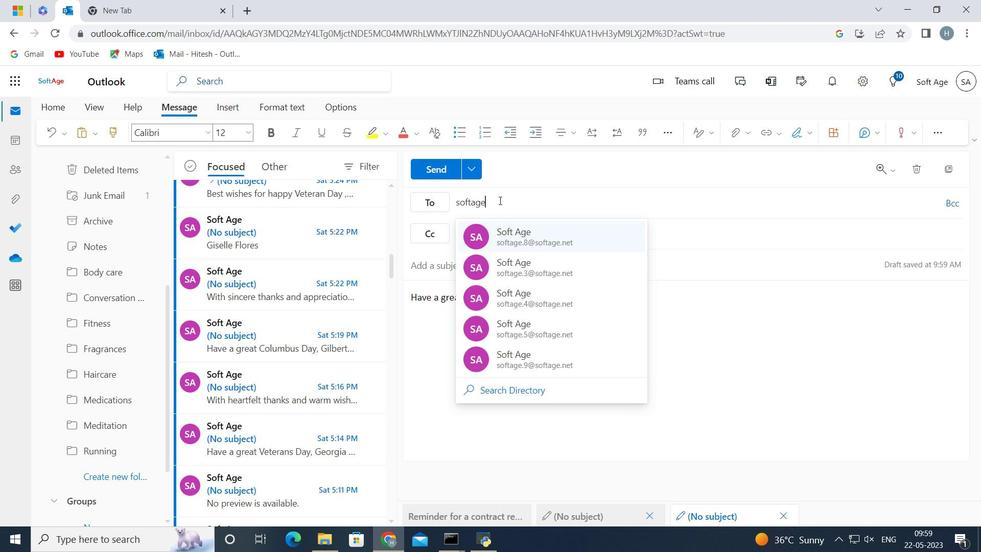 
Action: Mouse moved to (753, 489)
Screenshot: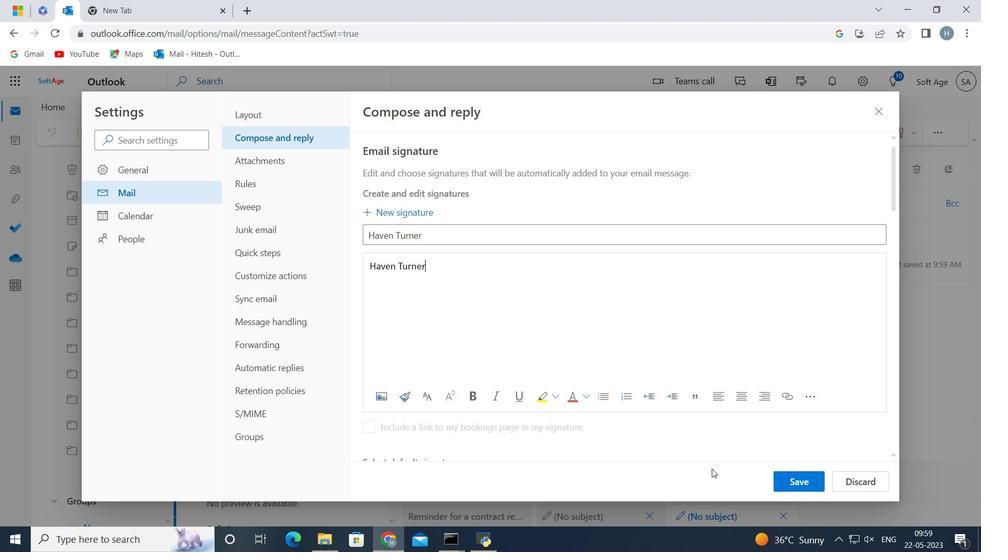 
Action: Key pressed g
Screenshot: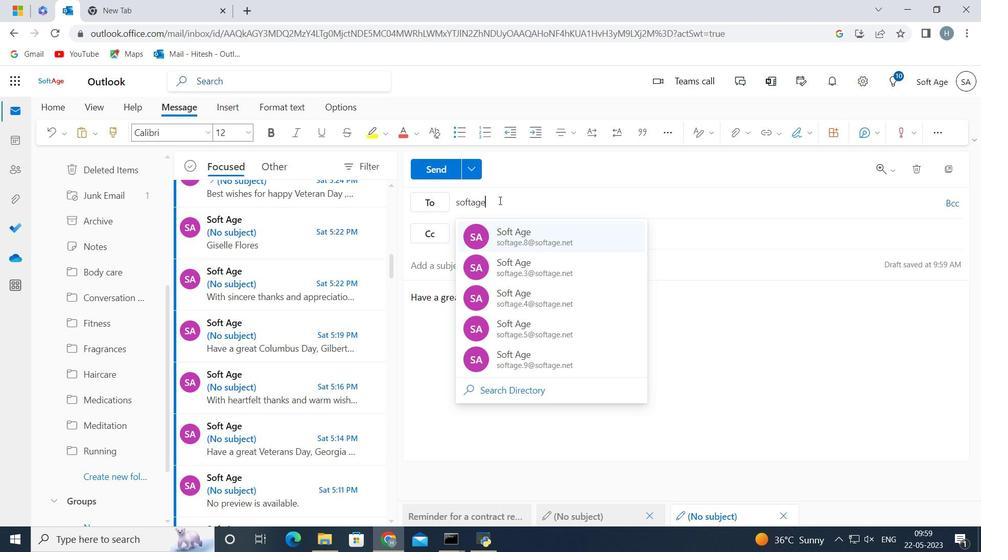 
Action: Mouse moved to (784, 482)
Screenshot: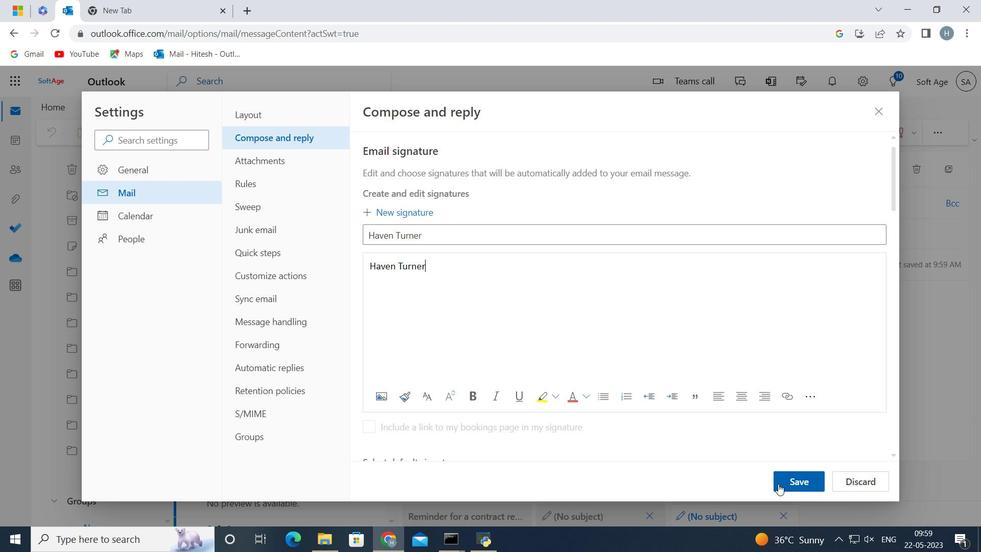 
Action: Mouse pressed left at (784, 482)
Screenshot: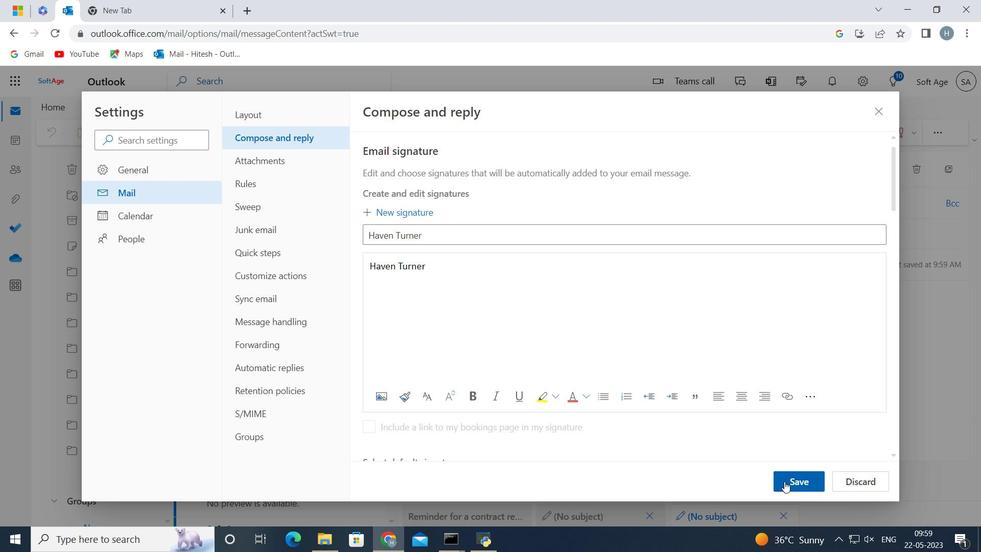 
Action: Mouse moved to (785, 481)
Screenshot: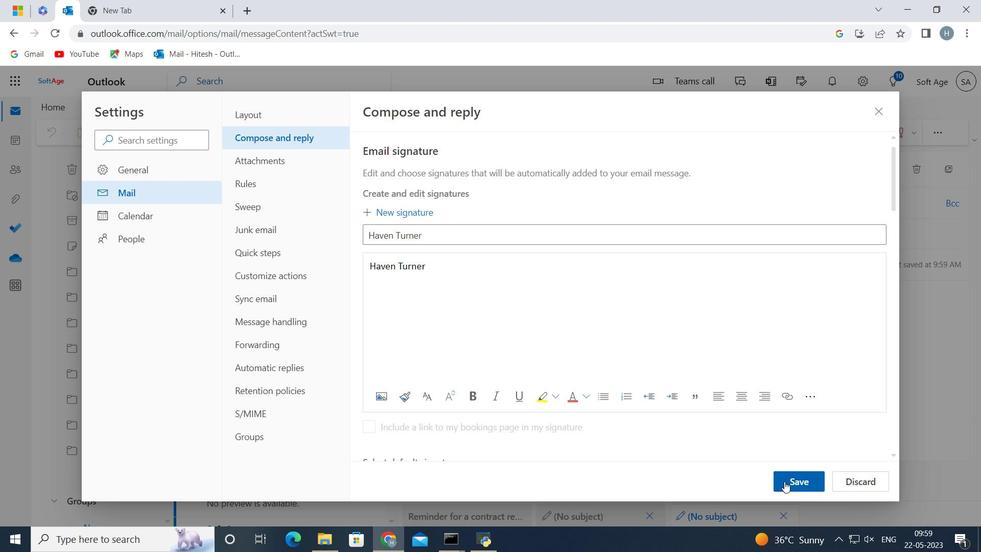 
Action: Key pressed <Key.enter>
Screenshot: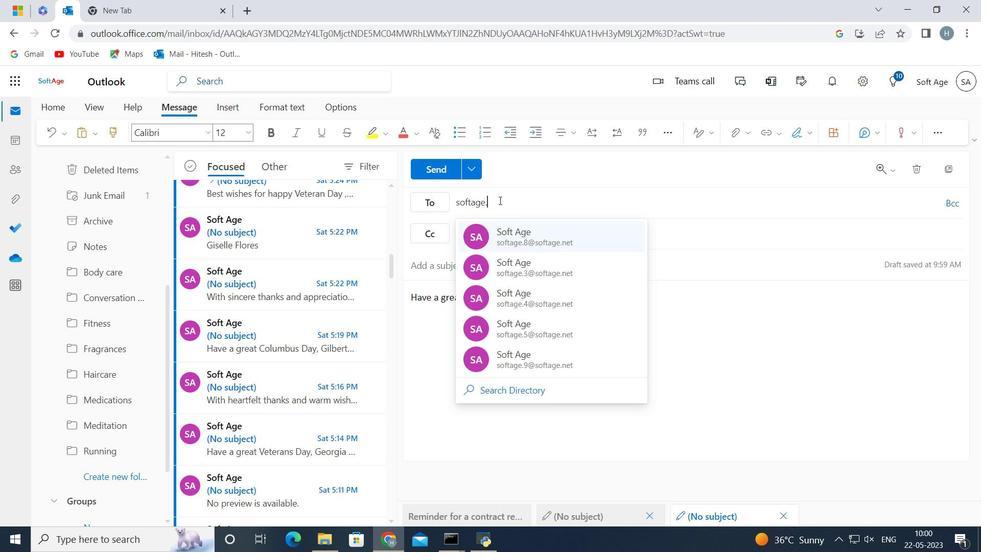 
Action: Mouse moved to (578, 314)
Screenshot: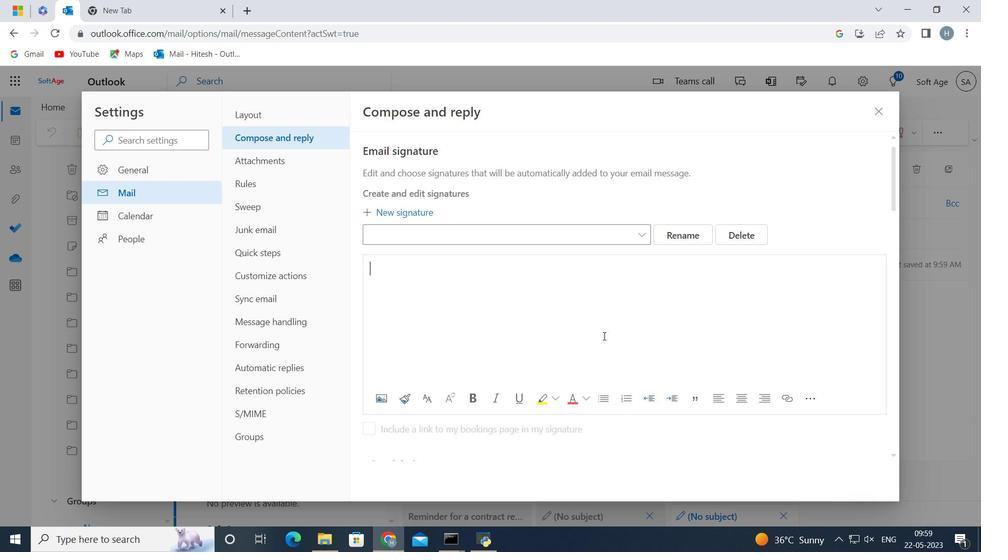 
Action: Mouse scrolled (578, 313) with delta (0, 0)
Screenshot: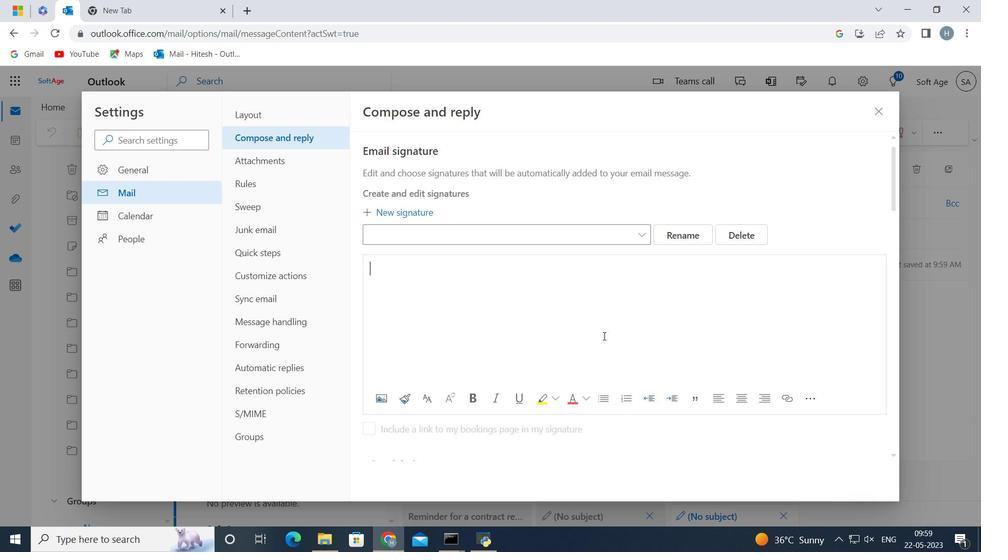 
Action: Mouse moved to (576, 310)
Screenshot: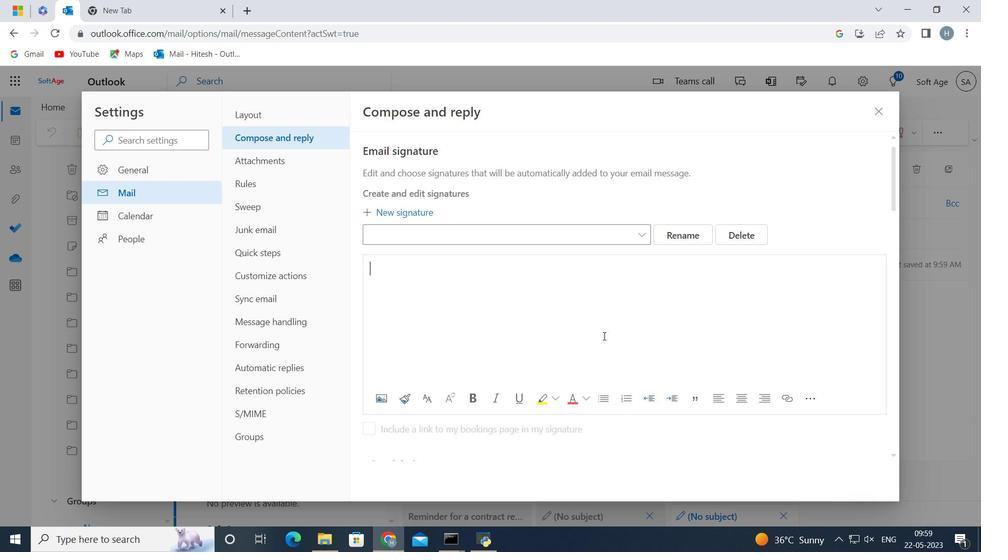 
Action: Mouse scrolled (577, 311) with delta (0, 0)
Screenshot: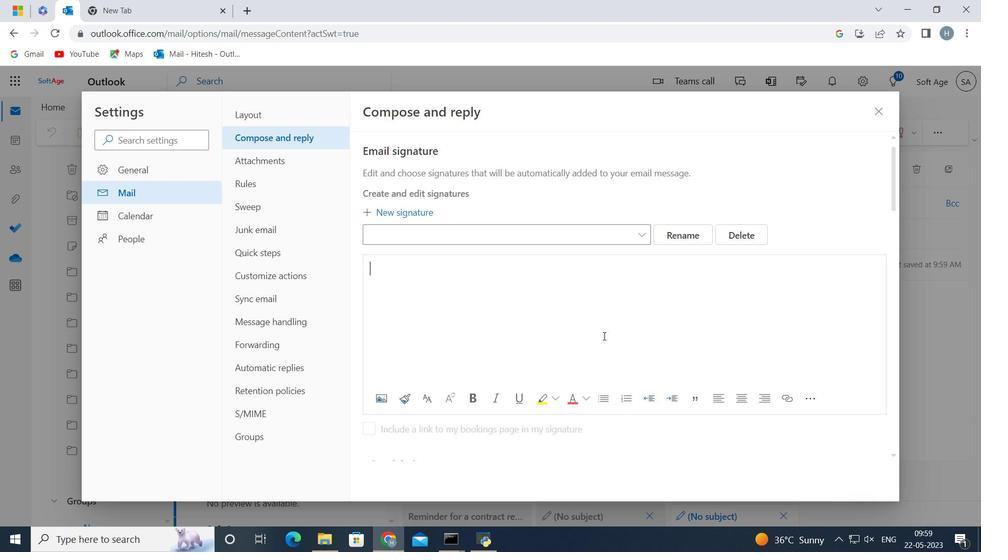 
Action: Mouse moved to (574, 308)
Screenshot: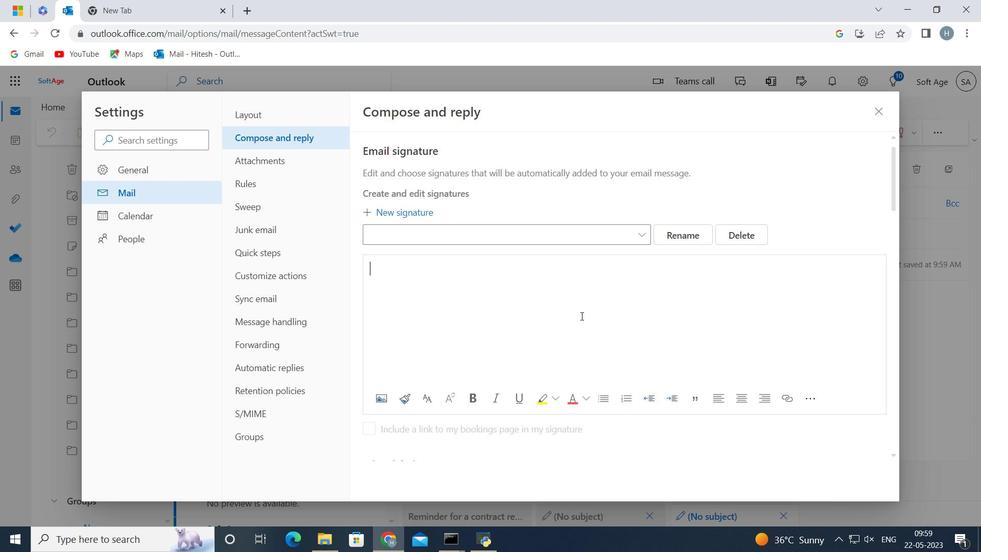 
Action: Mouse scrolled (574, 307) with delta (0, 0)
Screenshot: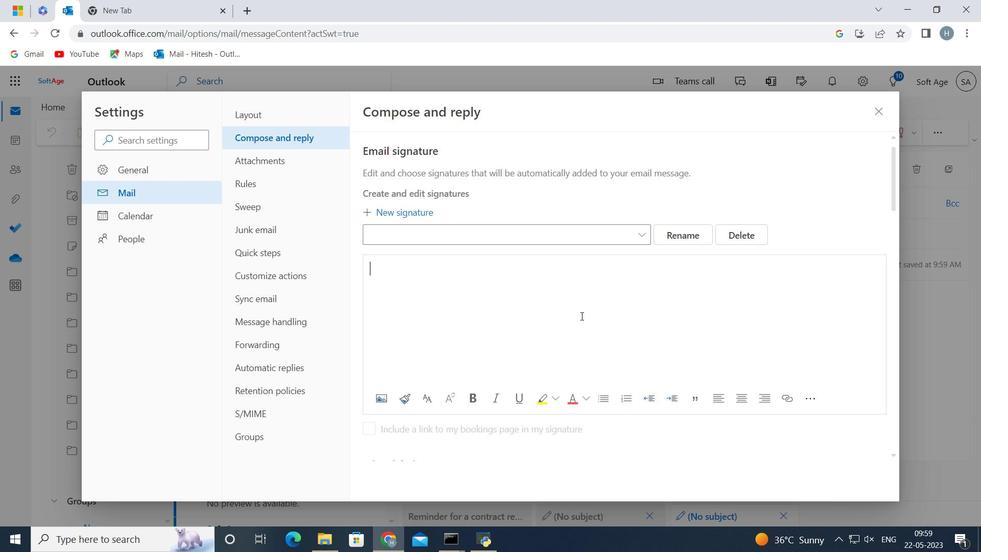 
Action: Mouse moved to (569, 301)
Screenshot: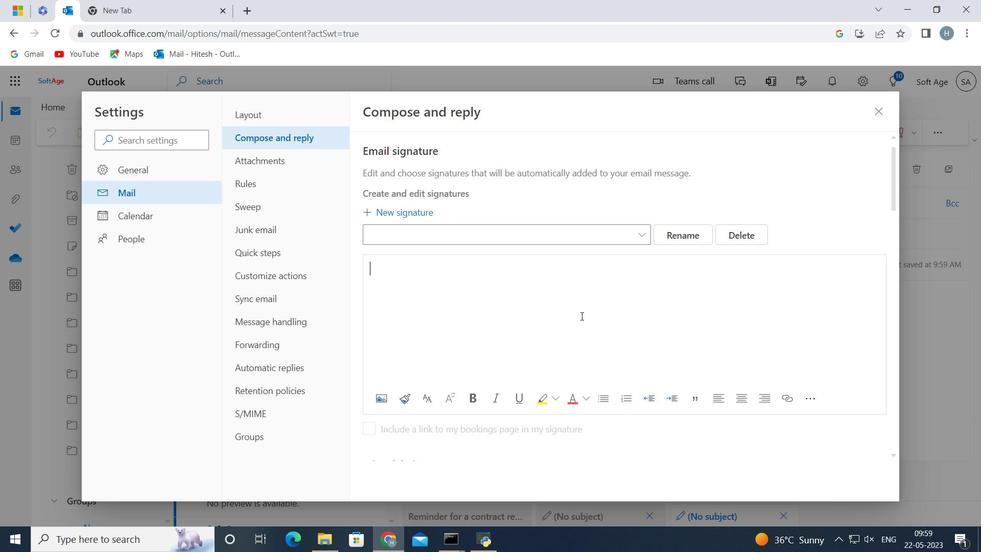 
Action: Mouse scrolled (569, 301) with delta (0, 0)
Screenshot: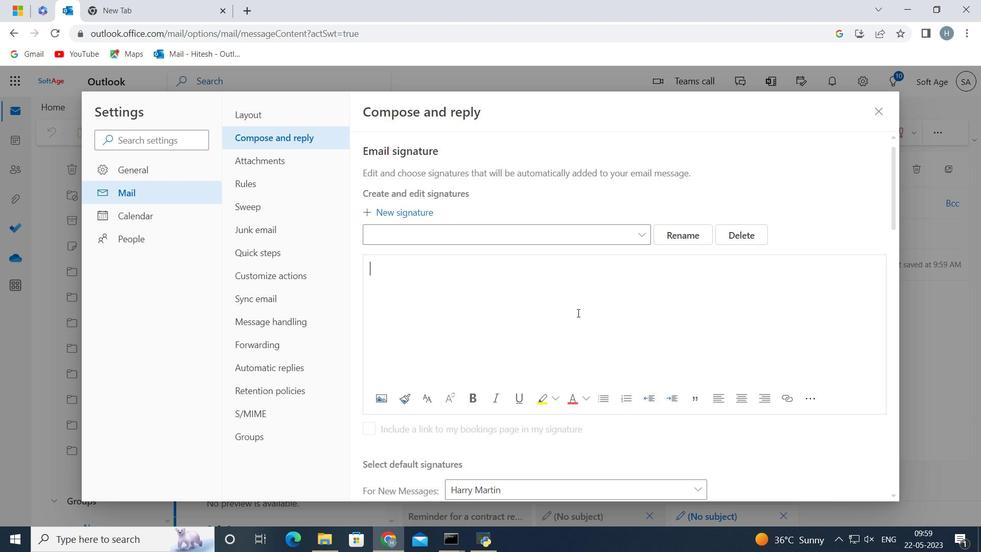 
Action: Mouse moved to (557, 288)
Screenshot: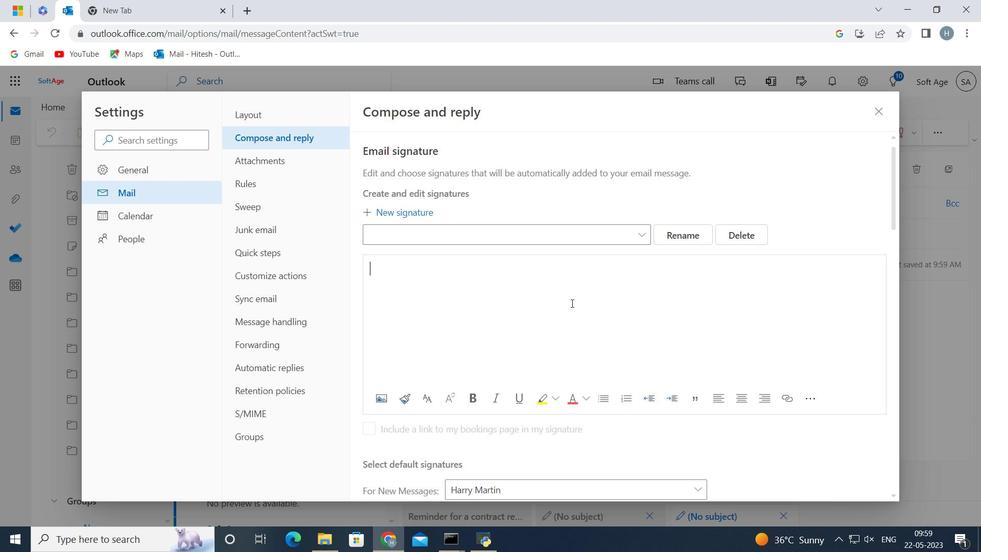 
Action: Mouse scrolled (557, 288) with delta (0, 0)
Screenshot: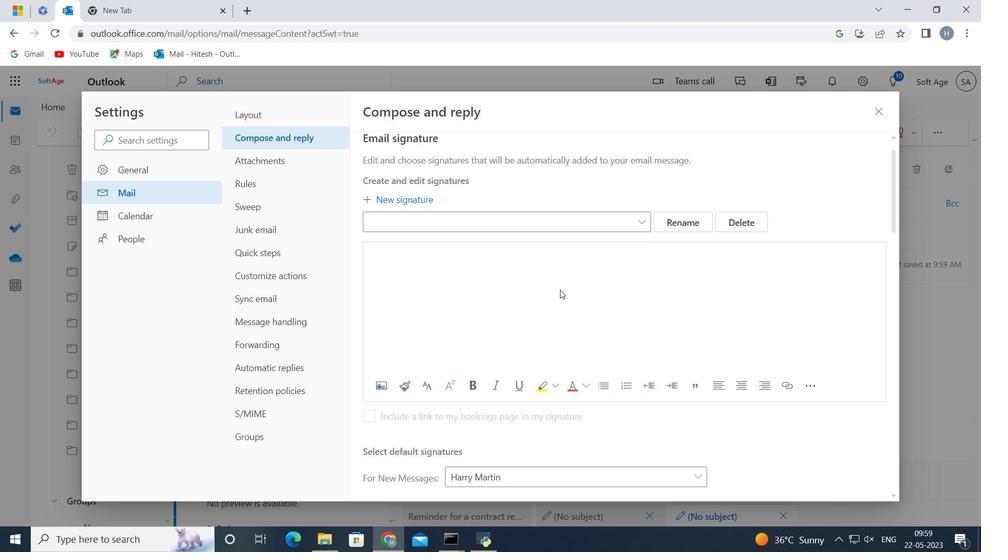 
Action: Mouse scrolled (557, 288) with delta (0, 0)
Screenshot: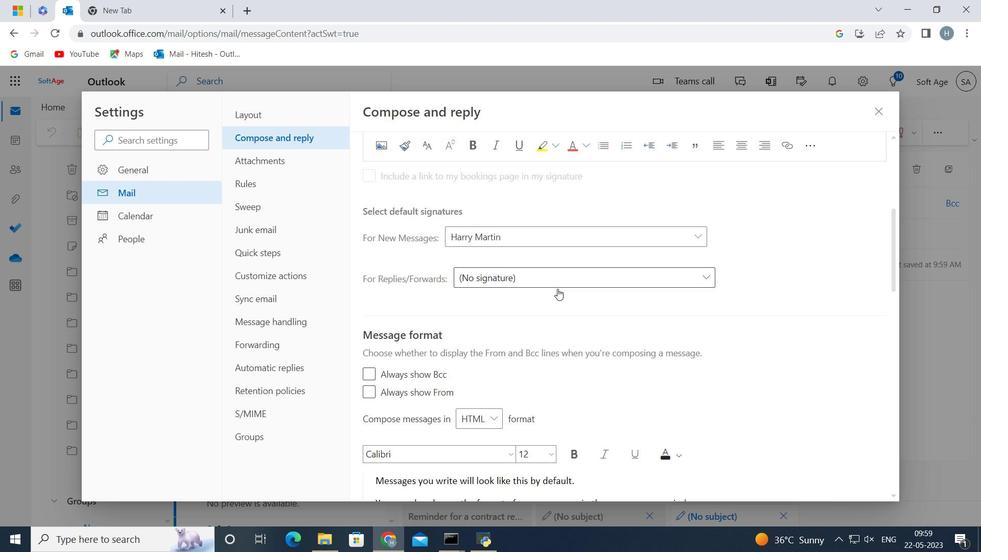 
Action: Mouse moved to (353, 259)
Screenshot: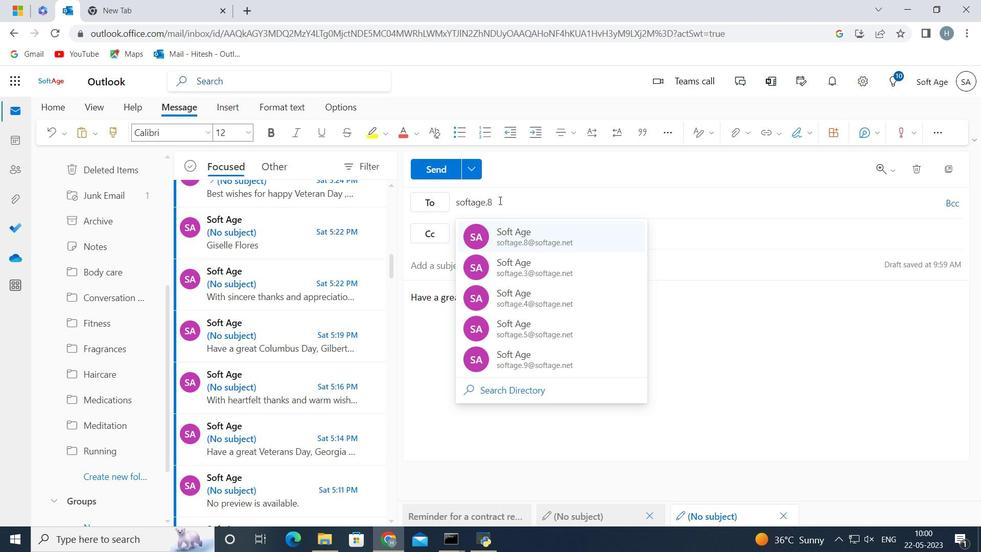 
Action: Mouse scrolled (579, 214) with delta (0, 0)
Screenshot: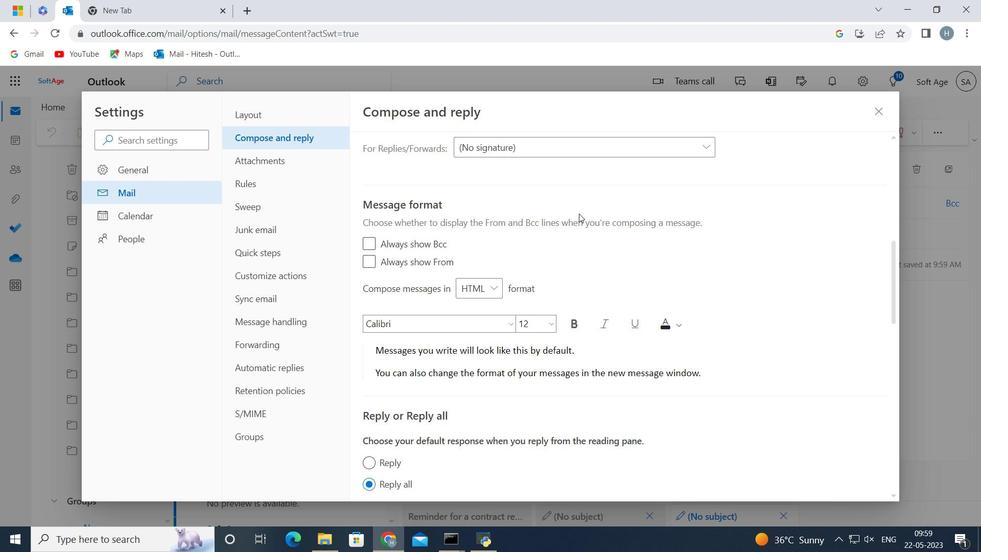 
Action: Mouse moved to (357, 250)
Screenshot: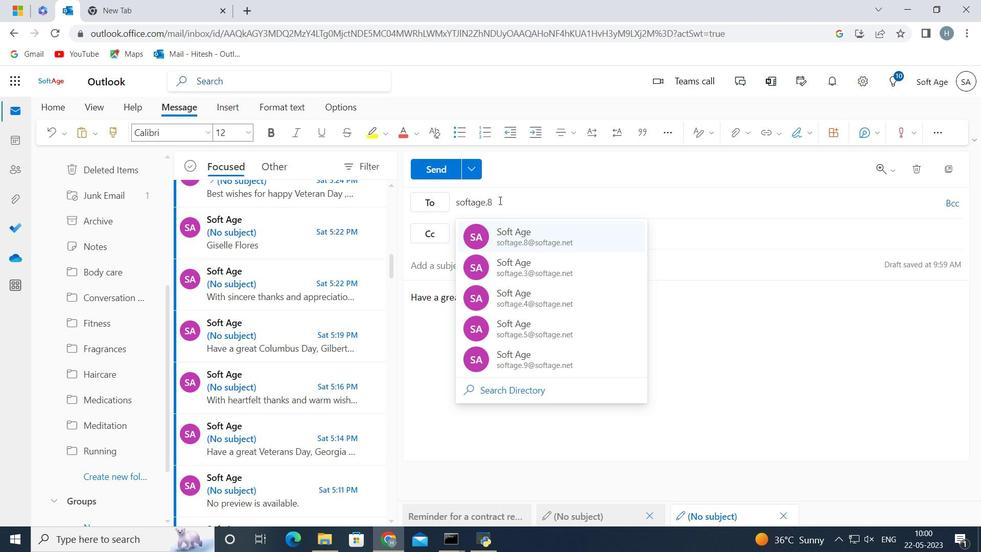 
Action: Mouse scrolled (579, 214) with delta (0, 0)
Screenshot: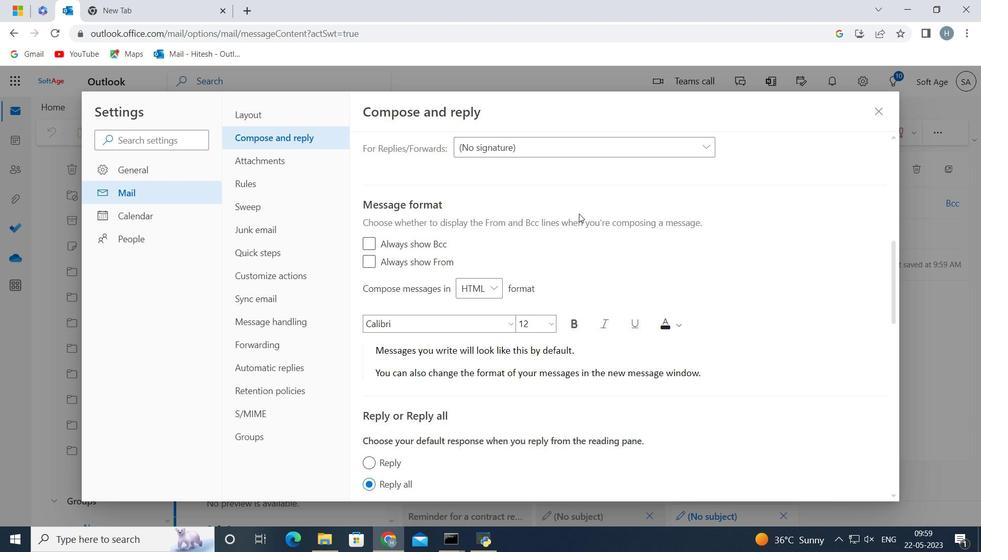 
Action: Mouse moved to (412, 228)
Screenshot: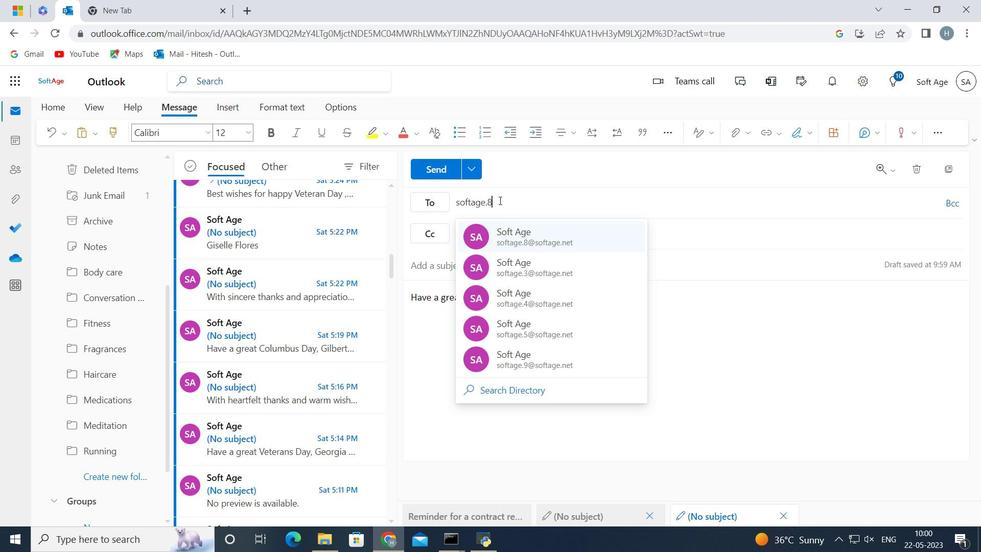 
Action: Mouse pressed left at (591, 232)
Screenshot: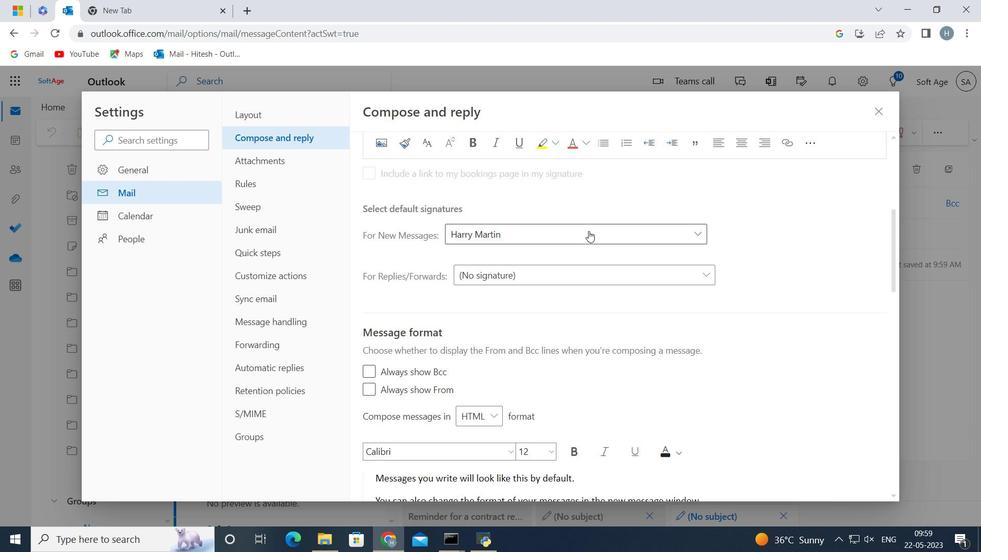 
Action: Mouse moved to (422, 271)
Screenshot: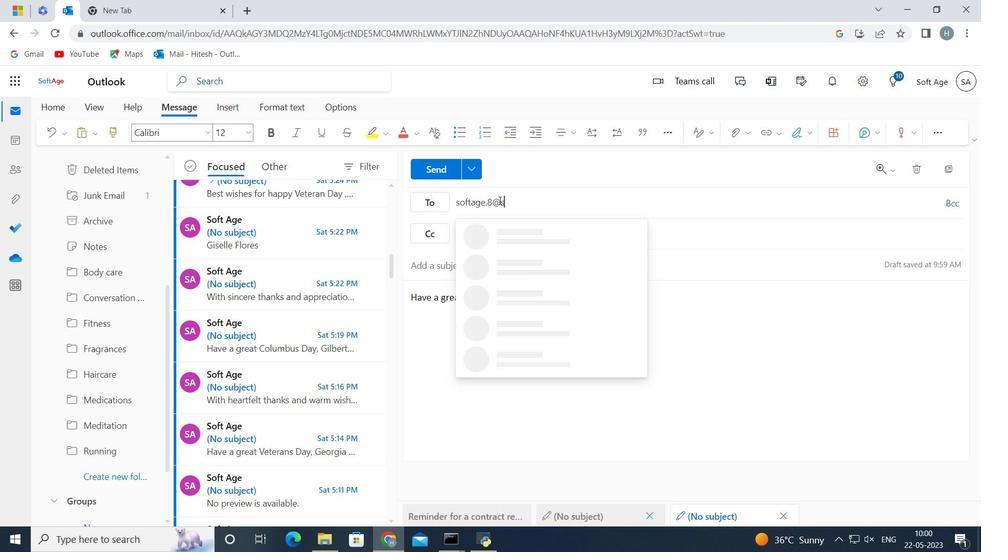 
Action: Mouse pressed left at (574, 355)
Screenshot: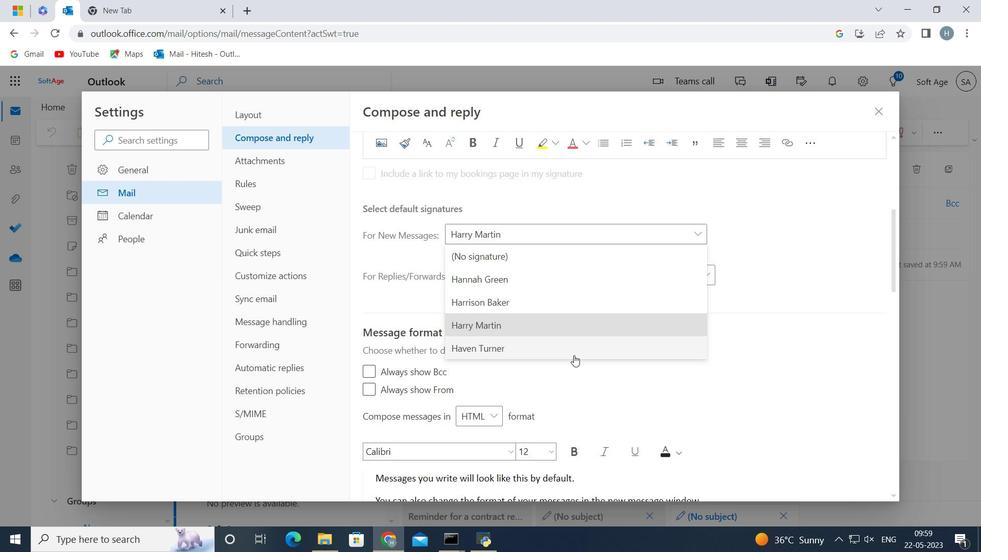 
Action: Mouse moved to (608, 346)
Screenshot: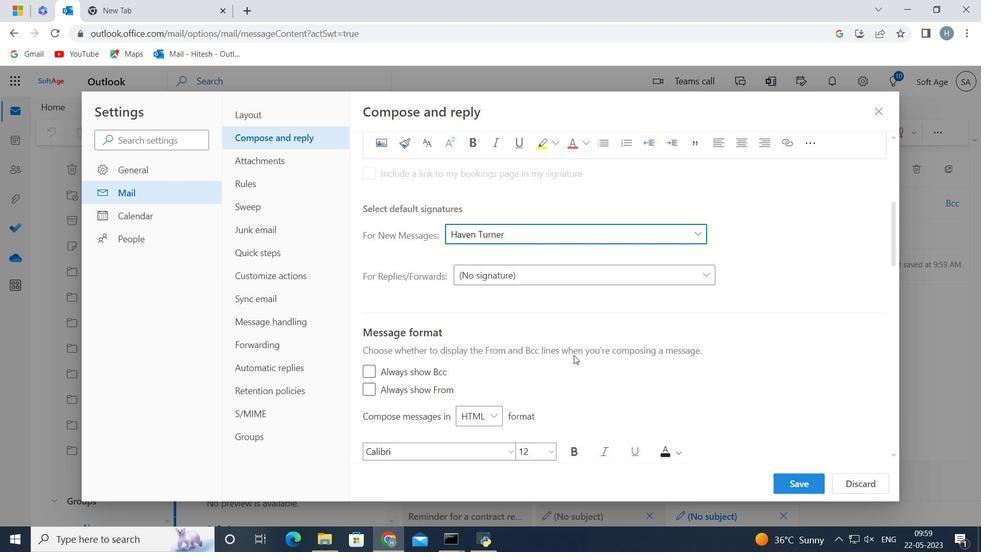 
Action: Mouse scrolled (608, 346) with delta (0, 0)
Screenshot: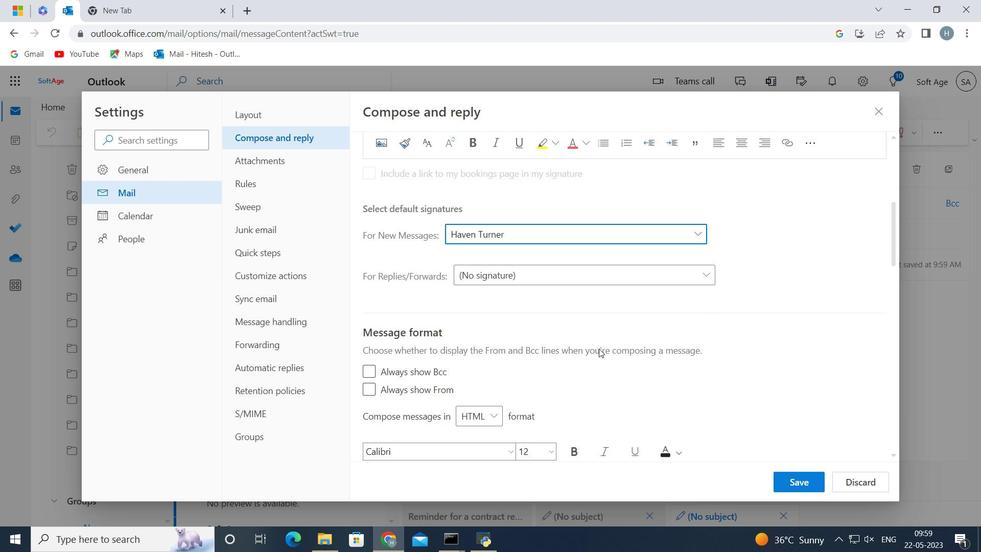 
Action: Mouse scrolled (608, 346) with delta (0, 0)
Screenshot: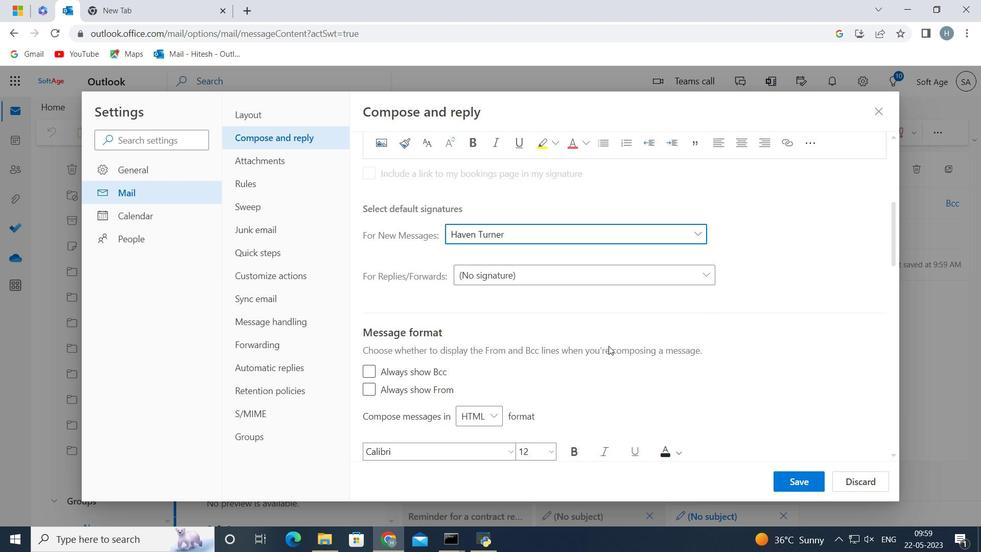 
Action: Mouse scrolled (608, 346) with delta (0, 0)
Screenshot: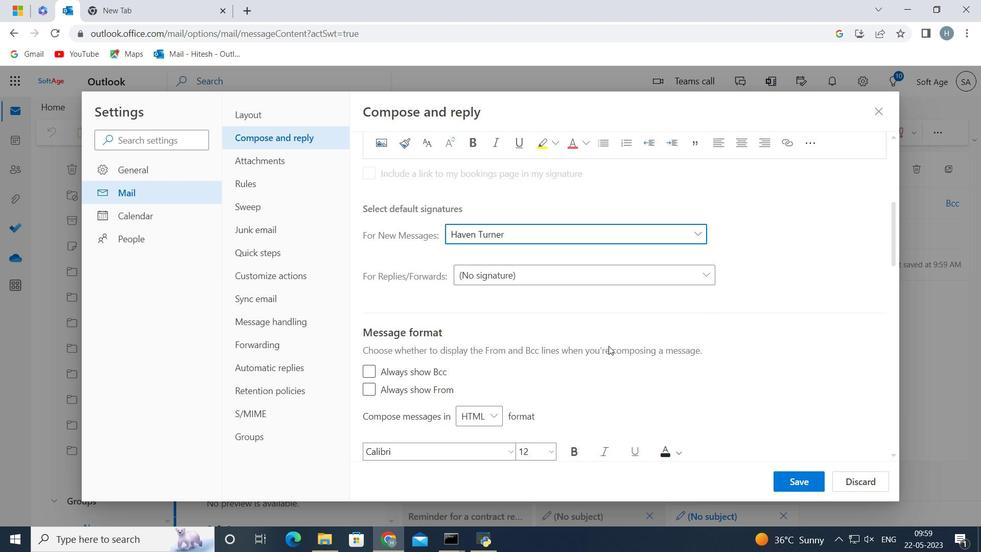 
Action: Mouse scrolled (608, 346) with delta (0, 0)
Screenshot: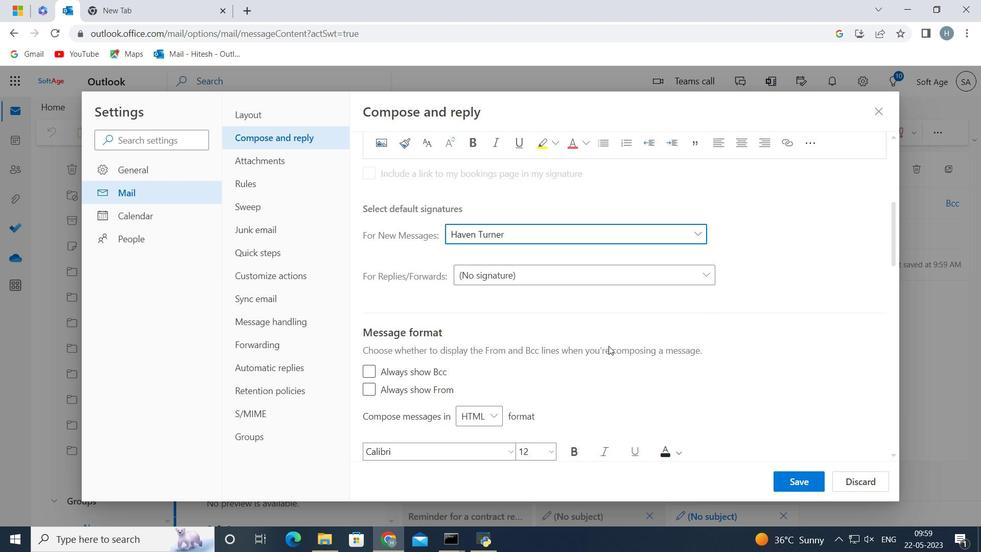 
Action: Mouse scrolled (608, 346) with delta (0, 0)
Screenshot: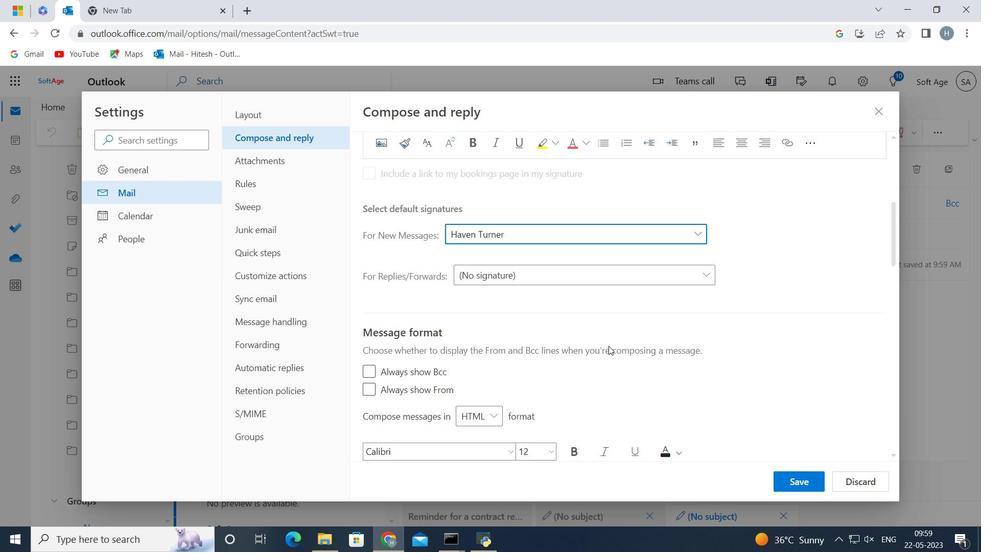 
Action: Mouse scrolled (608, 346) with delta (0, 0)
Screenshot: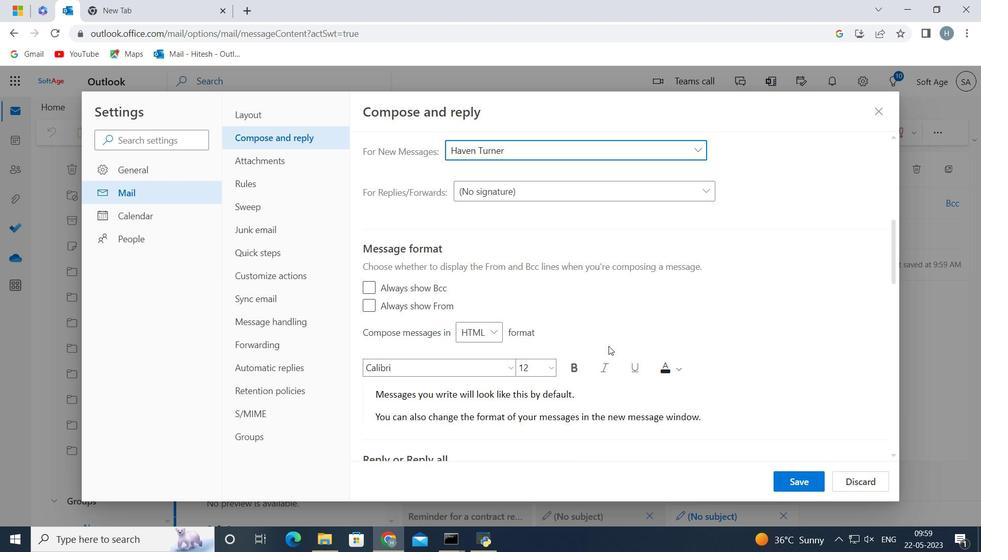
Action: Mouse scrolled (608, 346) with delta (0, 0)
Screenshot: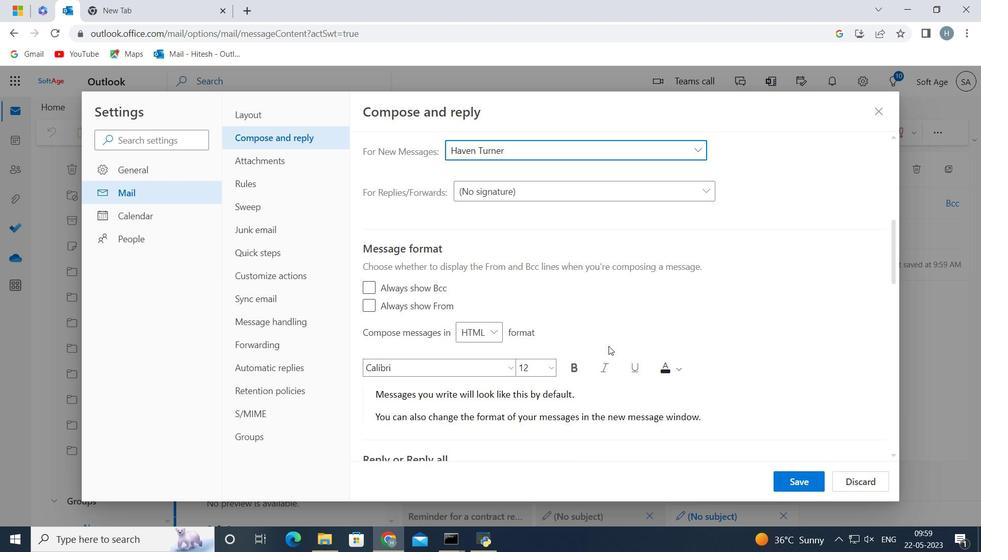 
Action: Mouse scrolled (608, 346) with delta (0, 0)
Screenshot: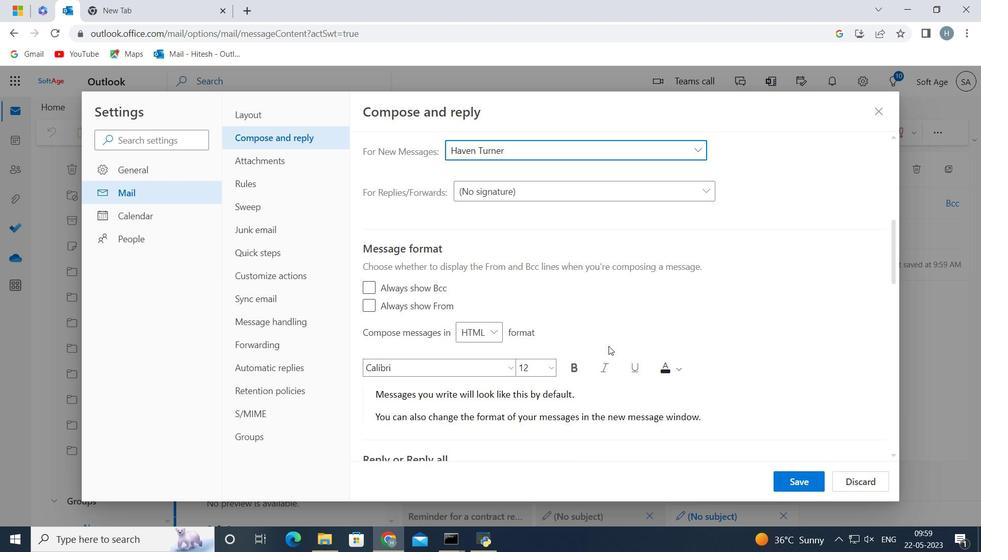 
Action: Mouse scrolled (608, 346) with delta (0, 0)
Screenshot: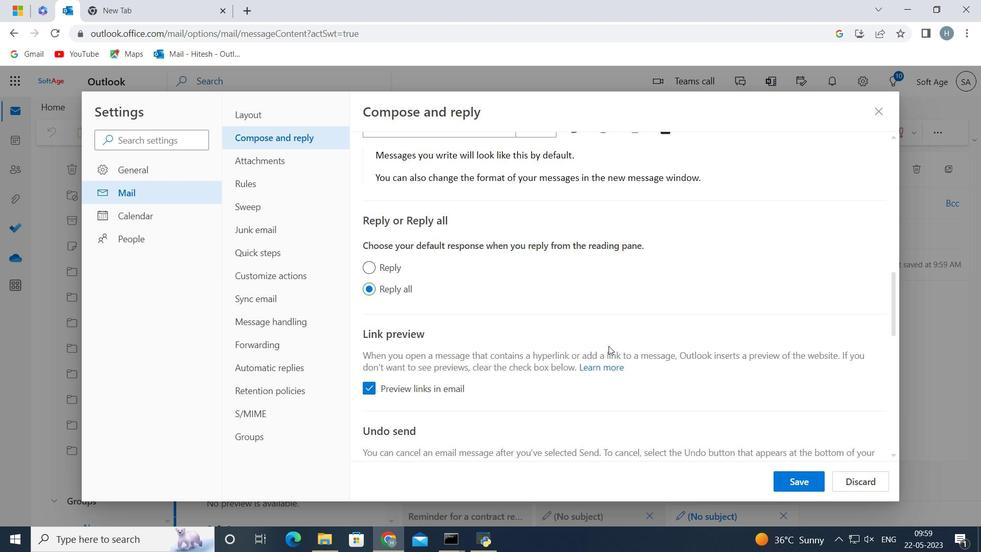 
Action: Mouse scrolled (608, 346) with delta (0, 0)
Screenshot: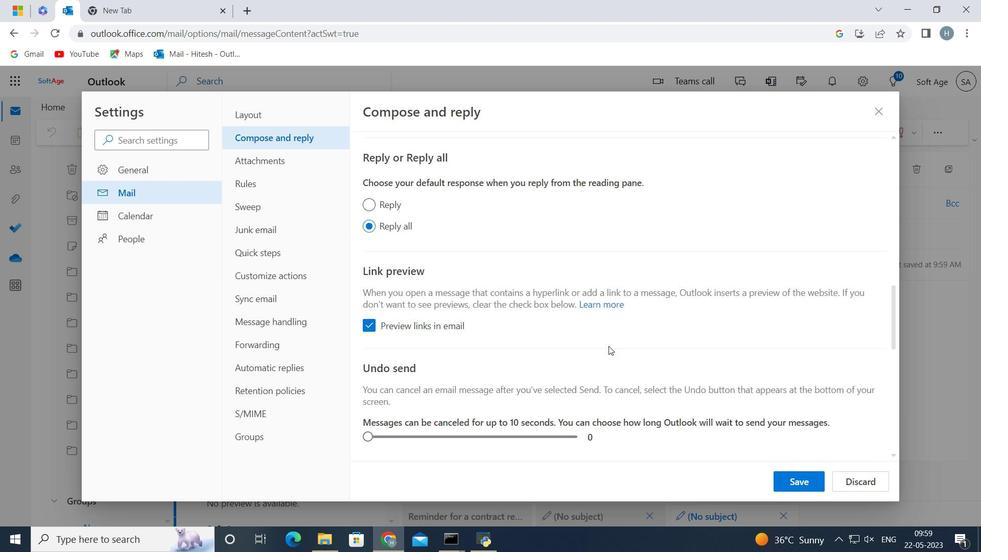 
Action: Mouse scrolled (608, 346) with delta (0, 0)
Screenshot: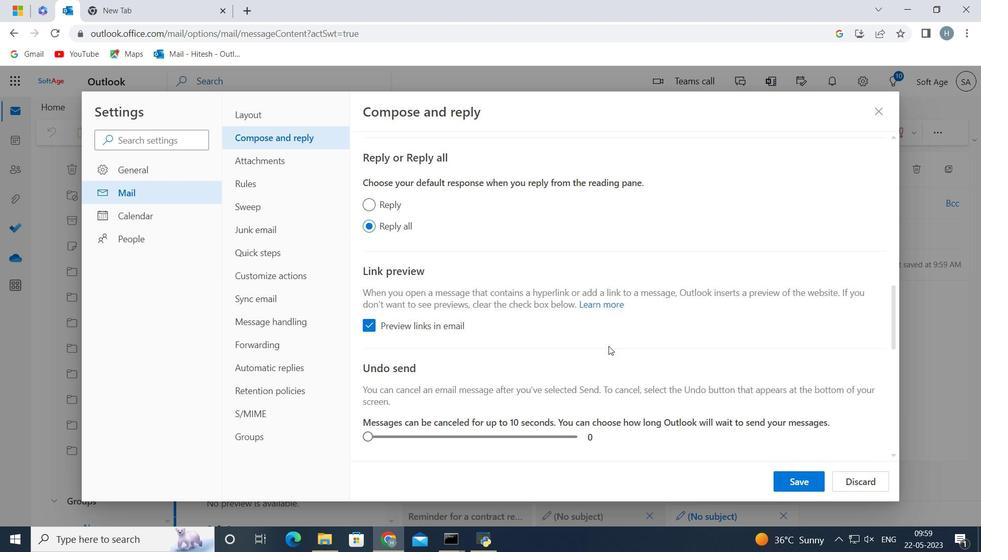 
Action: Mouse scrolled (608, 346) with delta (0, 0)
Screenshot: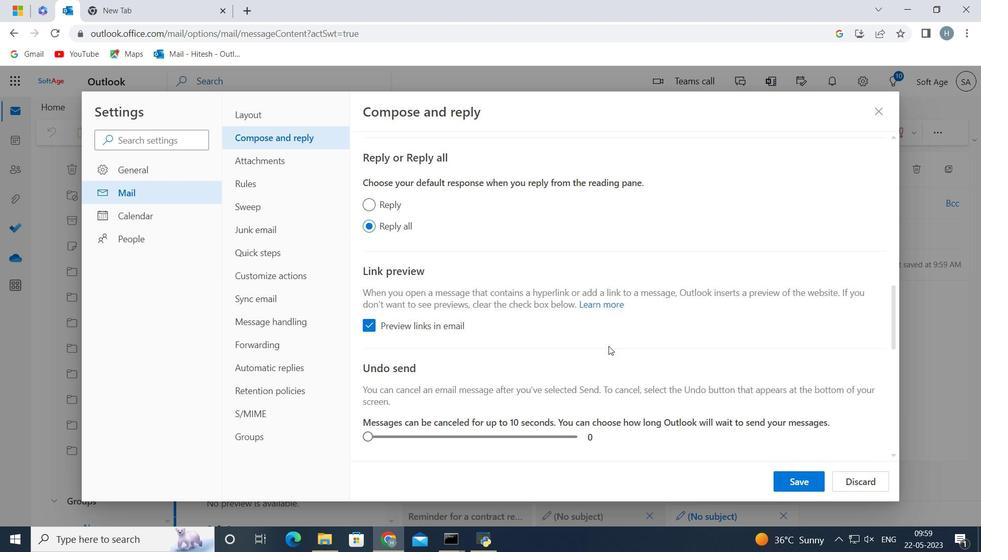 
Action: Mouse scrolled (608, 346) with delta (0, 0)
Screenshot: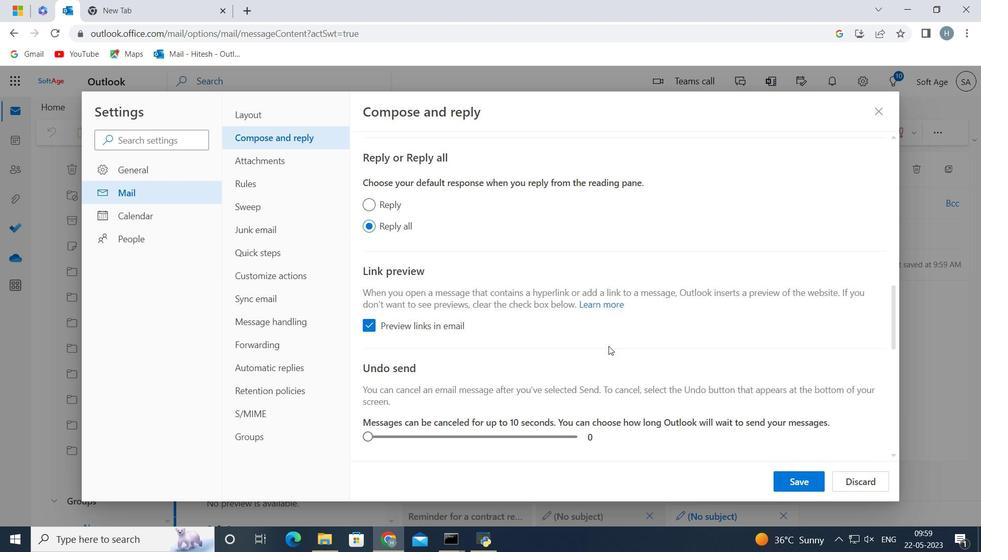 
Action: Mouse scrolled (608, 346) with delta (0, 0)
Screenshot: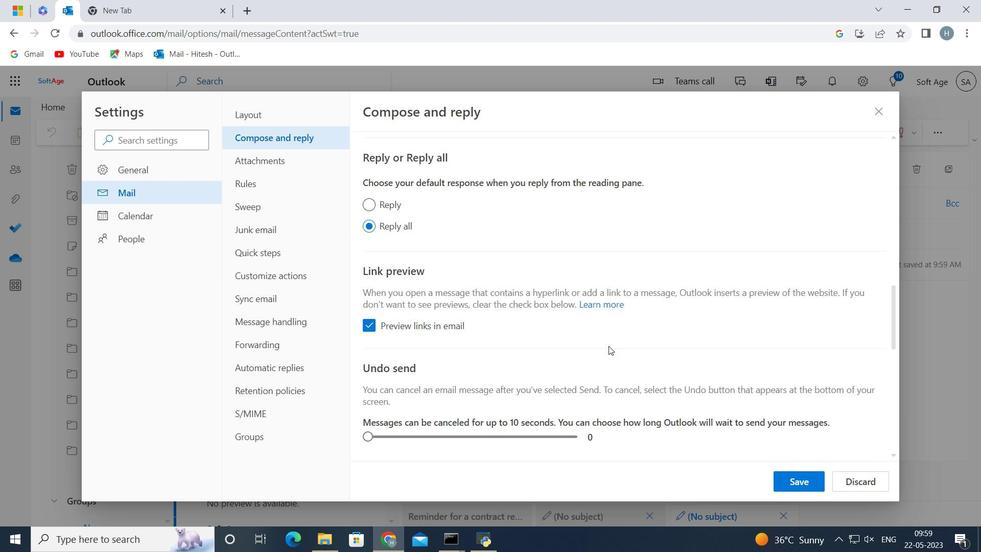 
Action: Mouse moved to (699, 355)
Screenshot: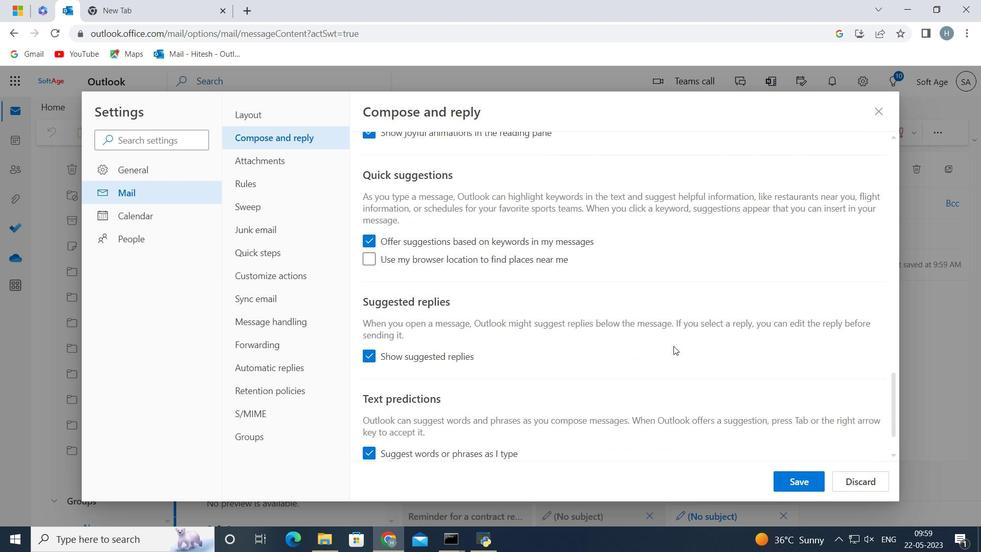 
Action: Mouse scrolled (699, 355) with delta (0, 0)
Screenshot: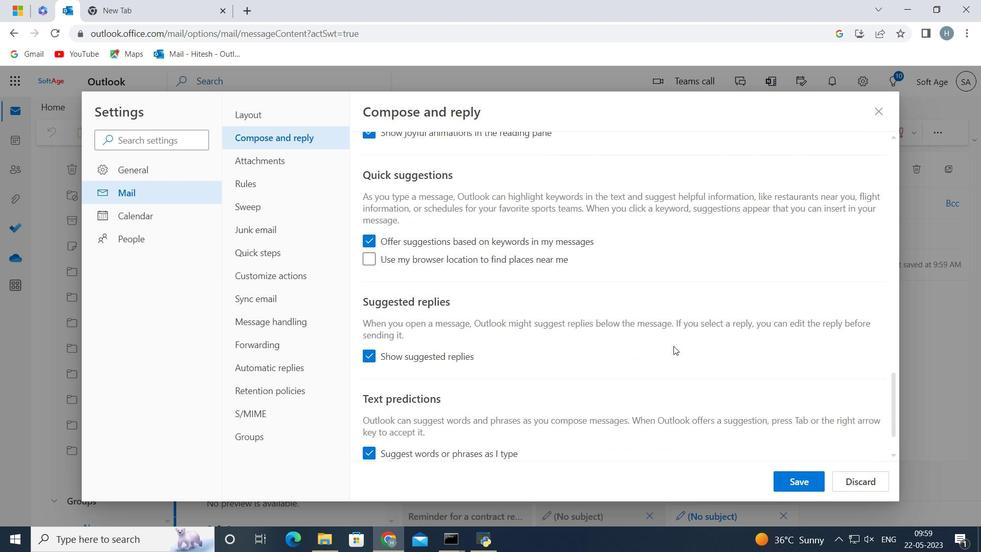 
Action: Mouse moved to (704, 361)
Screenshot: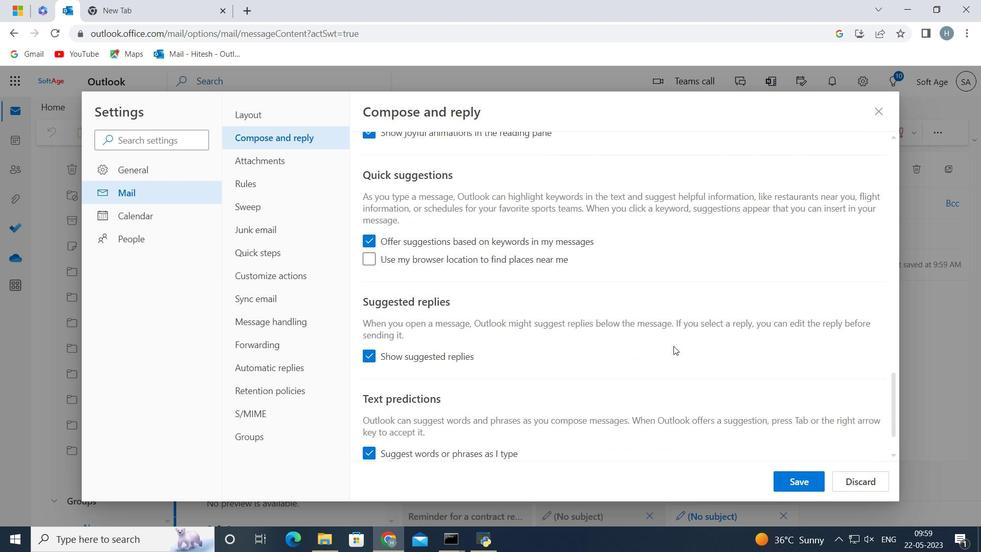 
Action: Mouse scrolled (704, 360) with delta (0, 0)
Screenshot: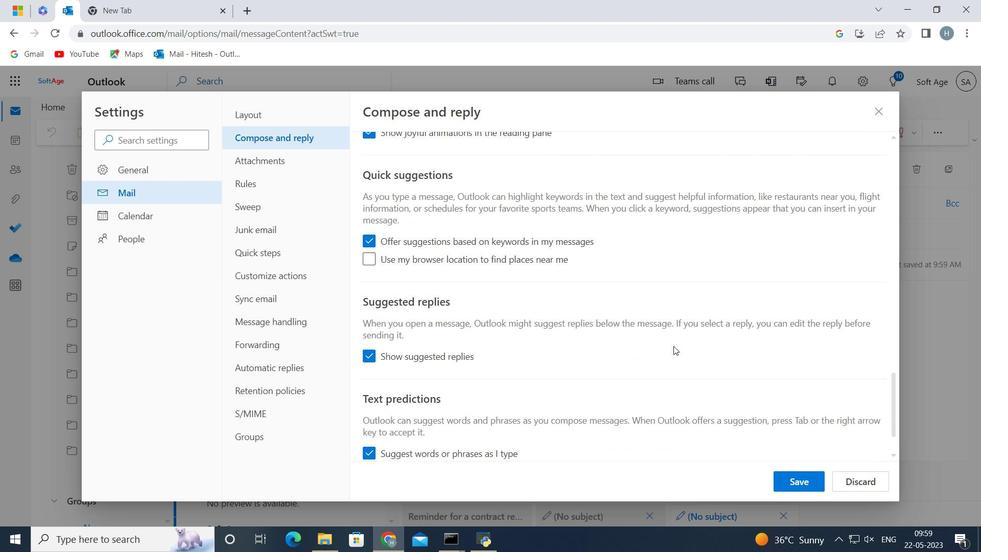 
Action: Key pressed <Key.alt_gr>
Screenshot: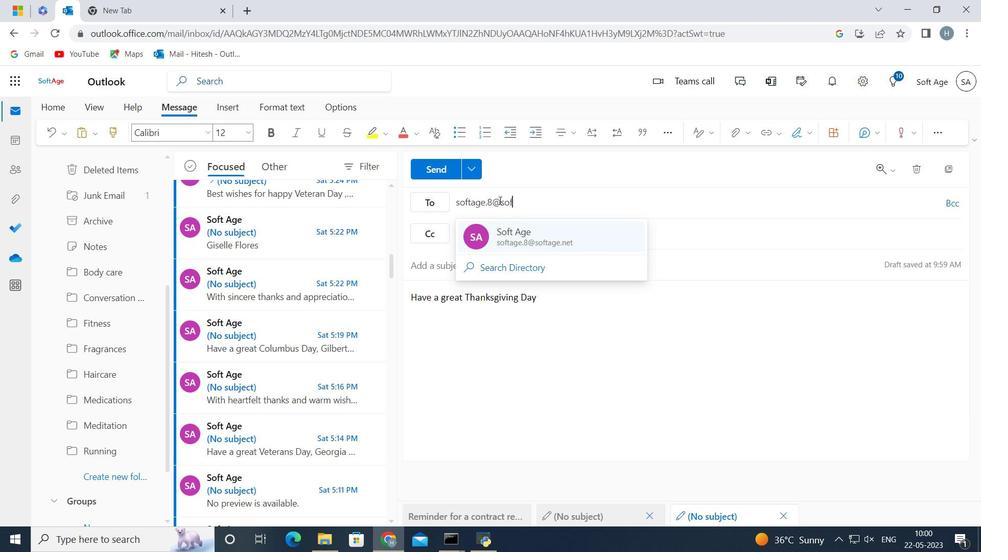 
Action: Mouse moved to (707, 366)
Screenshot: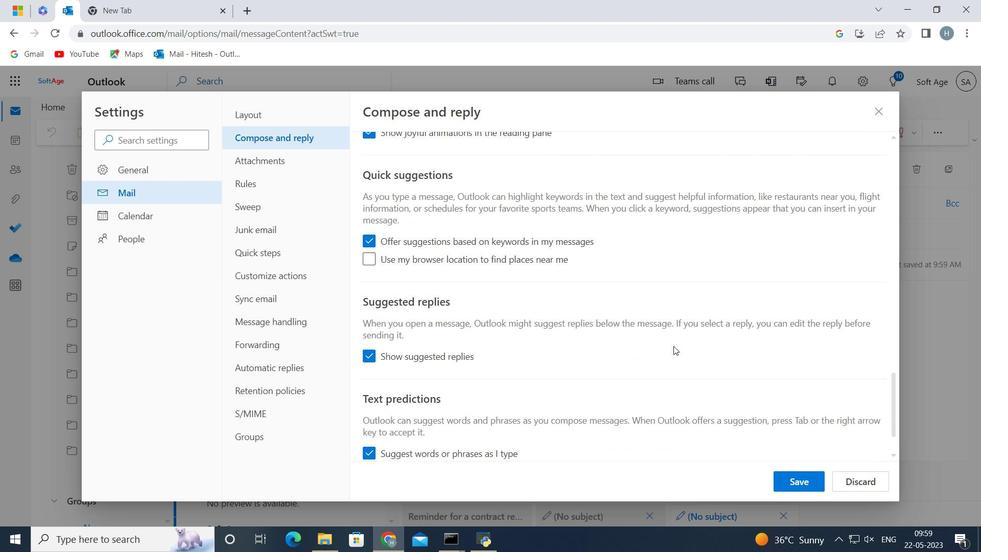 
Action: Mouse scrolled (707, 365) with delta (0, 0)
Screenshot: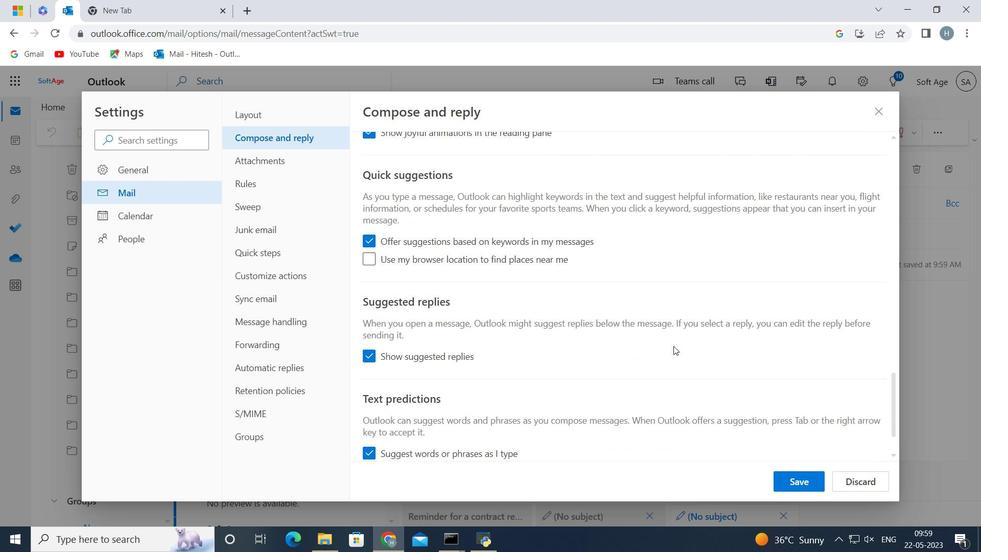 
Action: Mouse moved to (710, 370)
Screenshot: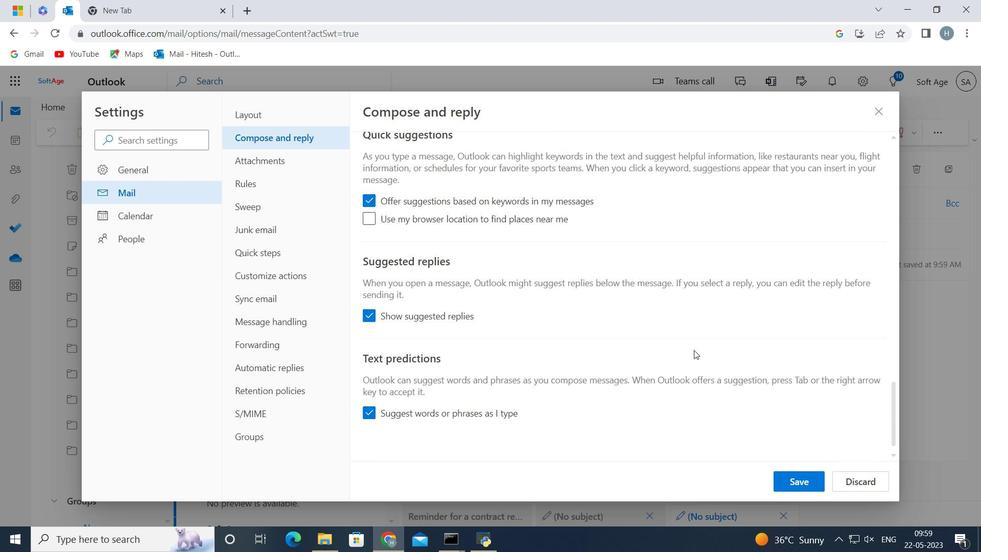 
Action: Mouse scrolled (710, 370) with delta (0, 0)
Screenshot: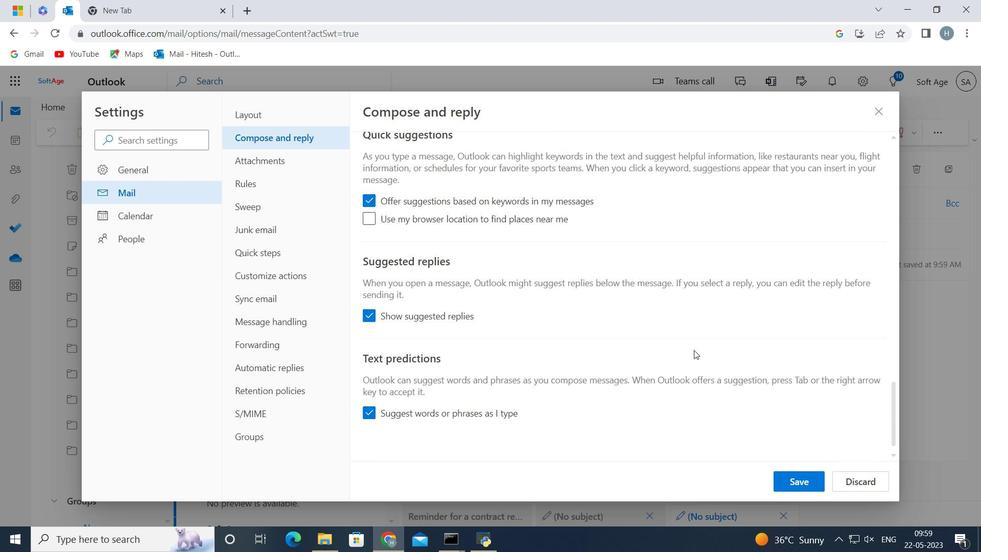 
Action: Mouse moved to (712, 373)
Screenshot: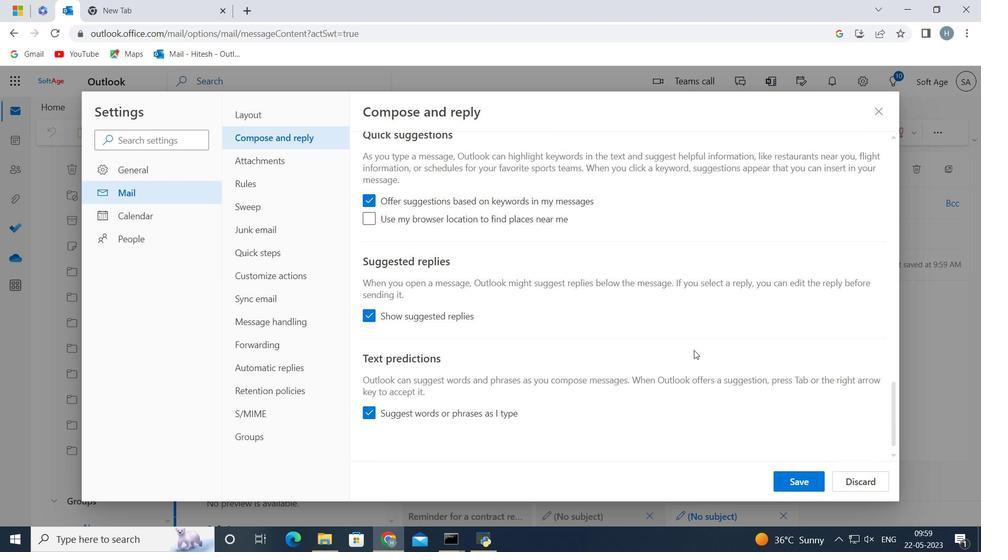 
Action: Mouse scrolled (712, 373) with delta (0, 0)
Screenshot: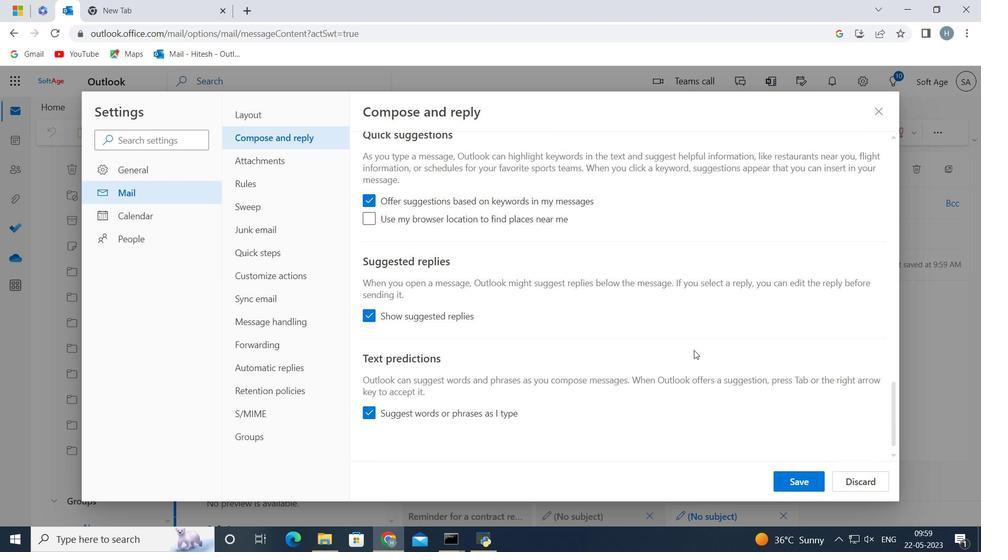 
Action: Mouse moved to (800, 482)
Screenshot: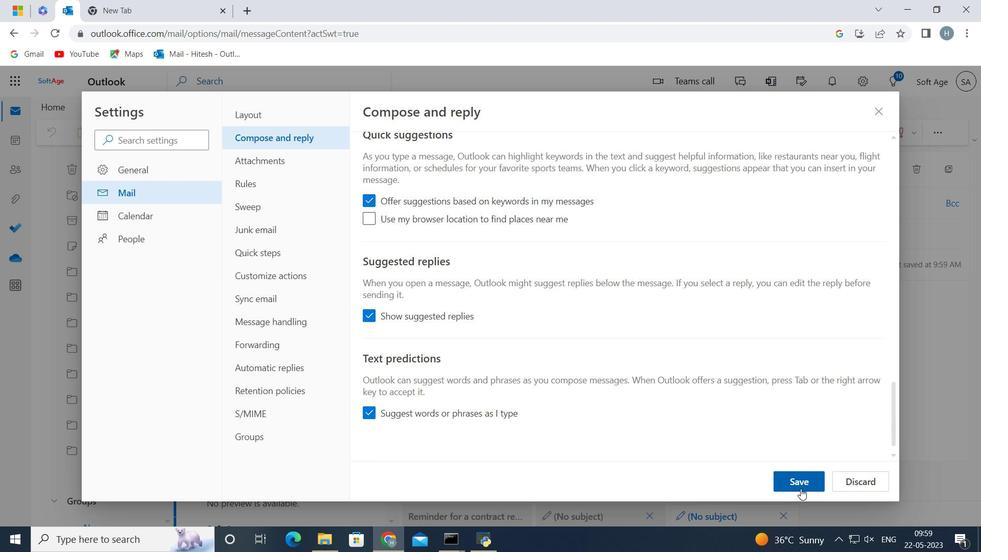 
Action: Mouse pressed left at (800, 482)
Screenshot: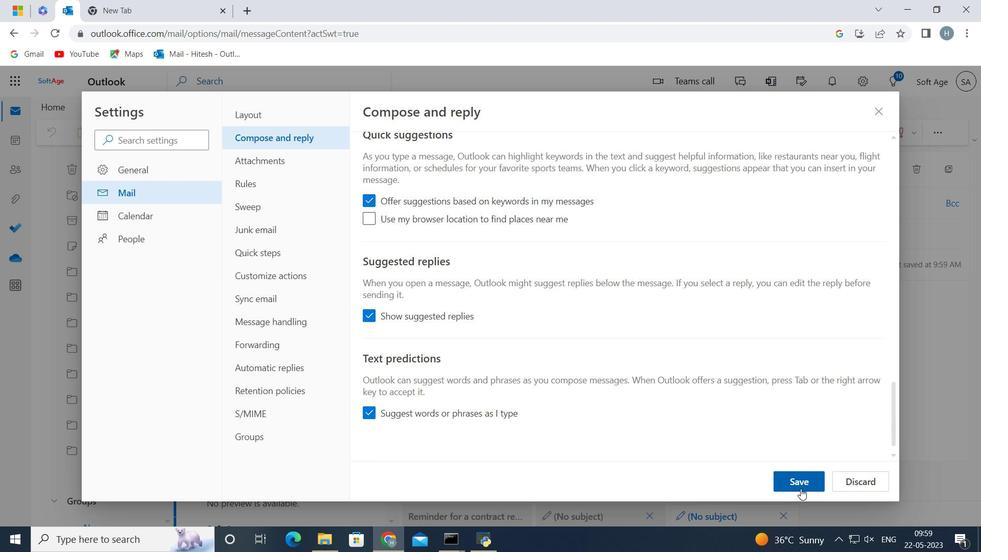 
Action: Mouse moved to (878, 106)
Screenshot: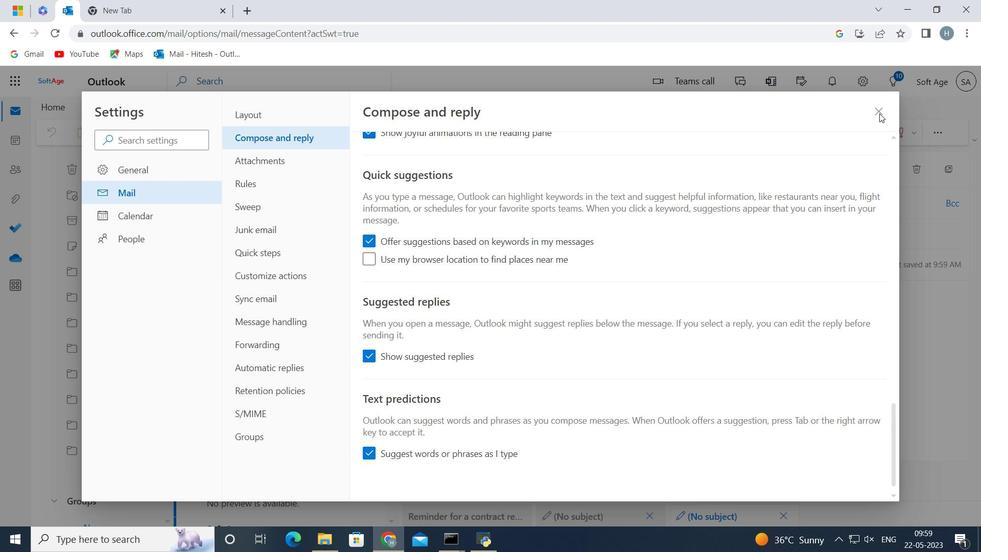 
Action: Mouse pressed left at (878, 106)
Screenshot: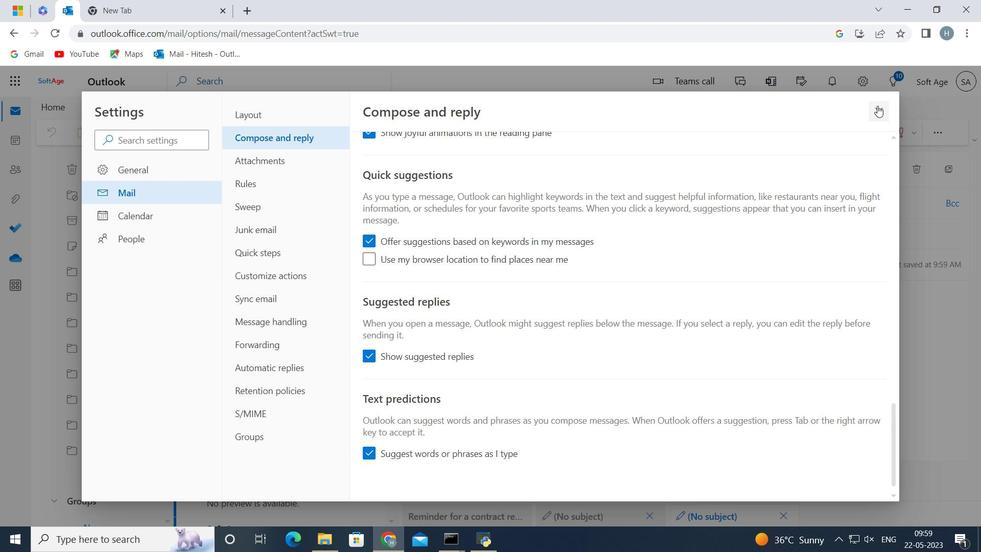 
Action: Mouse moved to (367, 117)
Screenshot: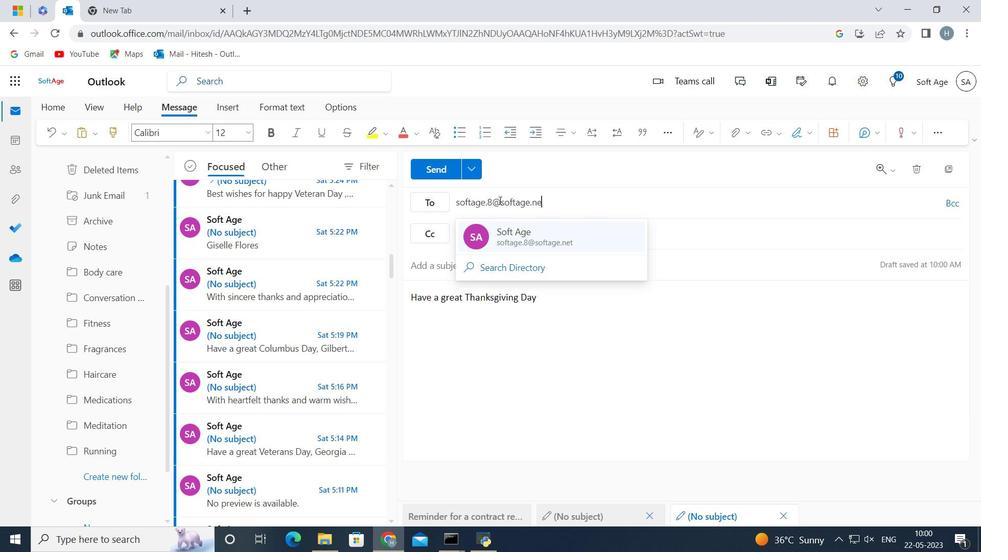 
Action: Mouse pressed left at (488, 321)
Screenshot: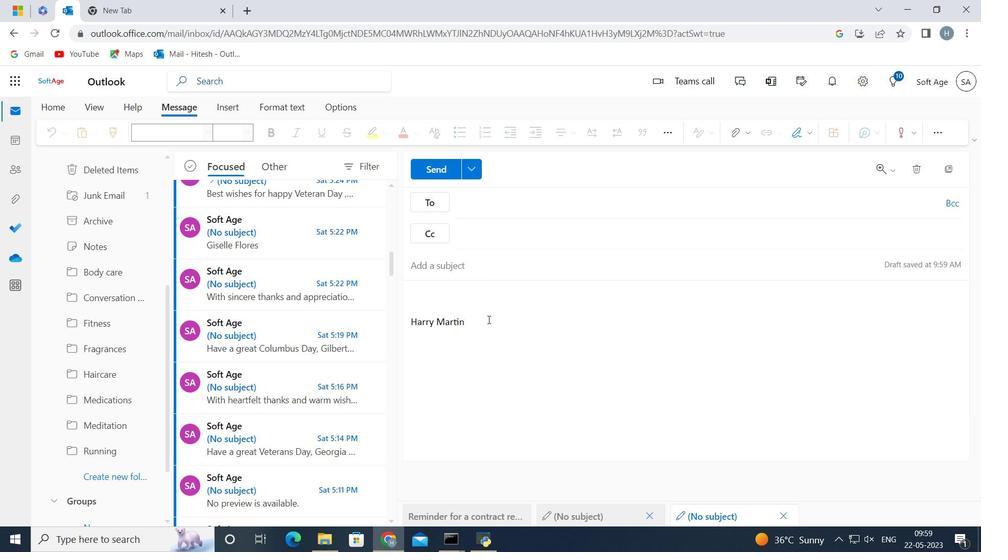 
Action: Mouse moved to (429, 123)
Screenshot: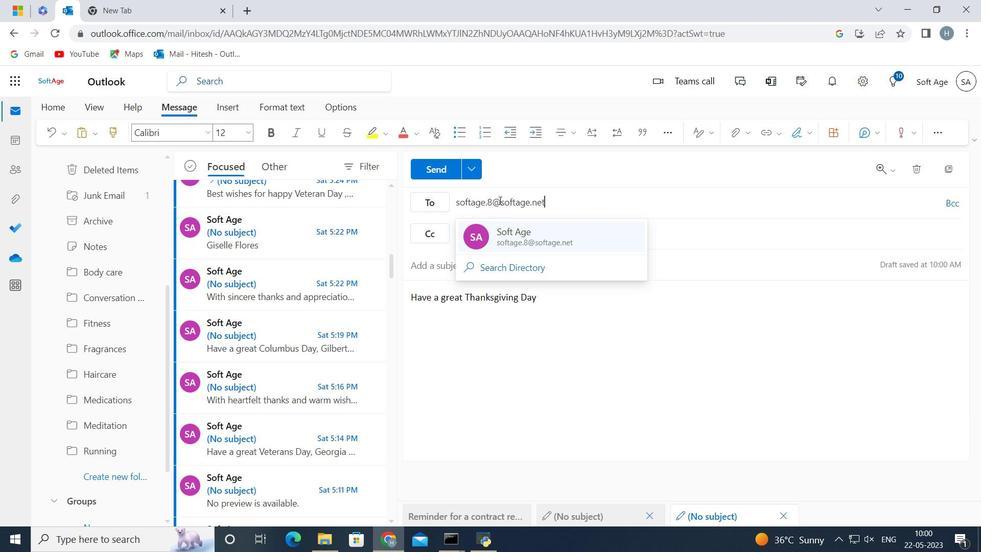 
Action: Key pressed <Key.backspace><Key.backspace><Key.backspace><Key.backspace><Key.backspace><Key.backspace><Key.backspace><Key.backspace><Key.backspace><Key.backspace><Key.backspace><Key.backspace><Key.backspace><Key.backspace><Key.backspace><Key.backspace><Key.backspace><Key.backspace><Key.backspace><Key.backspace><Key.shift>
Screenshot: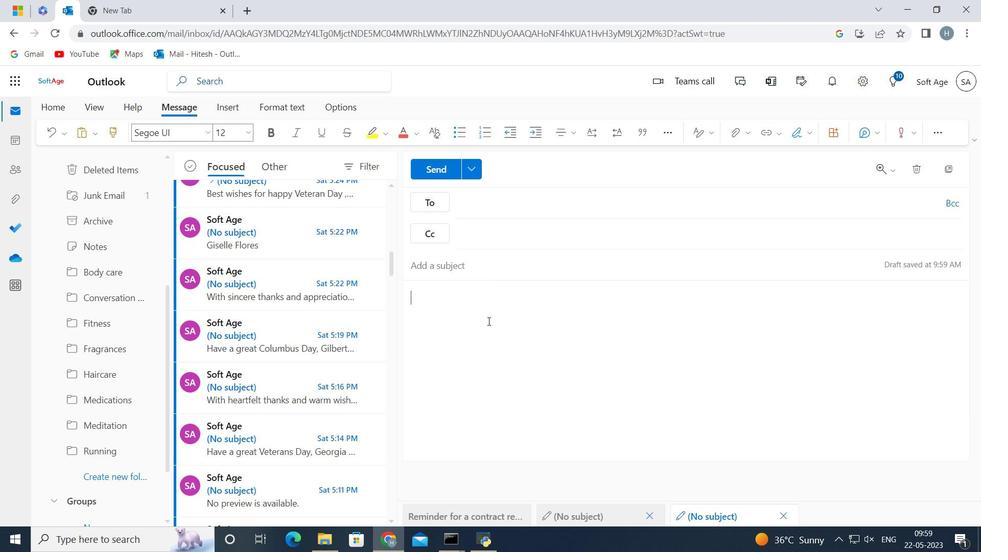 
Action: Mouse moved to (361, 126)
Screenshot: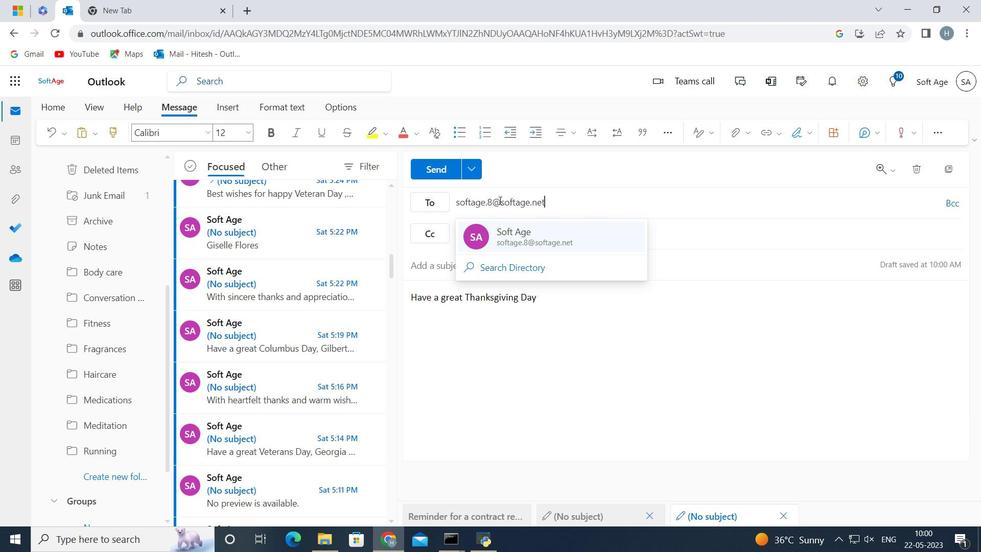 
Action: Key pressed H
Screenshot: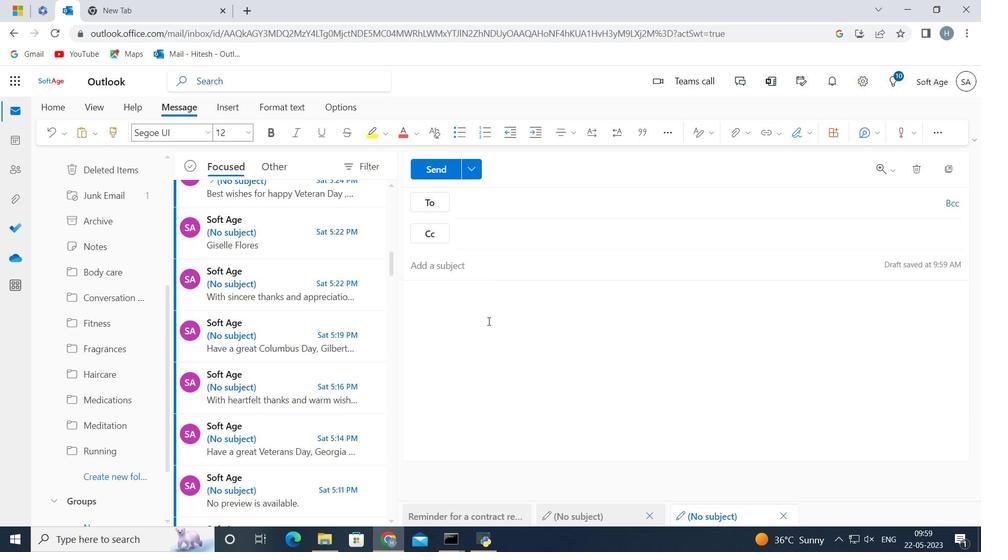 
Action: Mouse moved to (354, 126)
Screenshot: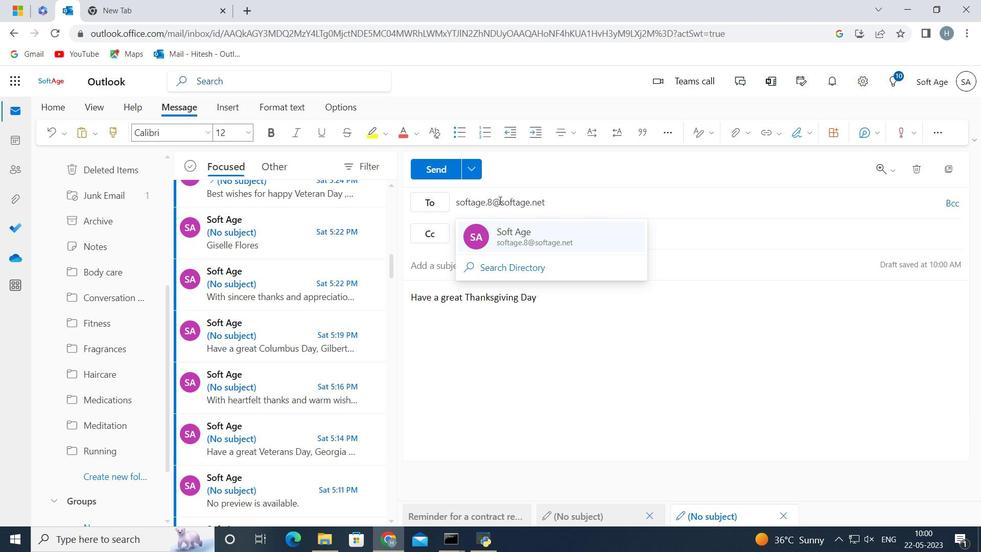 
Action: Mouse pressed left at (354, 126)
Screenshot: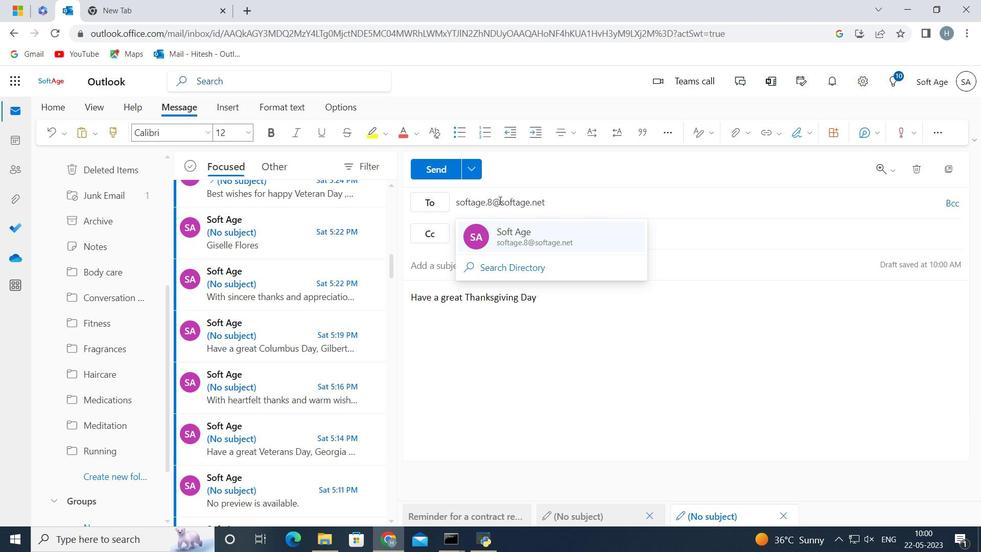 
Action: Mouse moved to (355, 125)
Screenshot: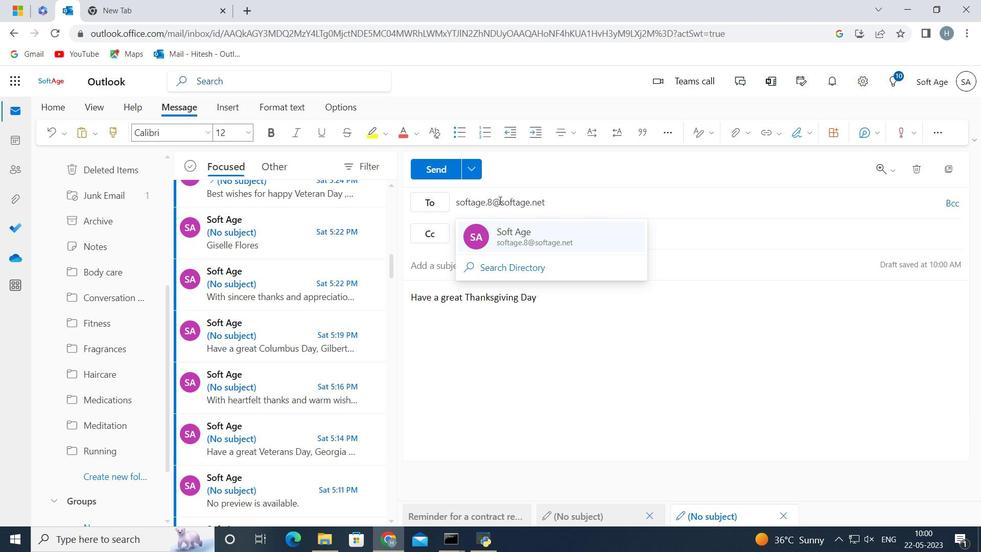 
Action: Key pressed a
Screenshot: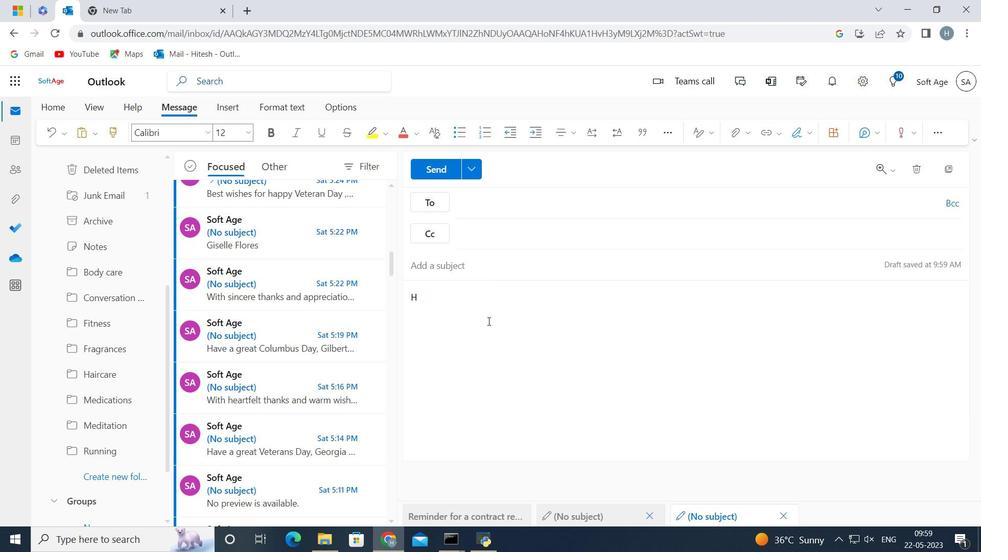 
Action: Mouse moved to (547, 365)
Screenshot: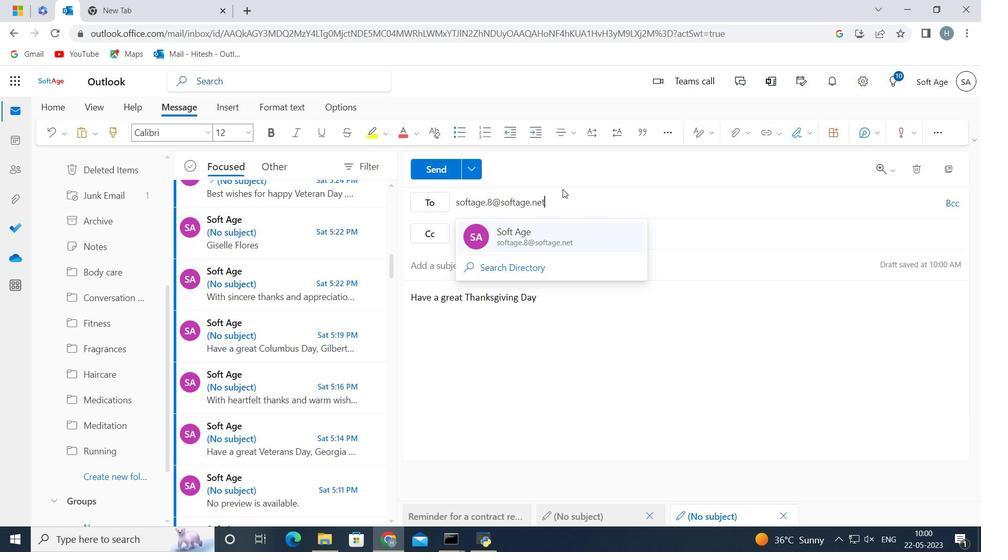 
Action: Key pressed v
Screenshot: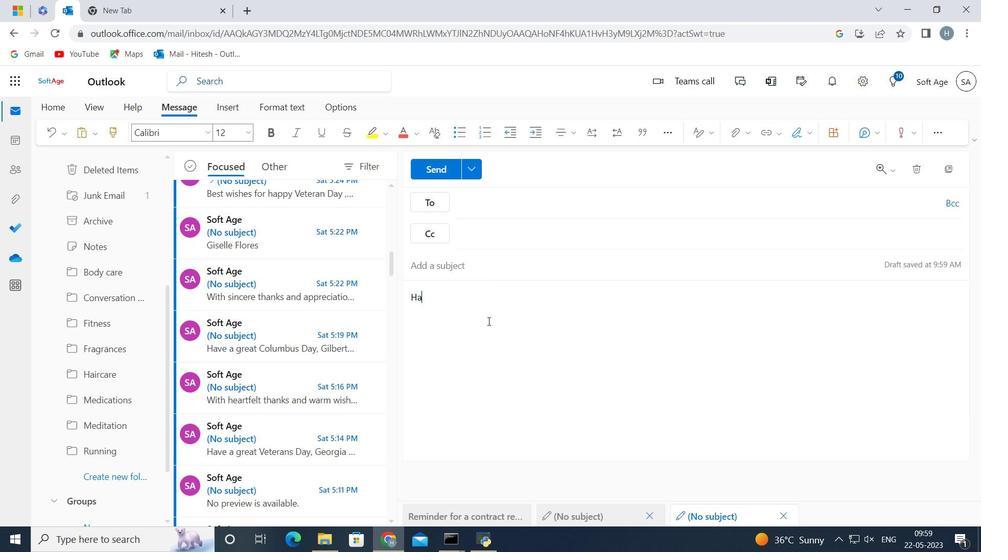 
Action: Mouse moved to (452, 309)
Screenshot: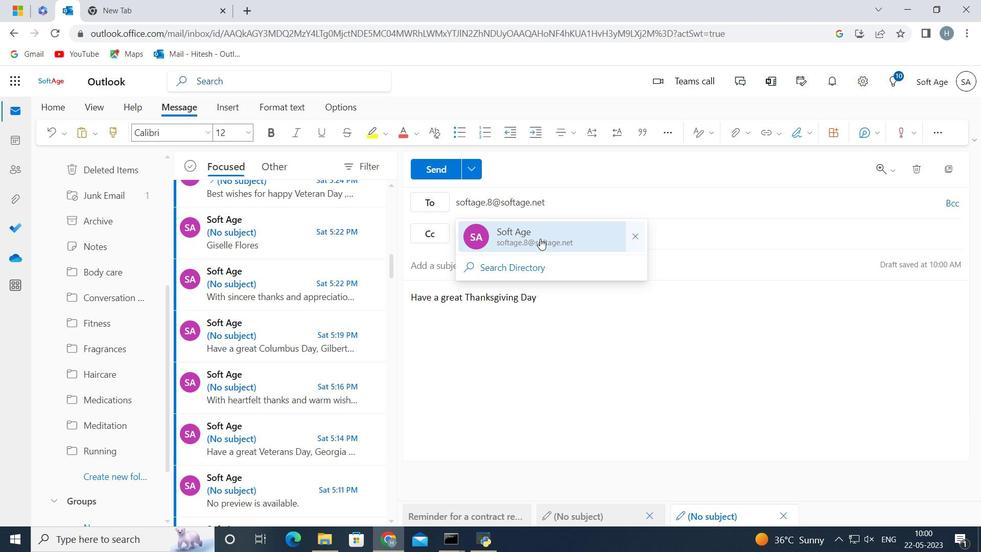 
Action: Key pressed e
Screenshot: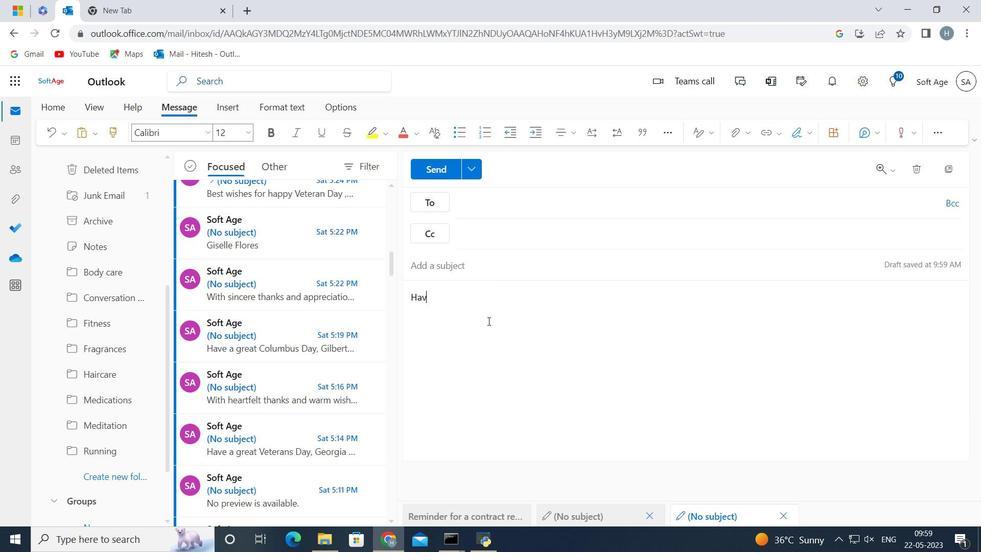
Action: Mouse moved to (472, 310)
Screenshot: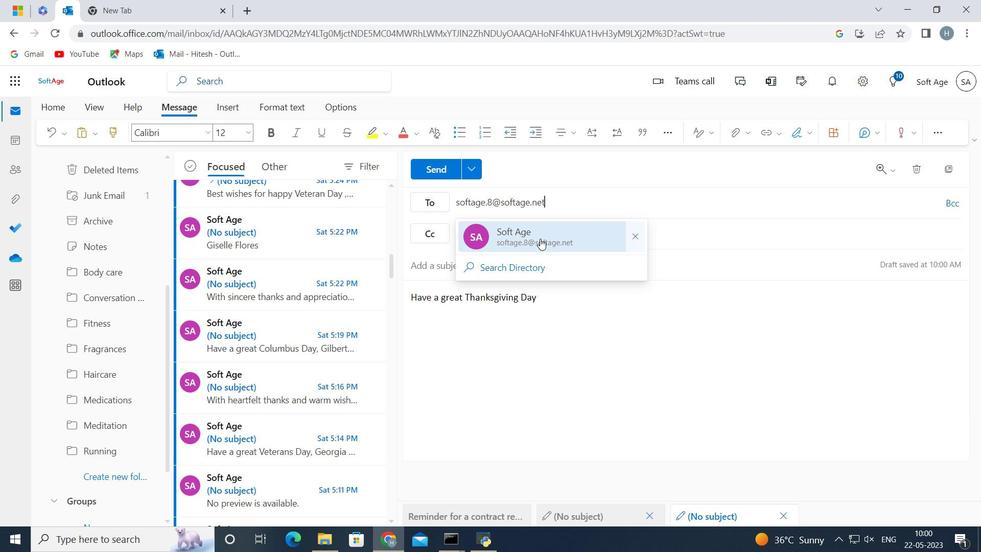 
Action: Mouse pressed left at (472, 310)
Screenshot: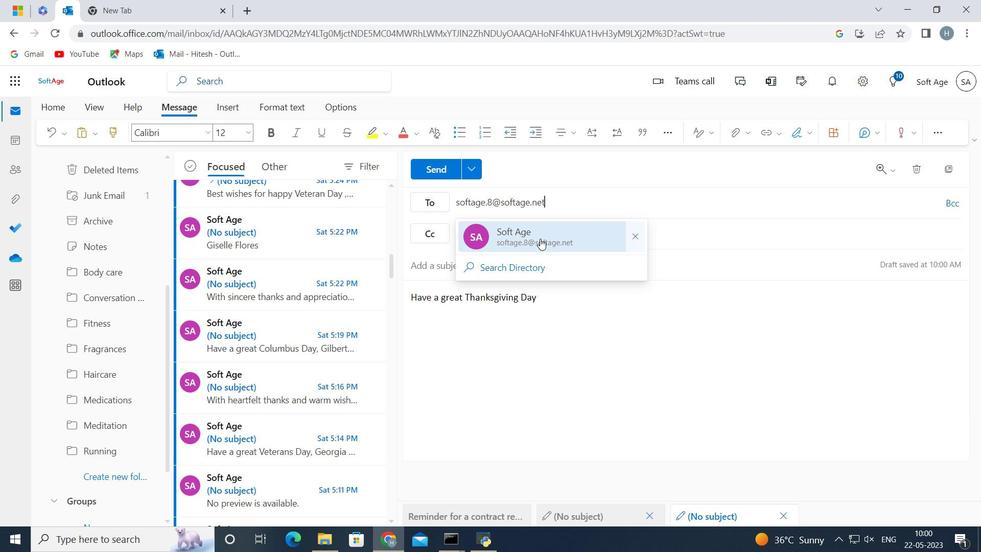 
Action: Key pressed <Key.space>a
Screenshot: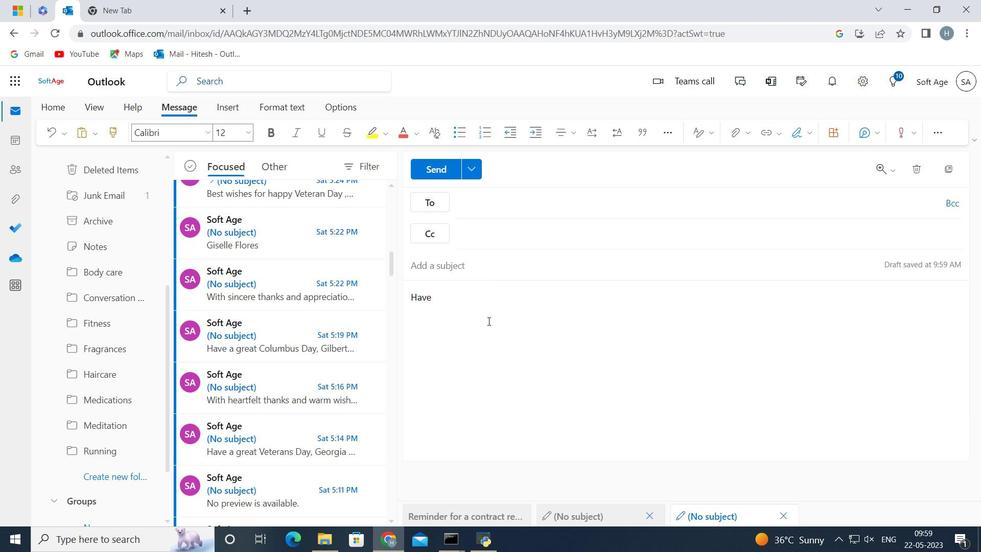 
Action: Mouse moved to (395, 310)
Screenshot: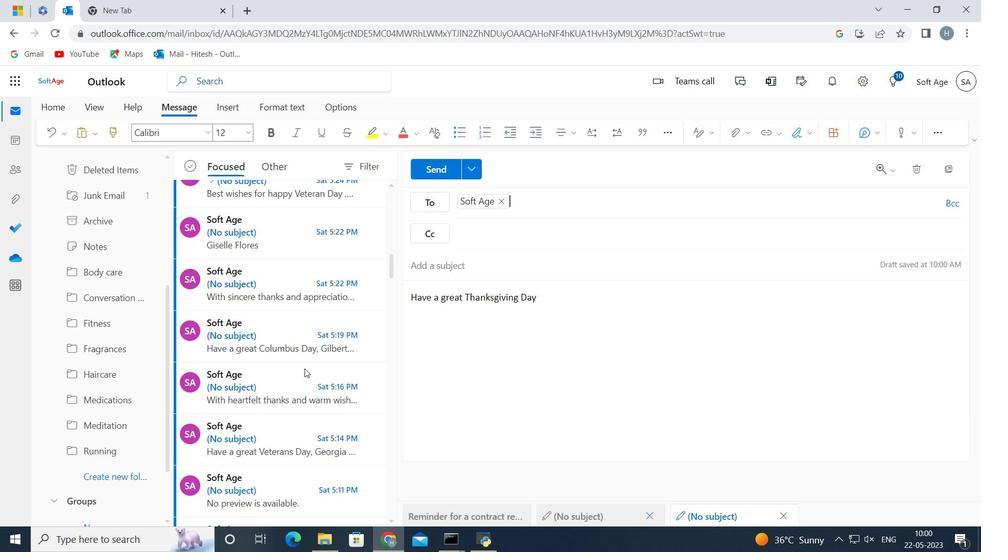 
Action: Key pressed <Key.space>
Screenshot: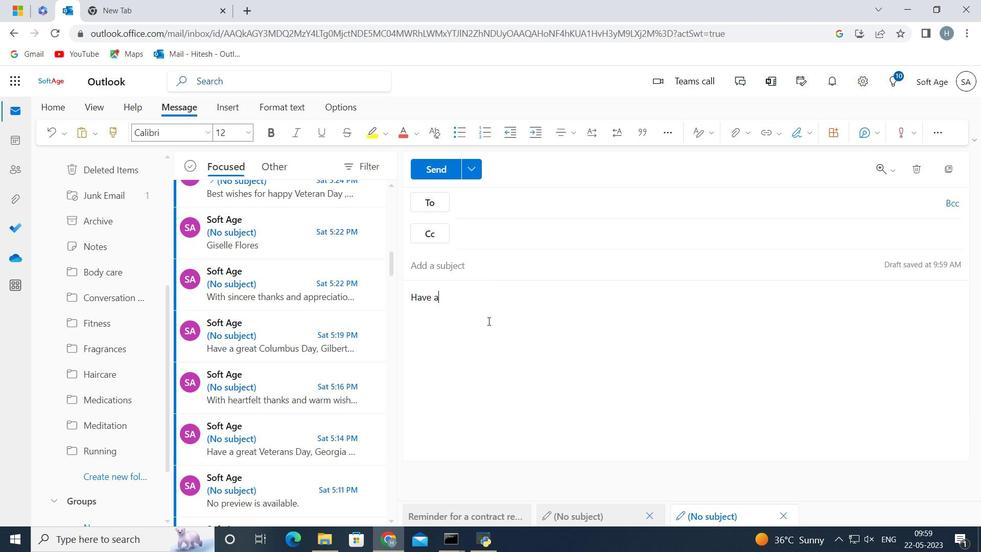 
Action: Mouse moved to (215, 306)
Screenshot: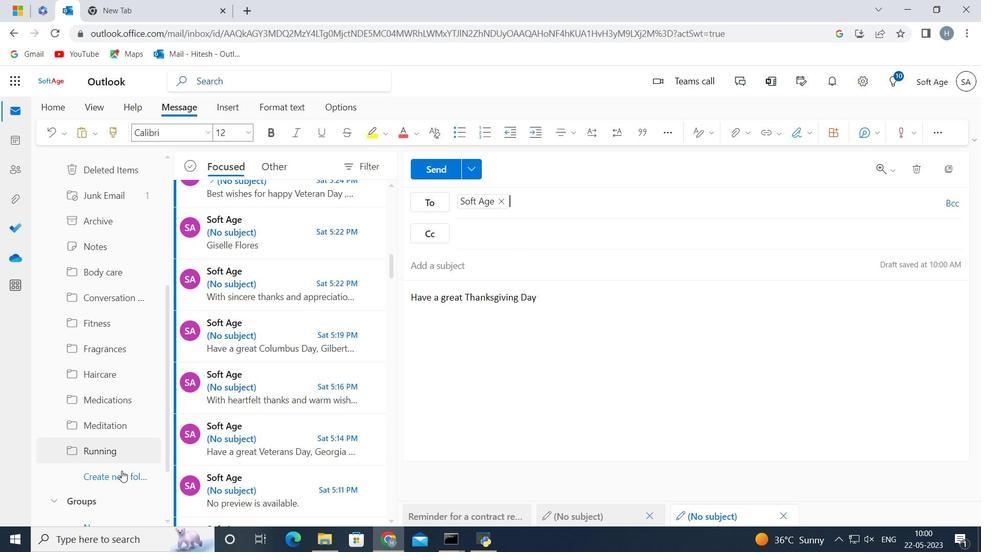 
Action: Key pressed great<Key.space><Key.shift>Thanksgiving<Key.space><Key.shift>Day<Key.space>
Screenshot: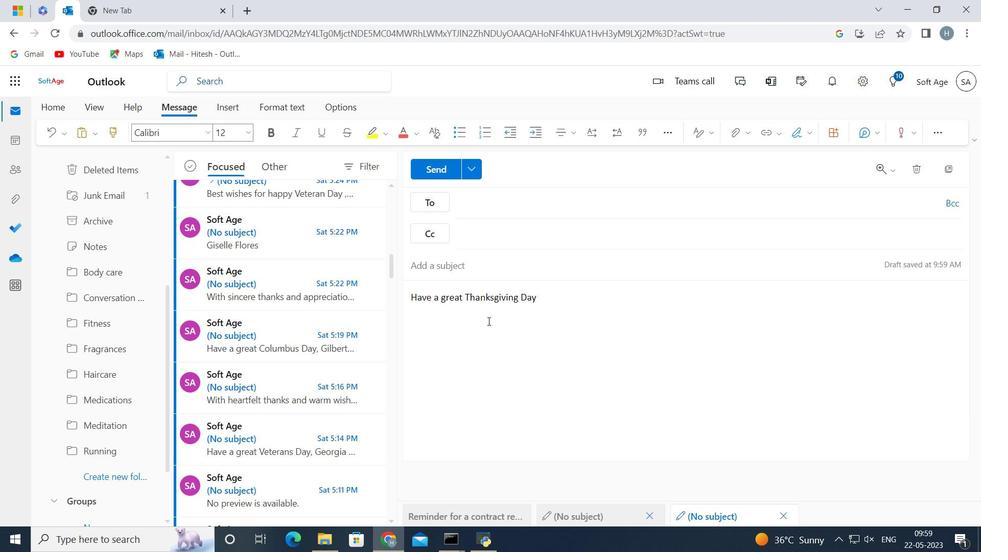
Action: Mouse moved to (500, 200)
Screenshot: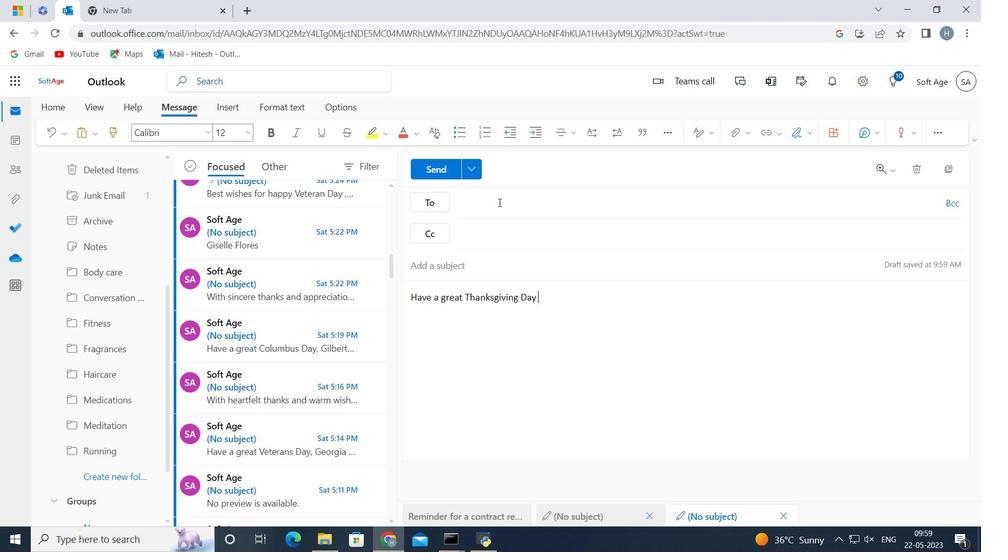 
Action: Mouse pressed left at (500, 200)
Screenshot: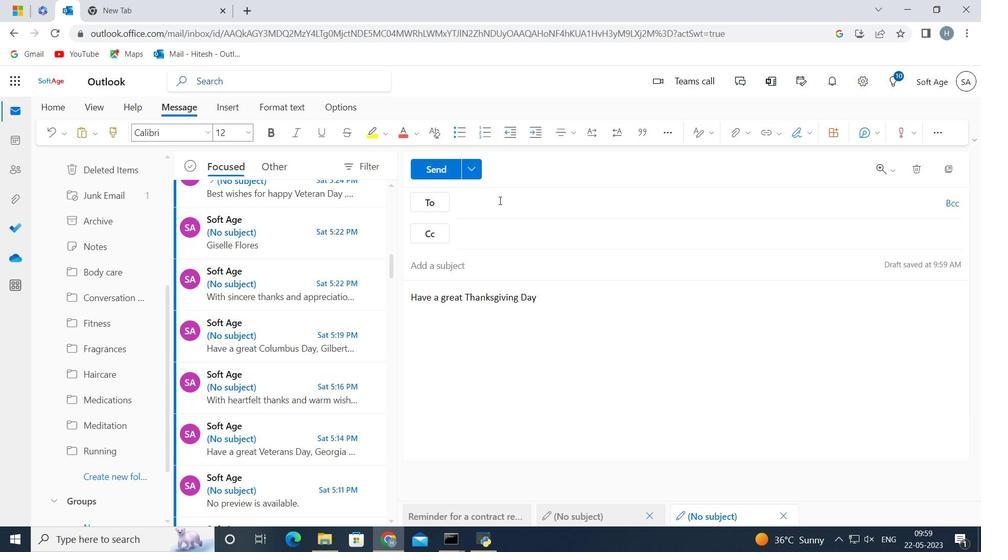 
Action: Key pressed softage.8<Key.shift><Key.shift><Key.shift><Key.shift><Key.shift><Key.shift><Key.shift><Key.shift><Key.shift>@softage.net
Screenshot: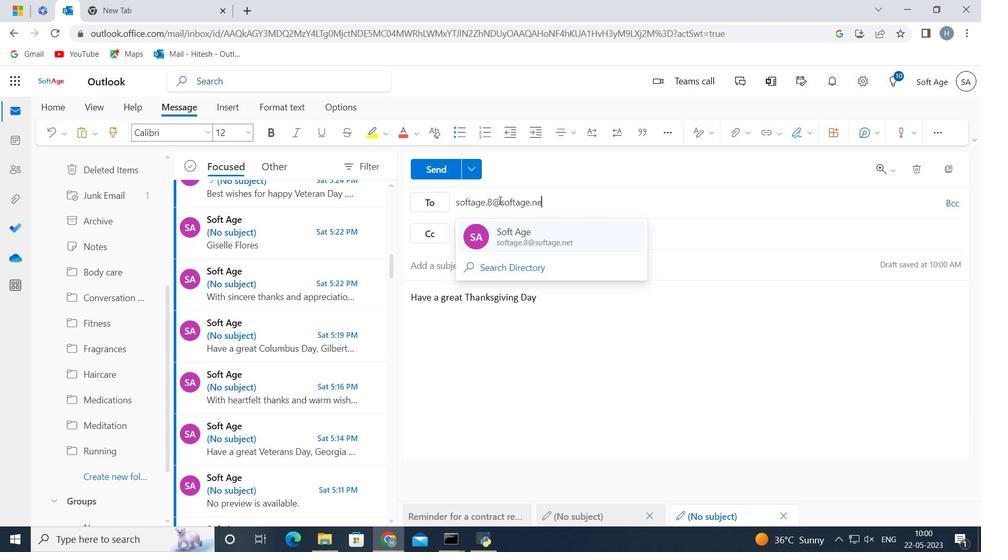 
Action: Mouse moved to (540, 238)
Screenshot: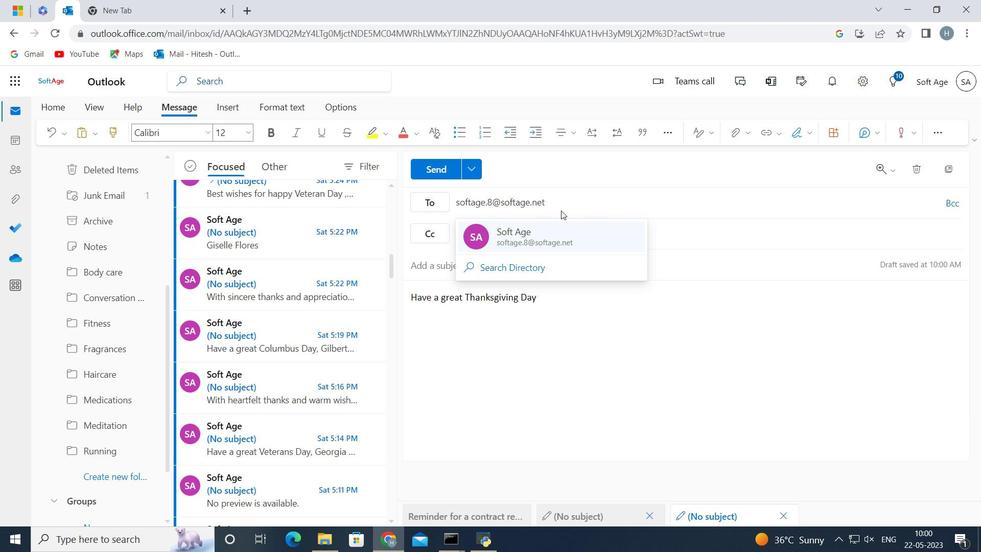 
Action: Mouse pressed left at (540, 238)
Screenshot: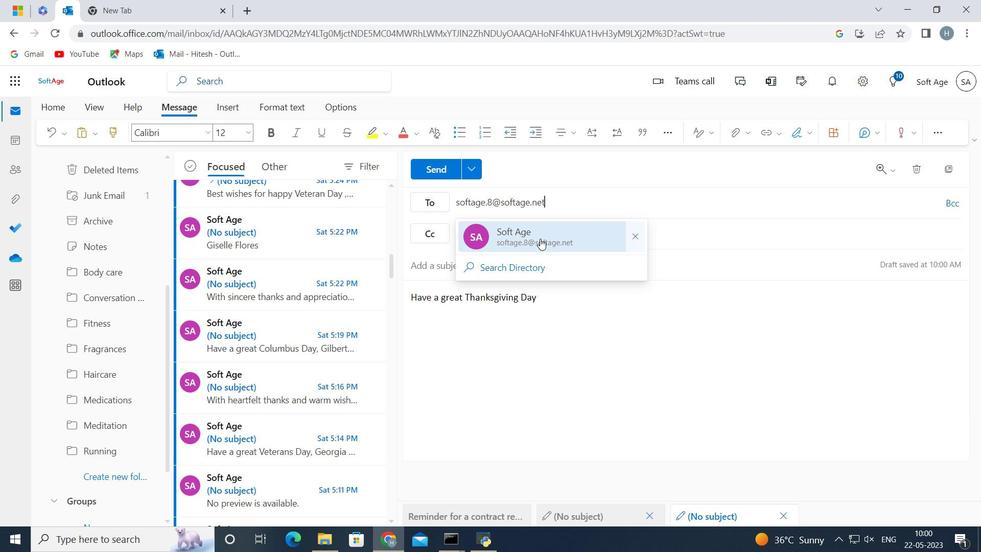 
Action: Mouse moved to (92, 481)
Screenshot: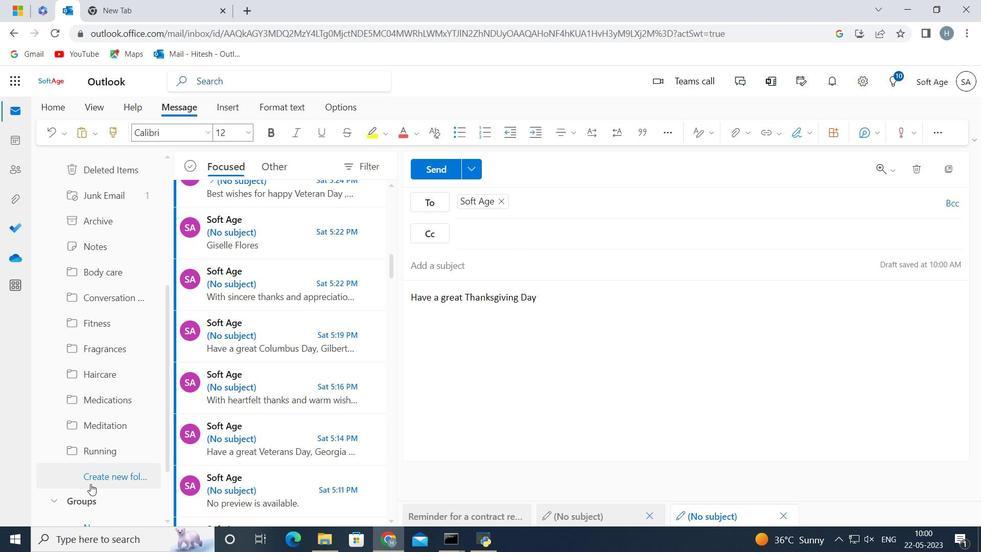
Action: Mouse pressed left at (92, 481)
Screenshot: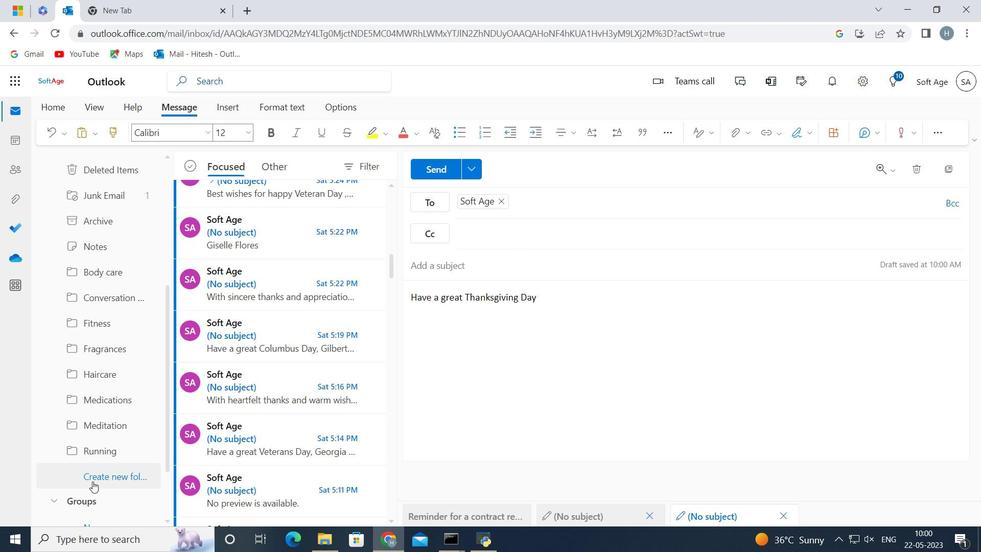 
Action: Key pressed <Key.shift>Cycling
Screenshot: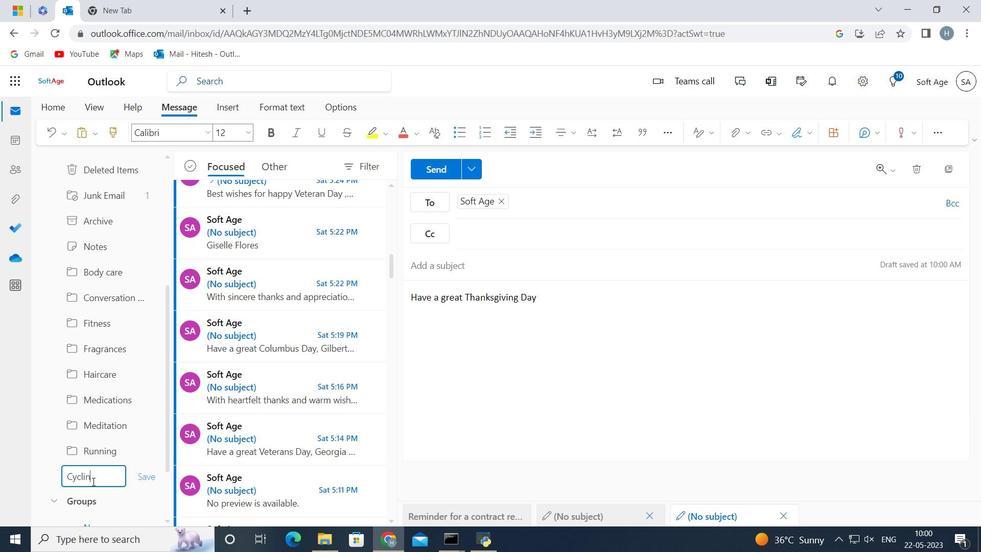 
Action: Mouse moved to (149, 477)
Screenshot: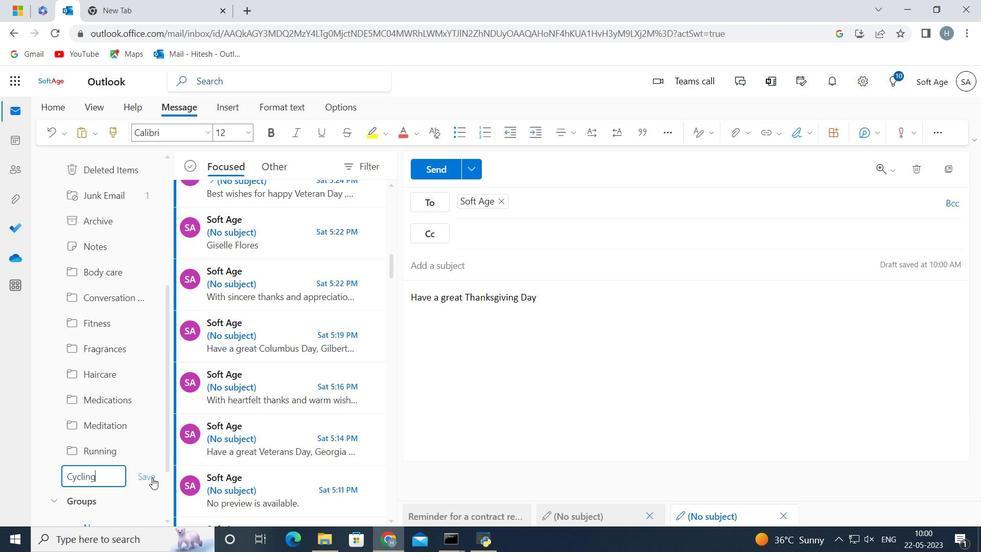 
Action: Mouse pressed left at (149, 477)
Screenshot: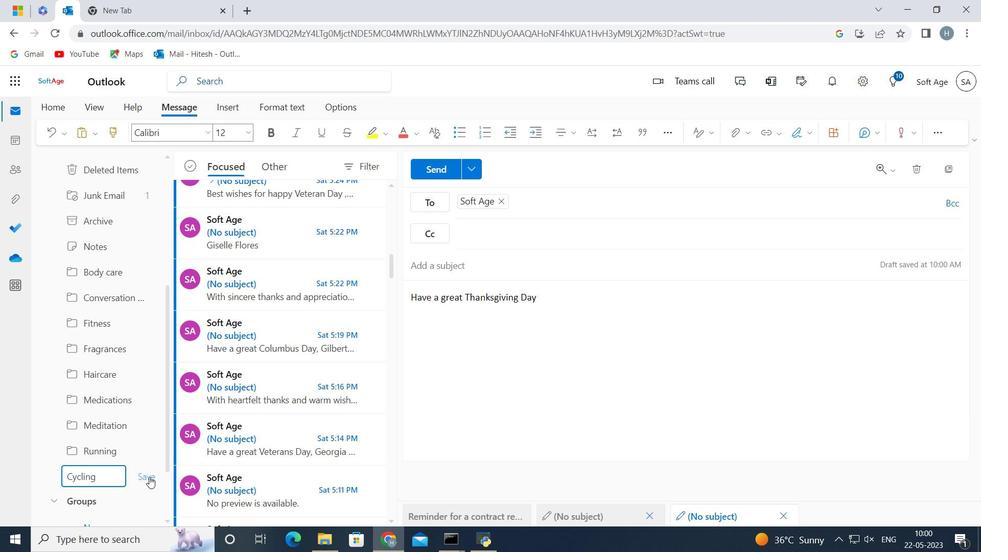 
Action: Mouse moved to (436, 170)
Screenshot: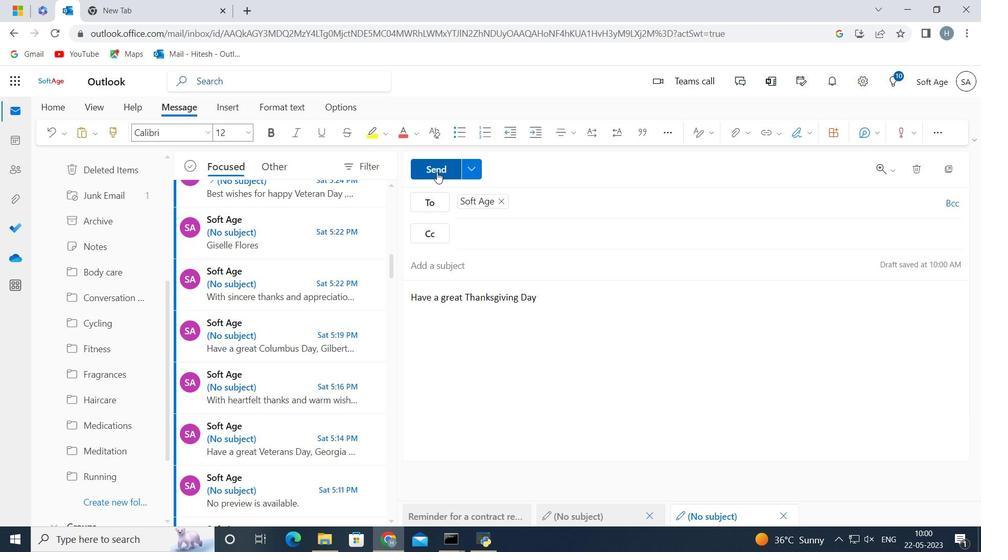 
Action: Mouse pressed left at (436, 170)
Screenshot: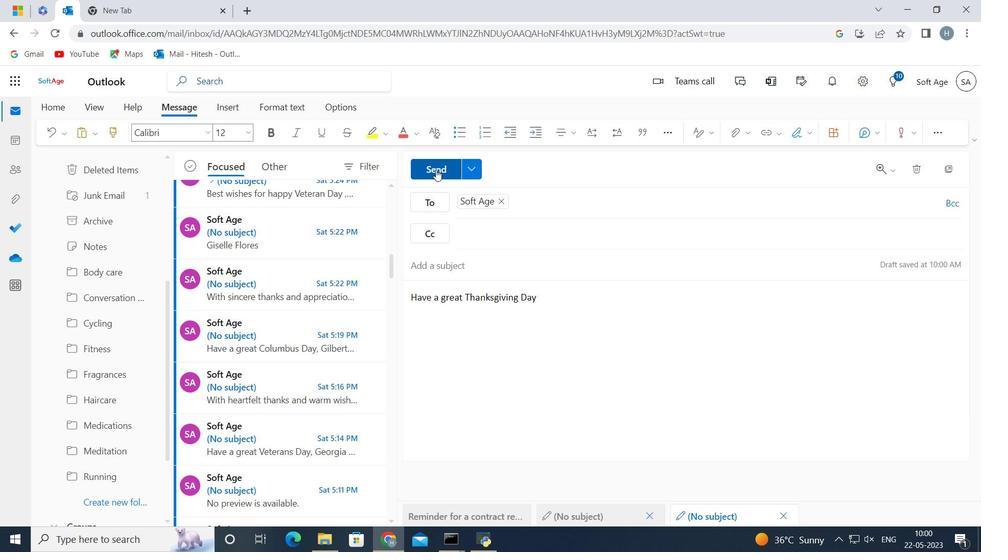 
Action: Mouse moved to (483, 328)
Screenshot: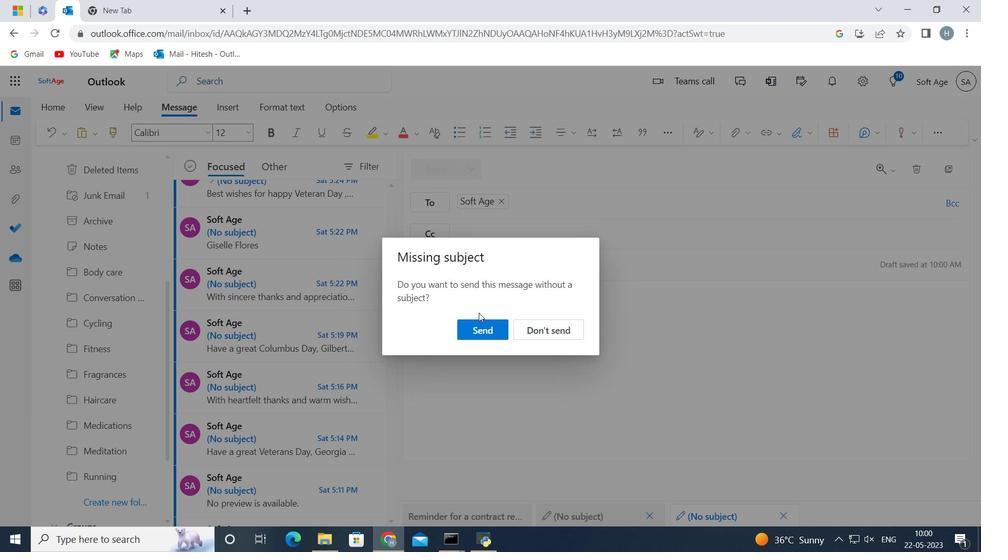 
Action: Mouse pressed left at (483, 328)
Screenshot: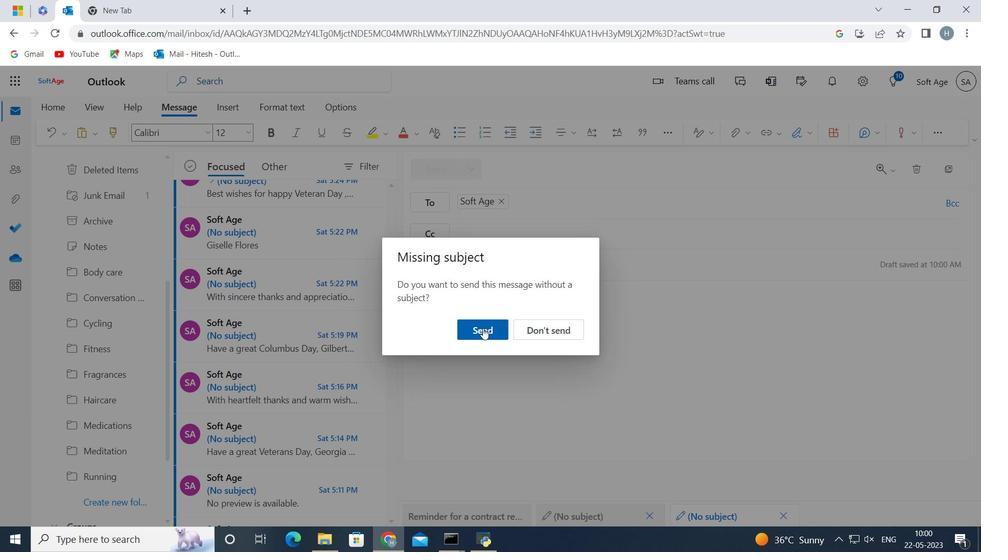 
Action: Mouse moved to (483, 328)
Screenshot: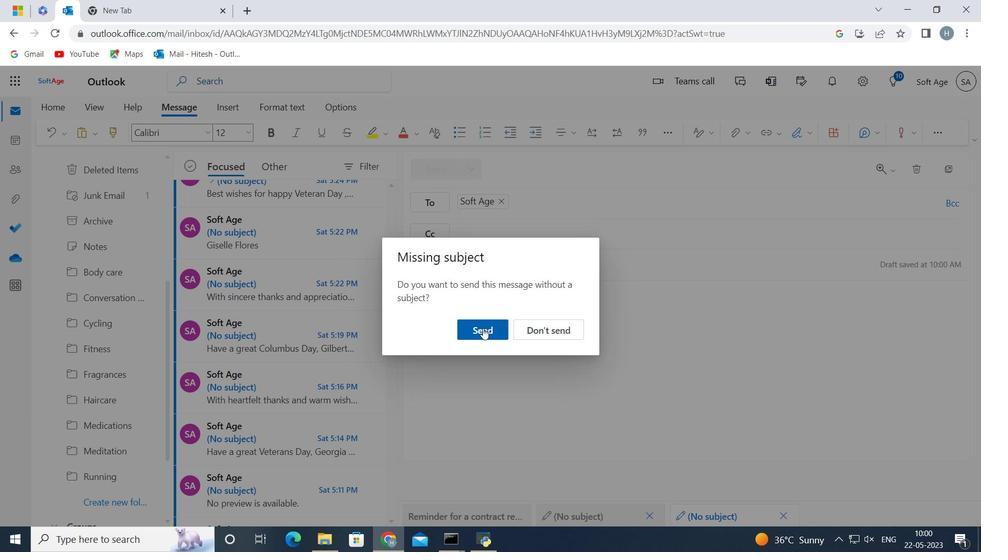 
